 Task: Open a blank google sheet and write heading  Financial Planner. Add Dates in a column and its values below  'Jan 23, Feb 23, Mar 23, Apr 23 & may23. 'Add Income in next column and its values below  $3,000, $3,200, $3,100, $3,300 & $3,500. Add Expenses in next column and its values below  $2,000, $2,300, $2,200, $2,500 & $2,800. Add savings in next column and its values below $500, $600, $500, $700 & $700. Add Investment in next column and its values below  $500, $700, $800, $900 & $1000. Add Net Saving in next column and its values below  $1000, $1200, $900, $800 & $700. Save page BudgetTool templatesbook
Action: Mouse moved to (1252, 91)
Screenshot: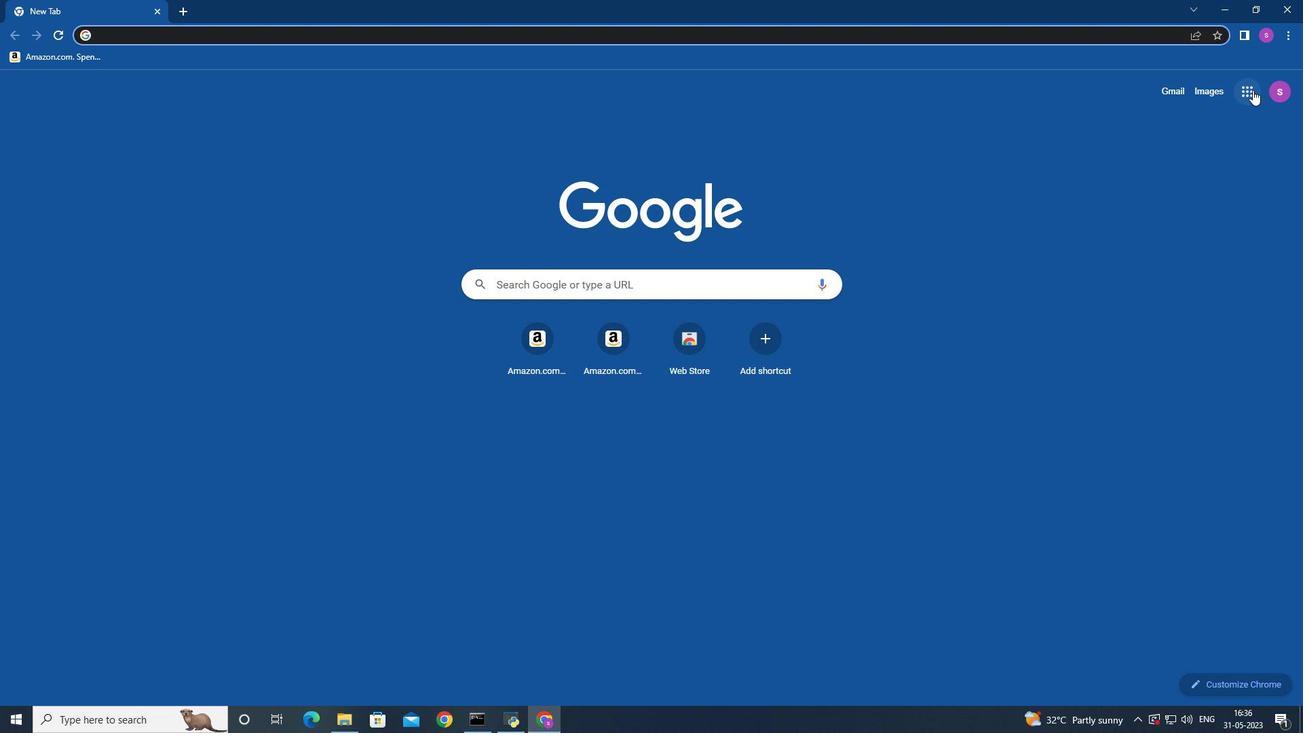 
Action: Mouse pressed left at (1252, 91)
Screenshot: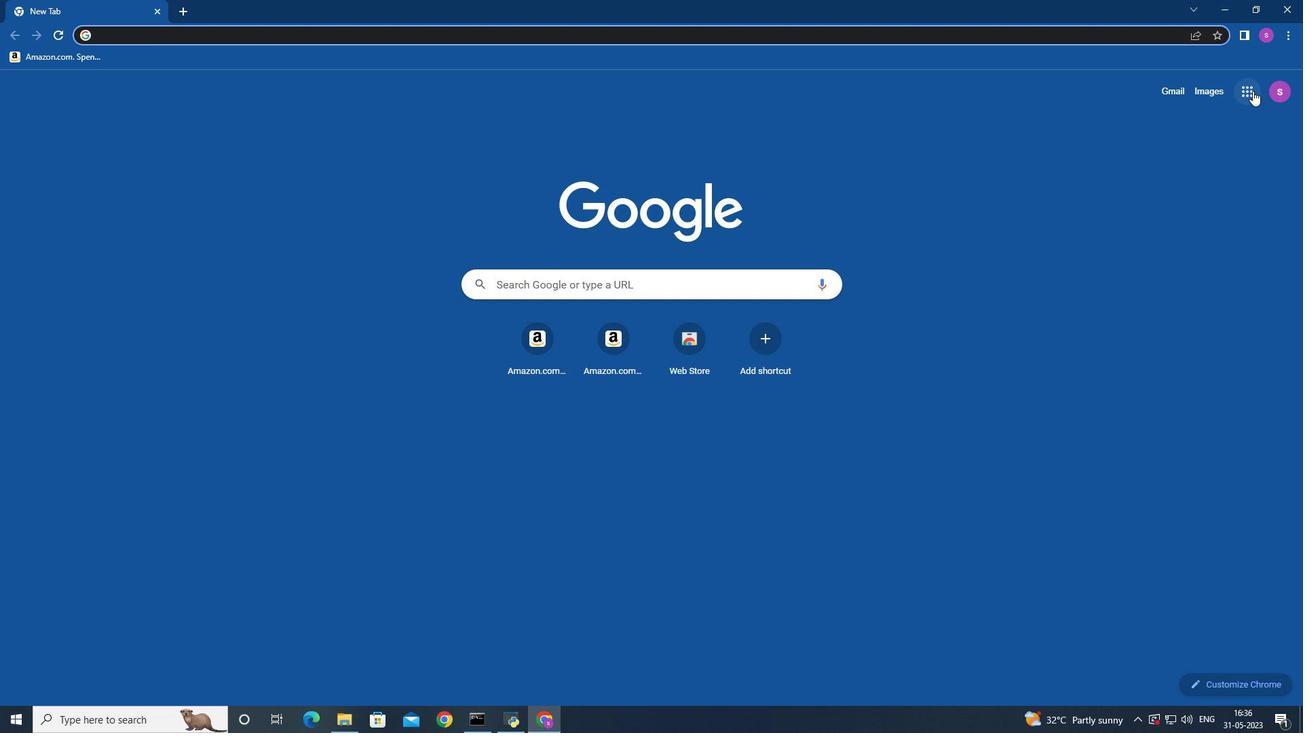 
Action: Mouse moved to (1236, 156)
Screenshot: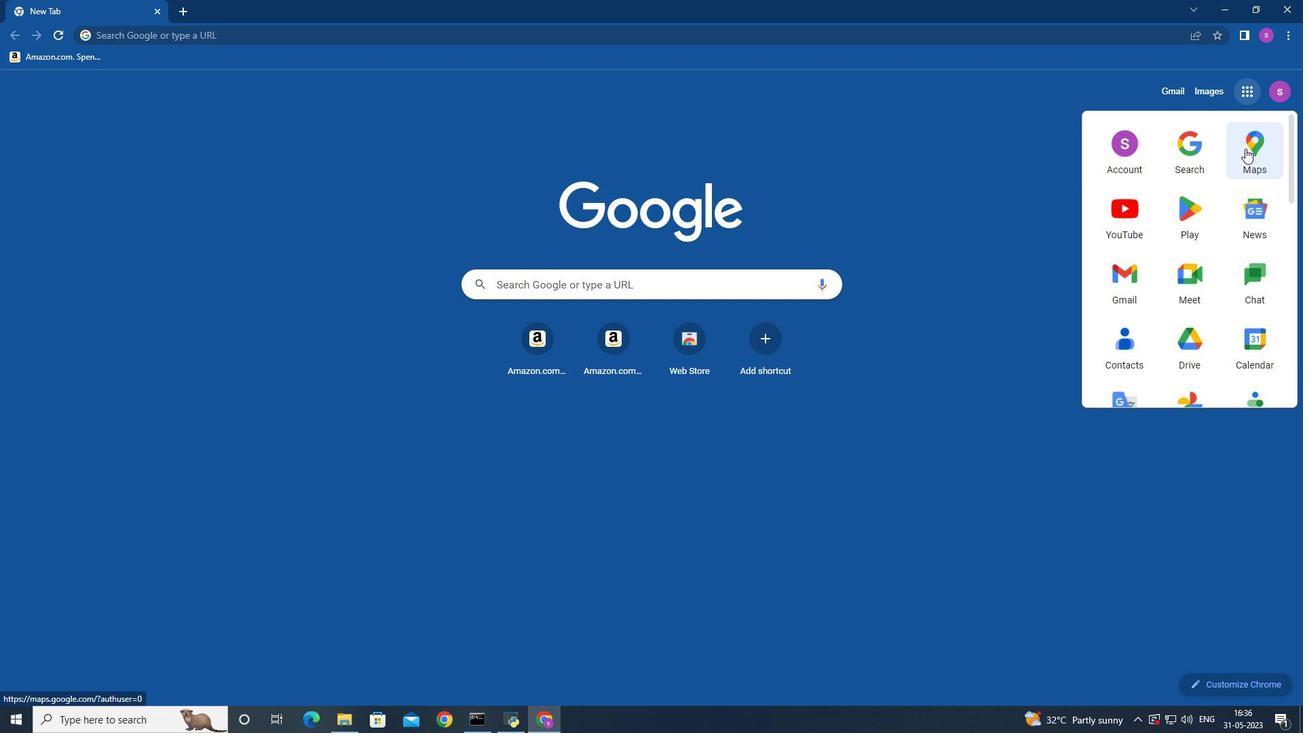 
Action: Mouse scrolled (1236, 156) with delta (0, 0)
Screenshot: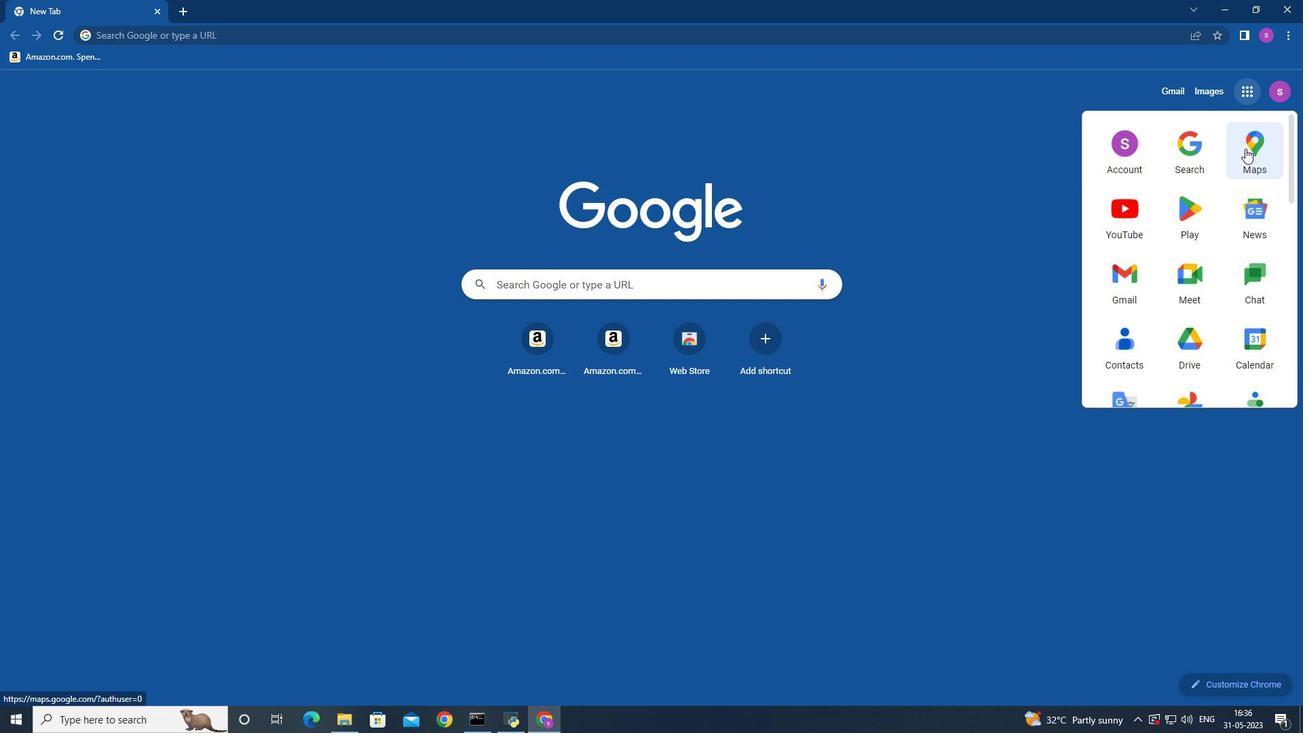 
Action: Mouse moved to (1231, 162)
Screenshot: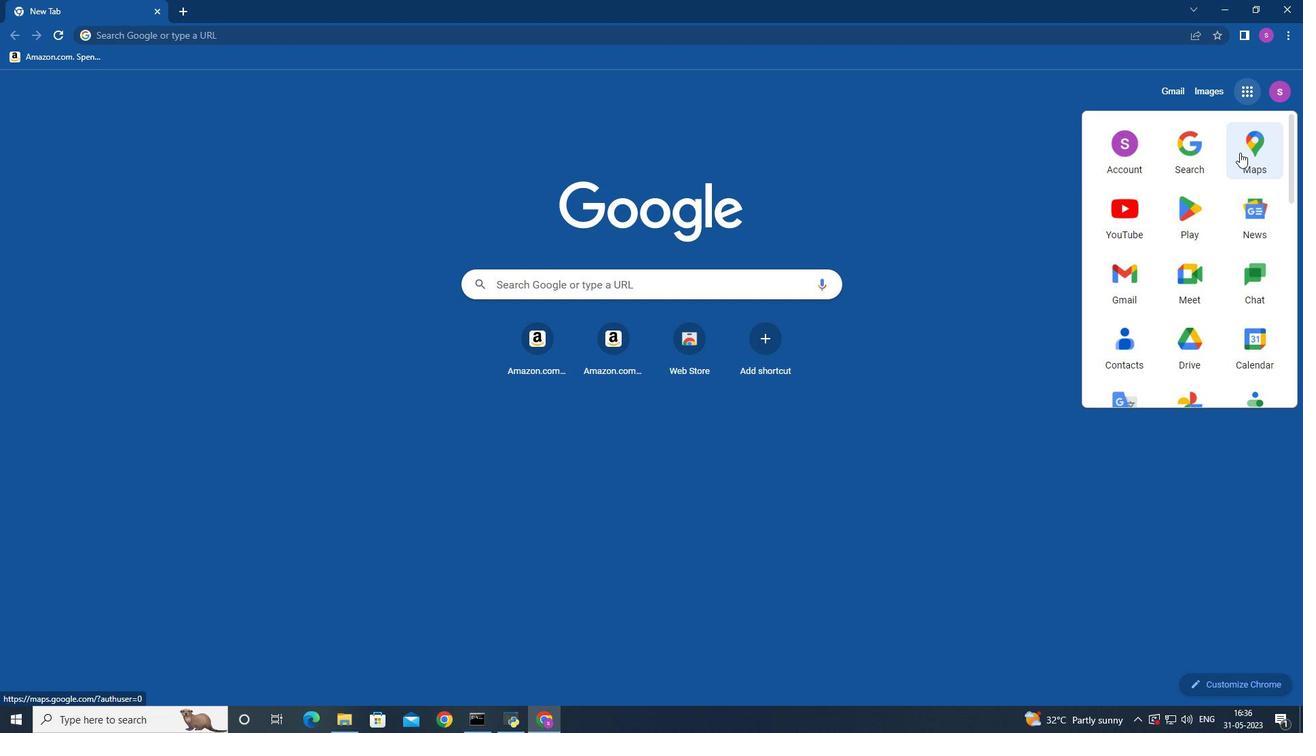
Action: Mouse scrolled (1231, 161) with delta (0, 0)
Screenshot: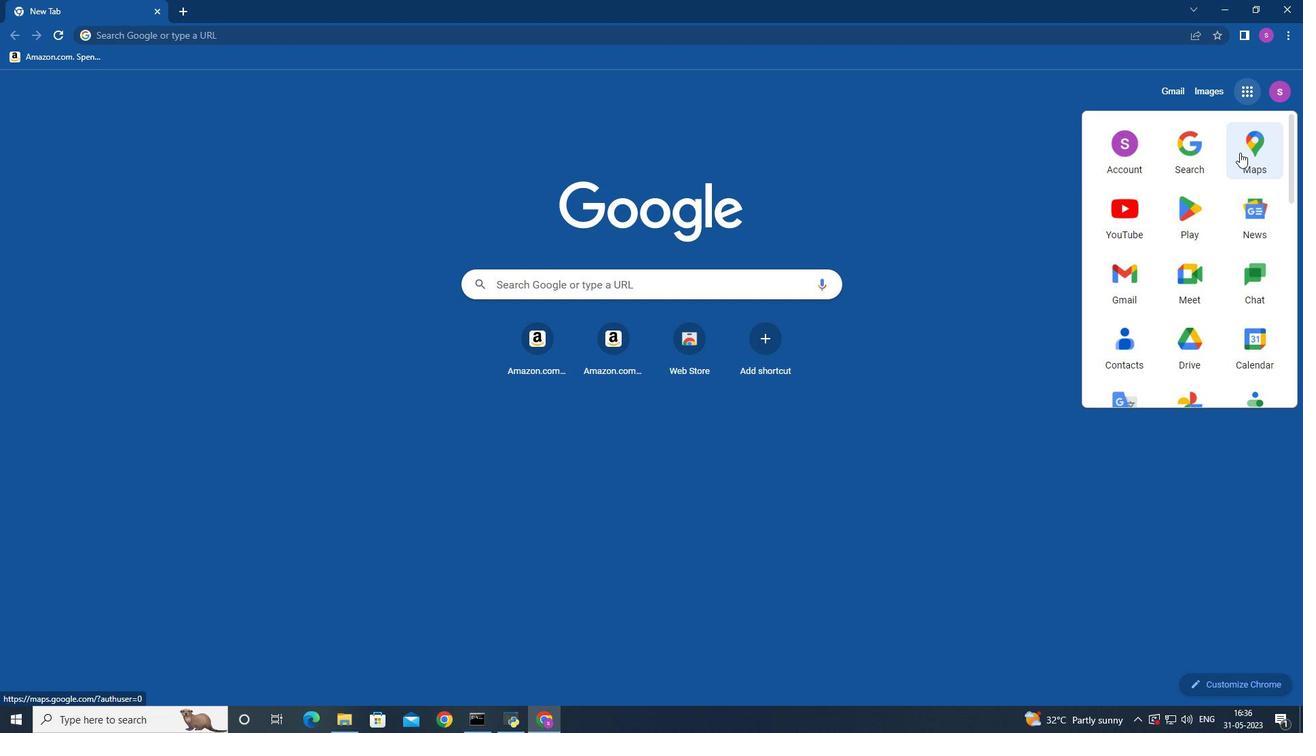 
Action: Mouse moved to (1231, 162)
Screenshot: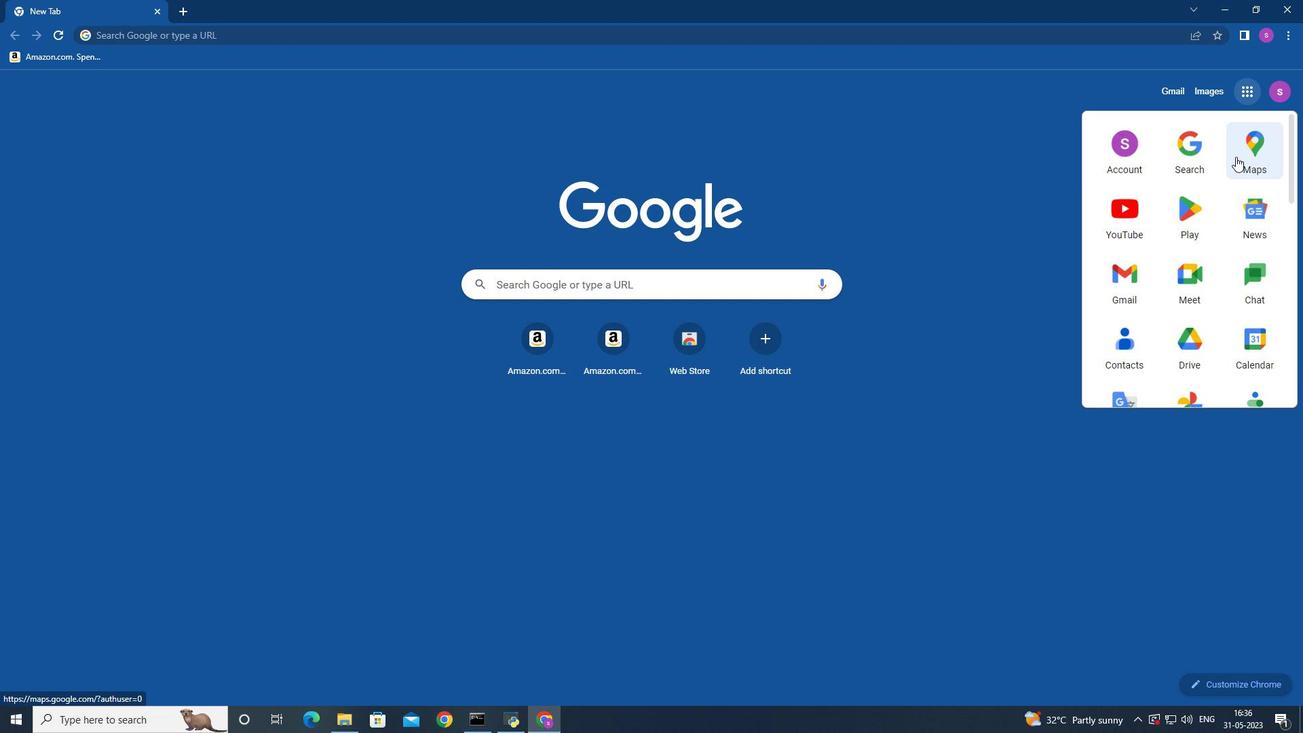 
Action: Mouse scrolled (1231, 161) with delta (0, 0)
Screenshot: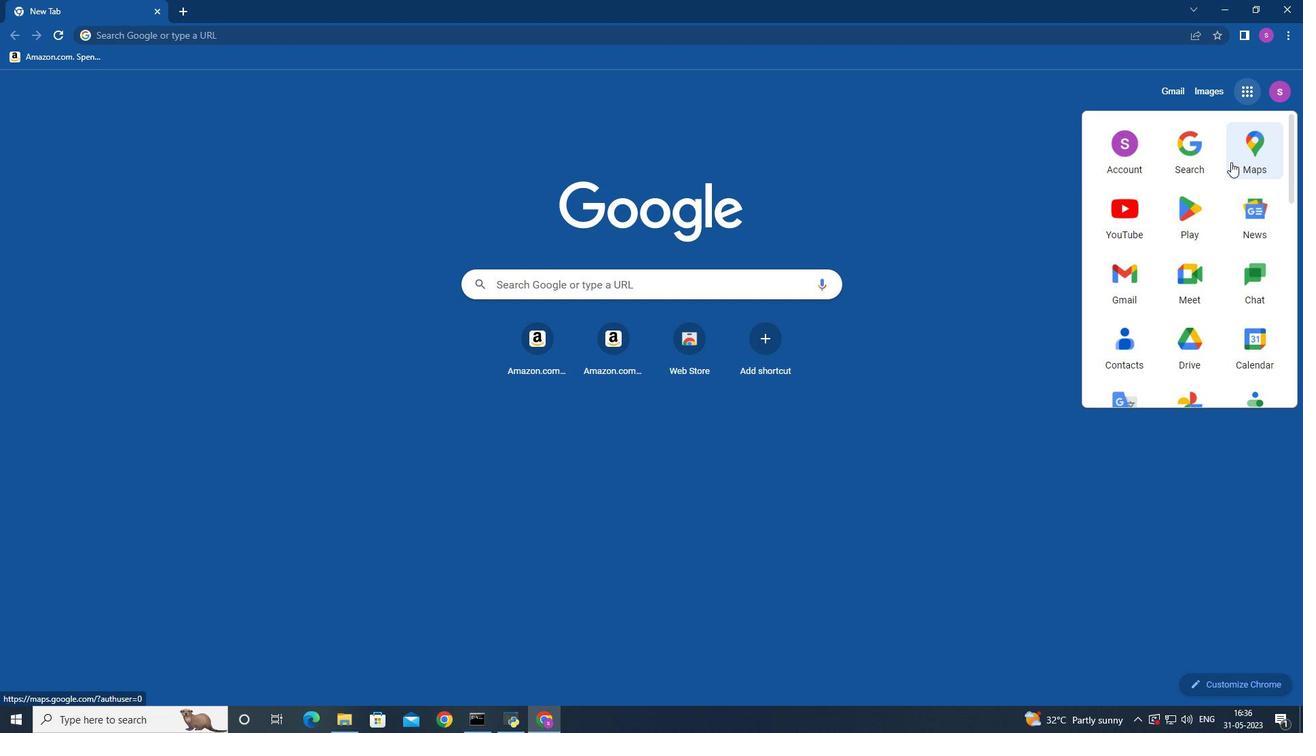 
Action: Mouse moved to (1266, 348)
Screenshot: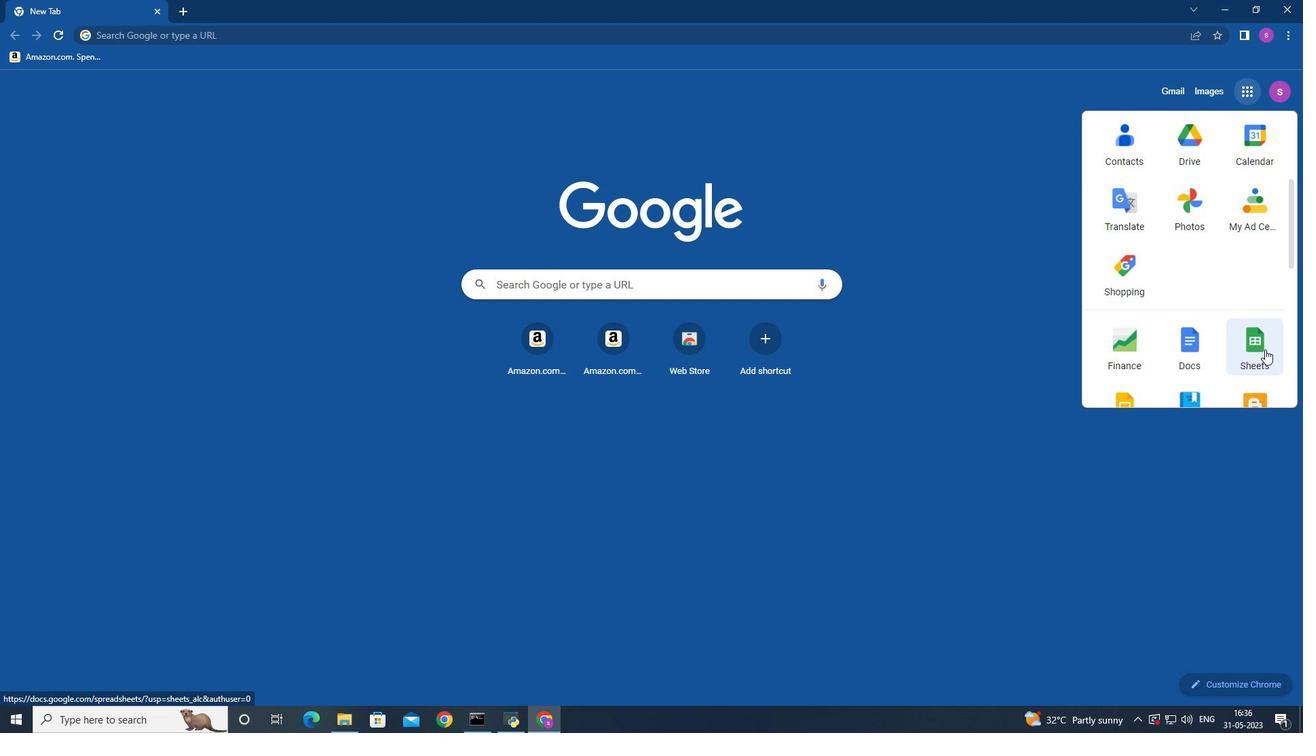 
Action: Mouse pressed left at (1266, 348)
Screenshot: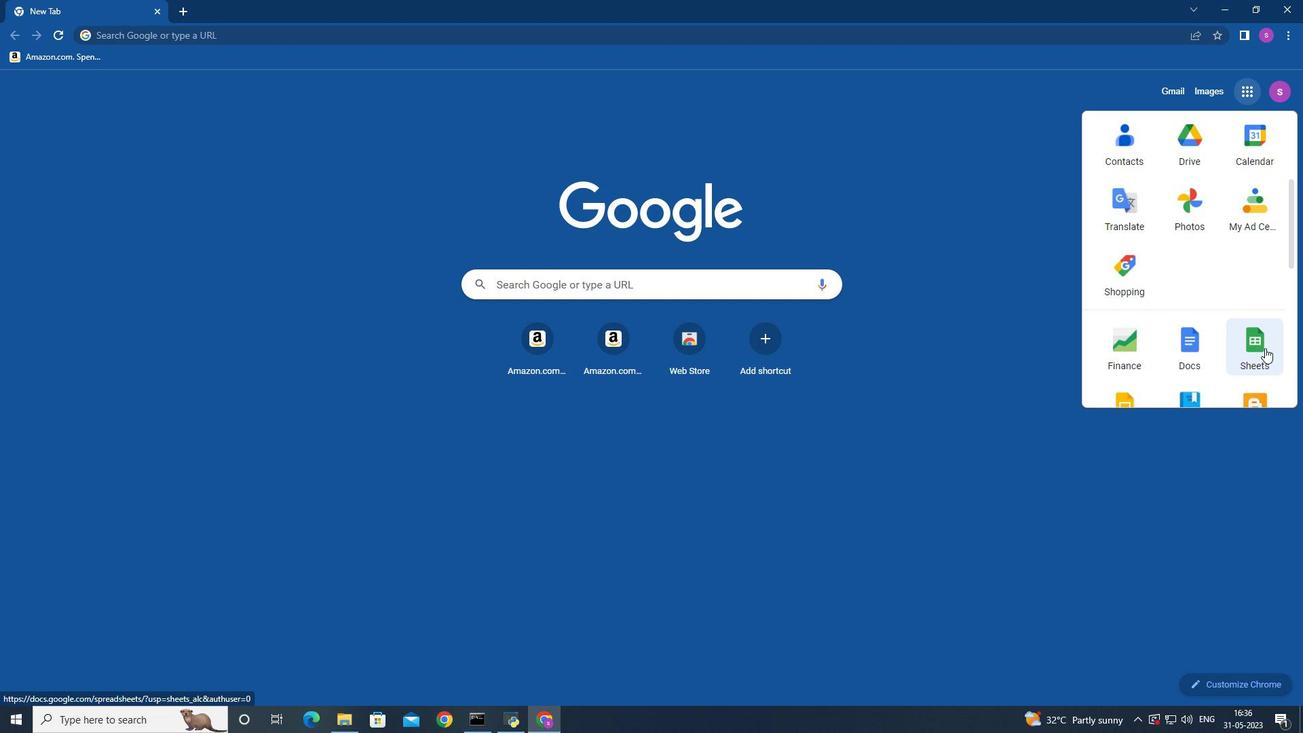 
Action: Mouse moved to (312, 164)
Screenshot: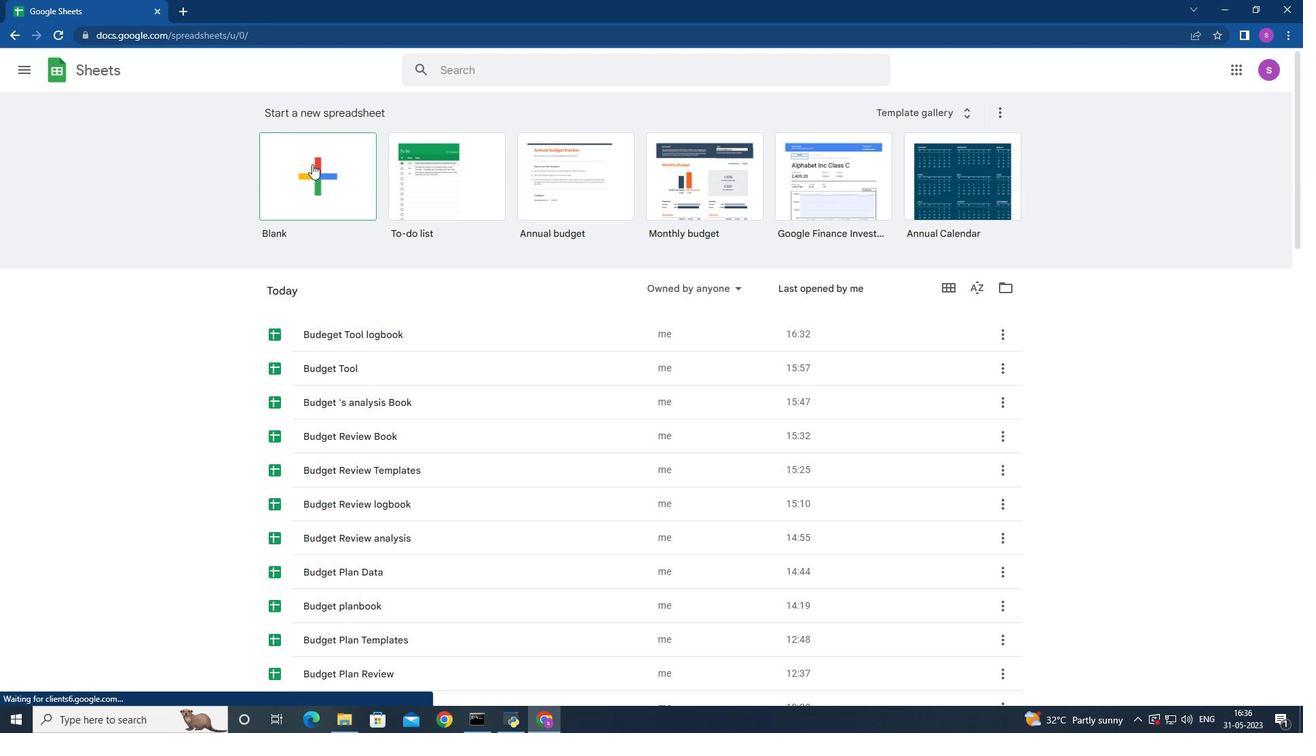
Action: Mouse pressed left at (312, 164)
Screenshot: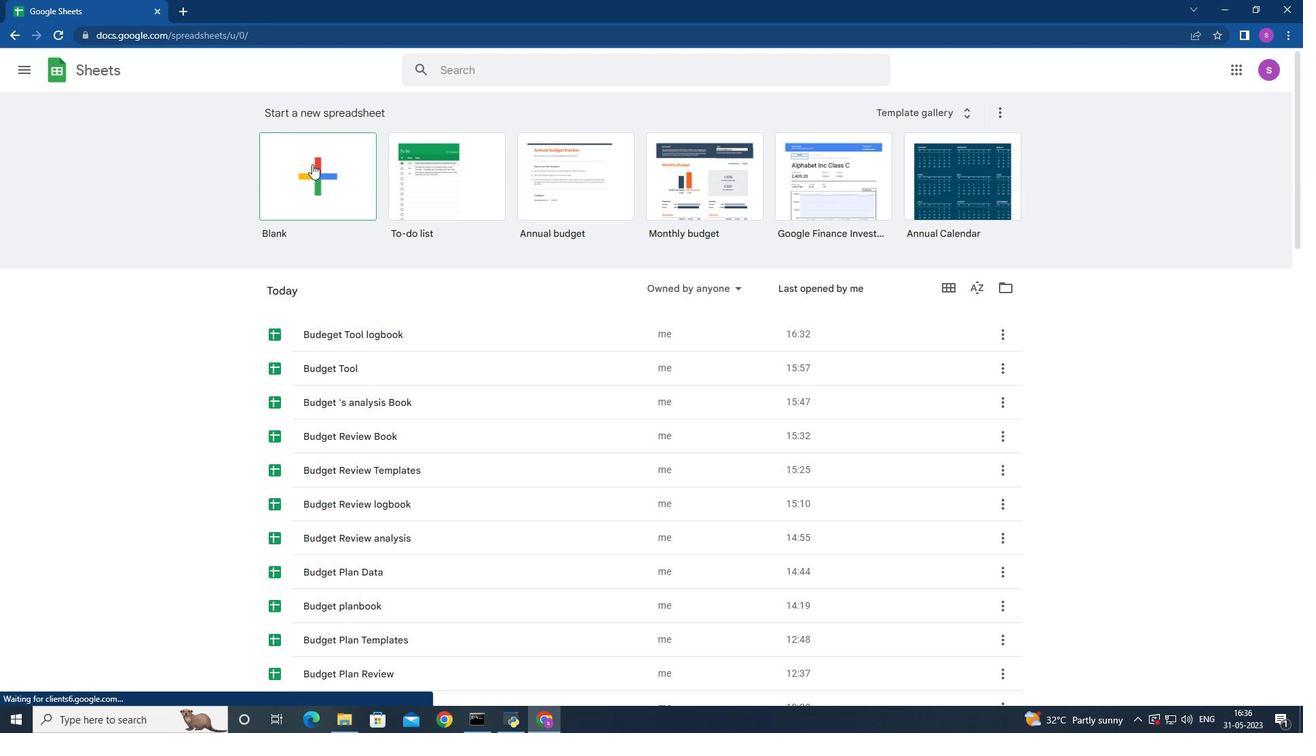 
Action: Mouse moved to (273, 186)
Screenshot: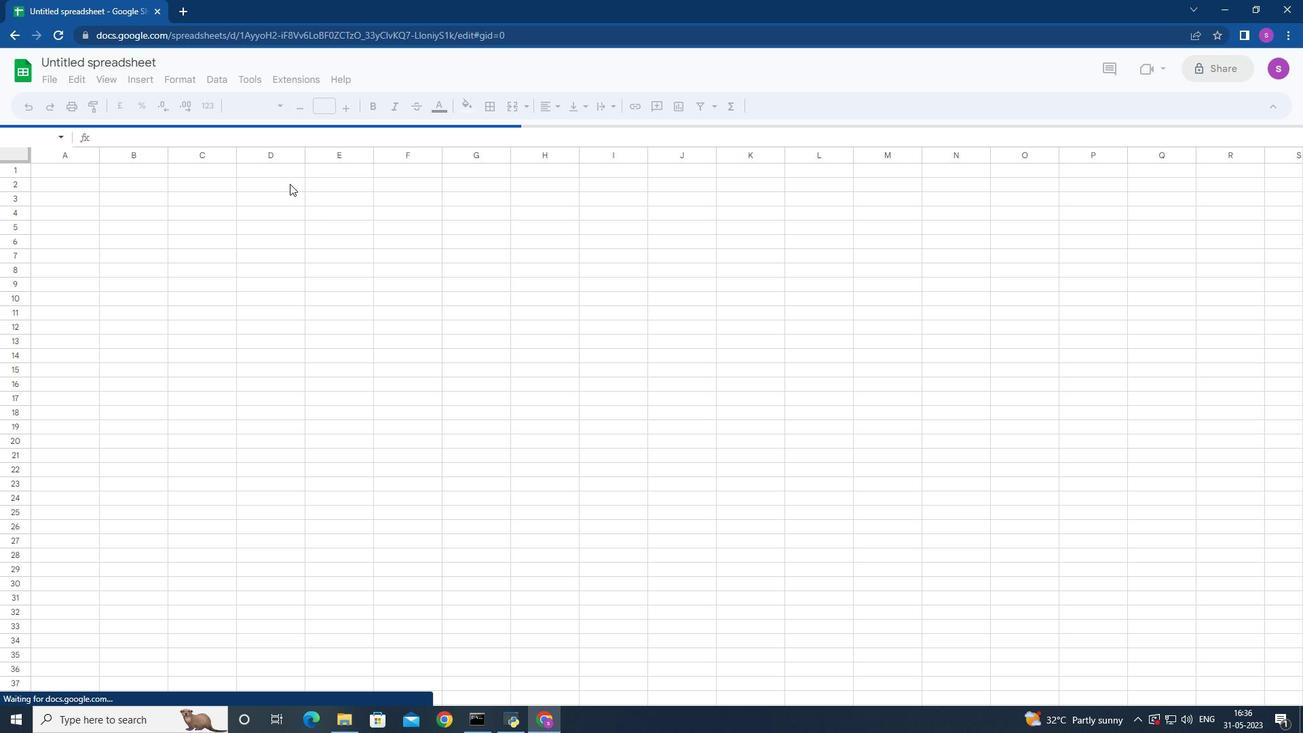 
Action: Mouse pressed left at (273, 186)
Screenshot: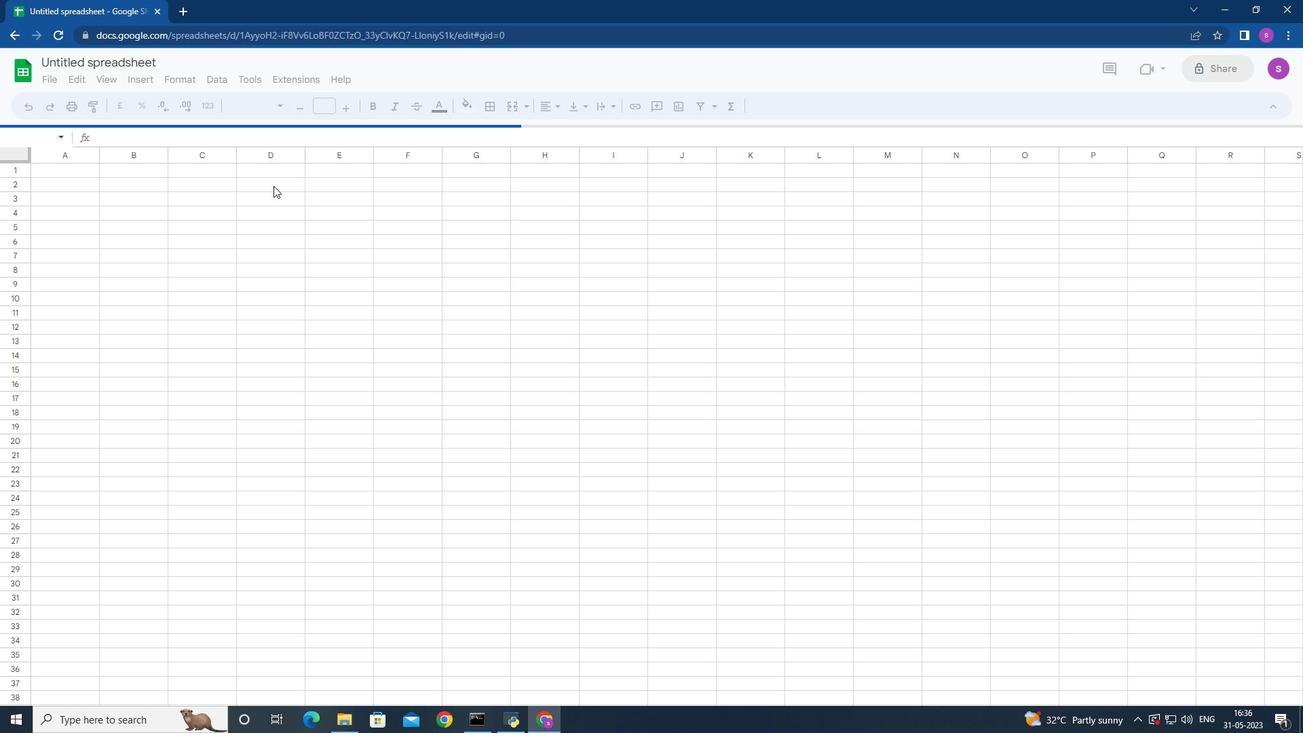 
Action: Mouse moved to (268, 184)
Screenshot: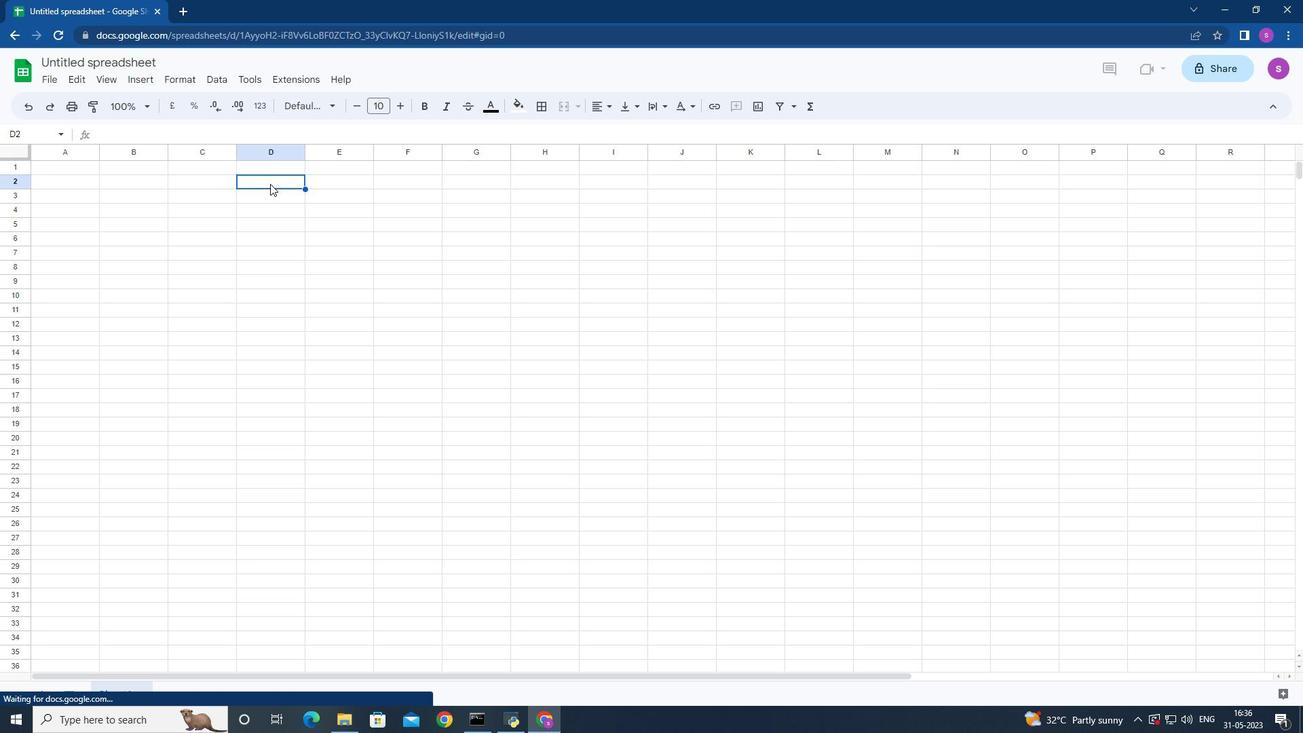 
Action: Key pressed <Key.shift>Finacial<Key.space><Key.shift>Planner<Key.down><Key.left><Key.down><Key.left><Key.right><Key.shift>Dates<Key.down><Key.shift><Key.shift><Key.shift><Key.shift><Key.shift><Key.shift><Key.shift><Key.shift><Key.shift><Key.shift><Key.shift>Jan<Key.space>23<Key.down><Key.shift>Feb<Key.space>23<Key.down><Key.shift>Mar<Key.space>23<Key.down><Key.shift>Apr<Key.space>23<Key.down><Key.shift>May<Key.space>23<Key.down>
Screenshot: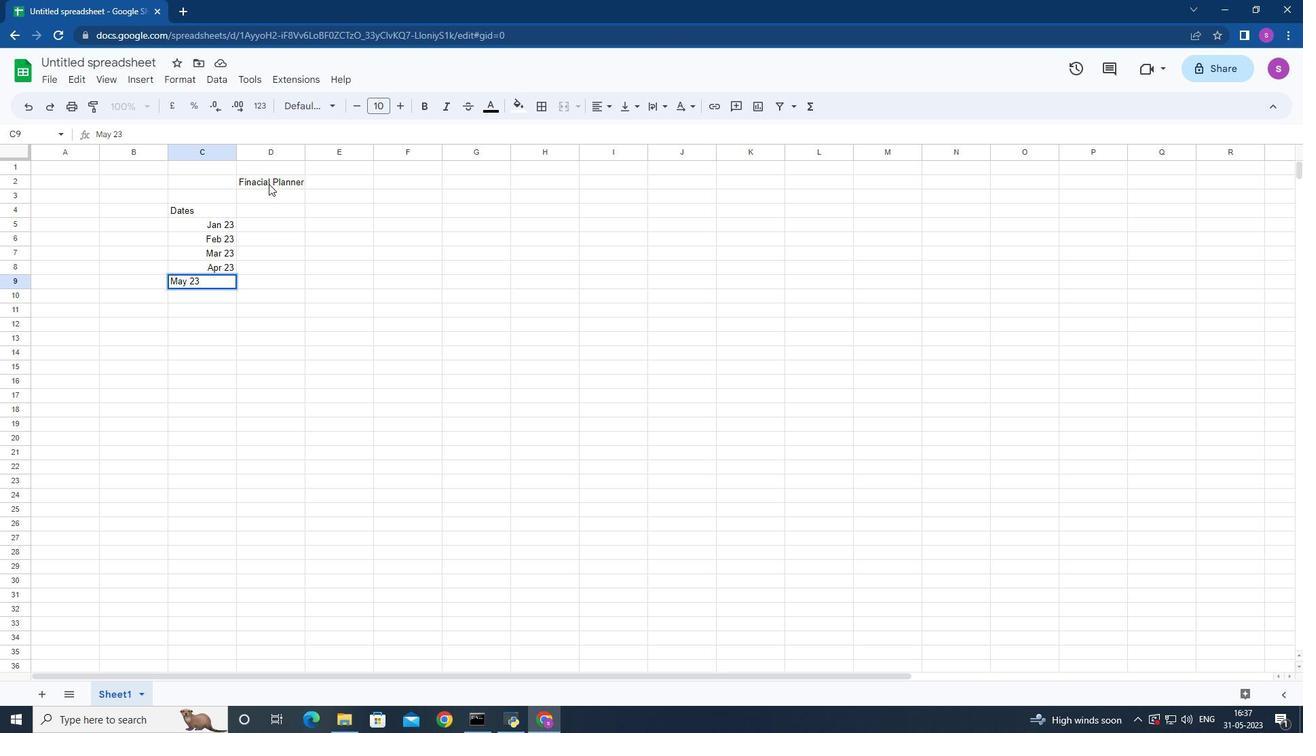 
Action: Mouse moved to (267, 210)
Screenshot: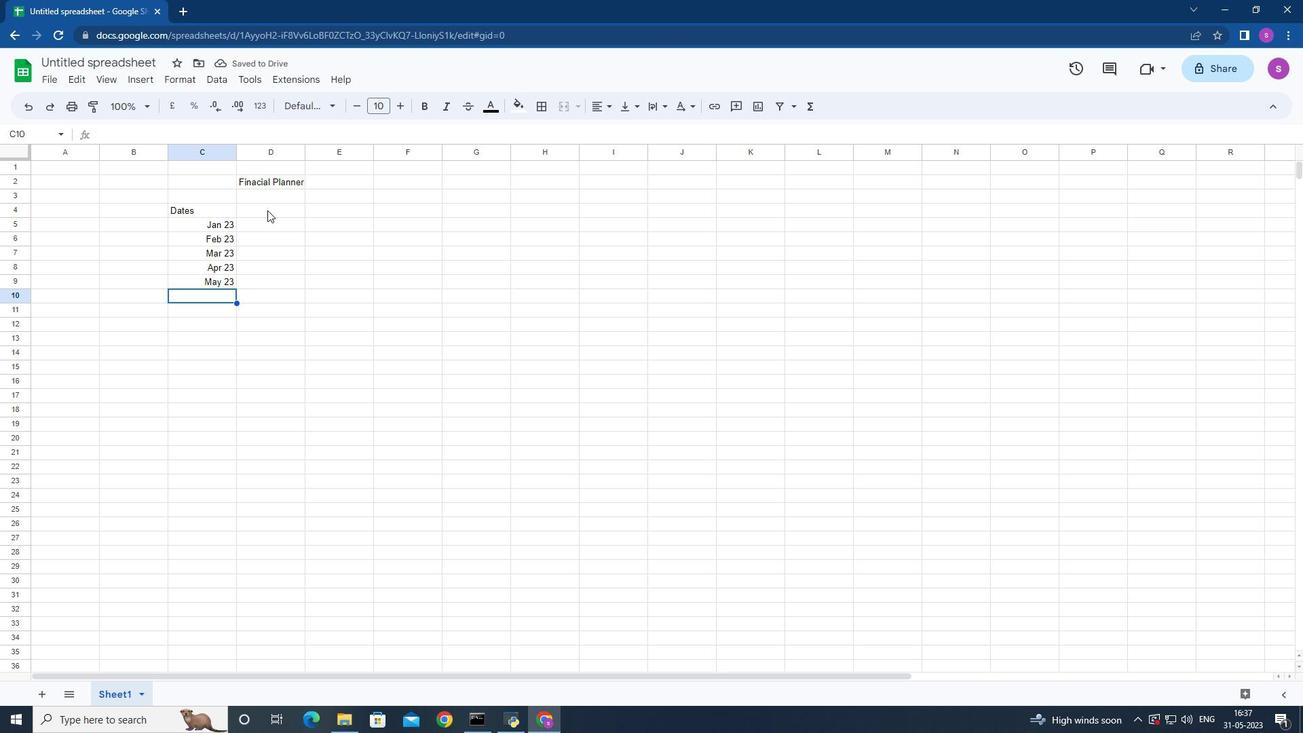 
Action: Mouse pressed left at (267, 210)
Screenshot: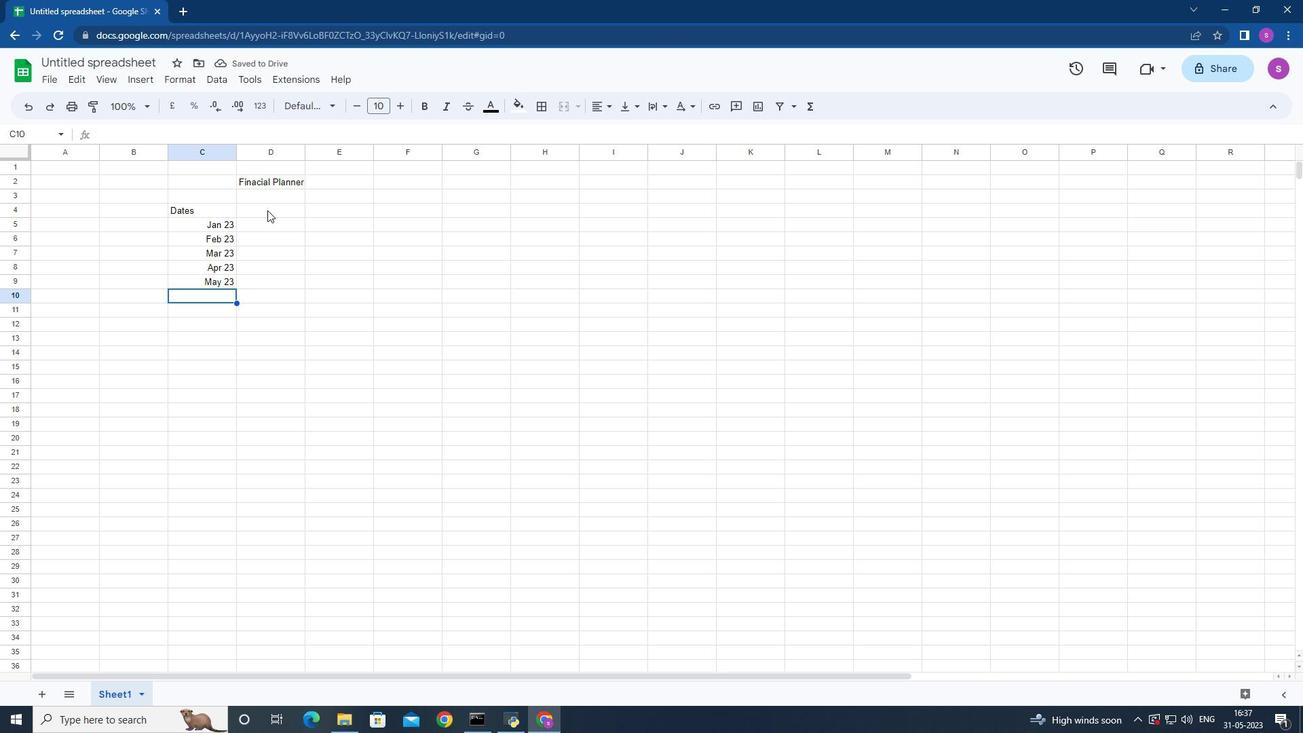 
Action: Key pressed <Key.shift>Income<Key.down>3000<Key.down>3200<Key.down>3100<Key.down>3300<Key.down>3500
Screenshot: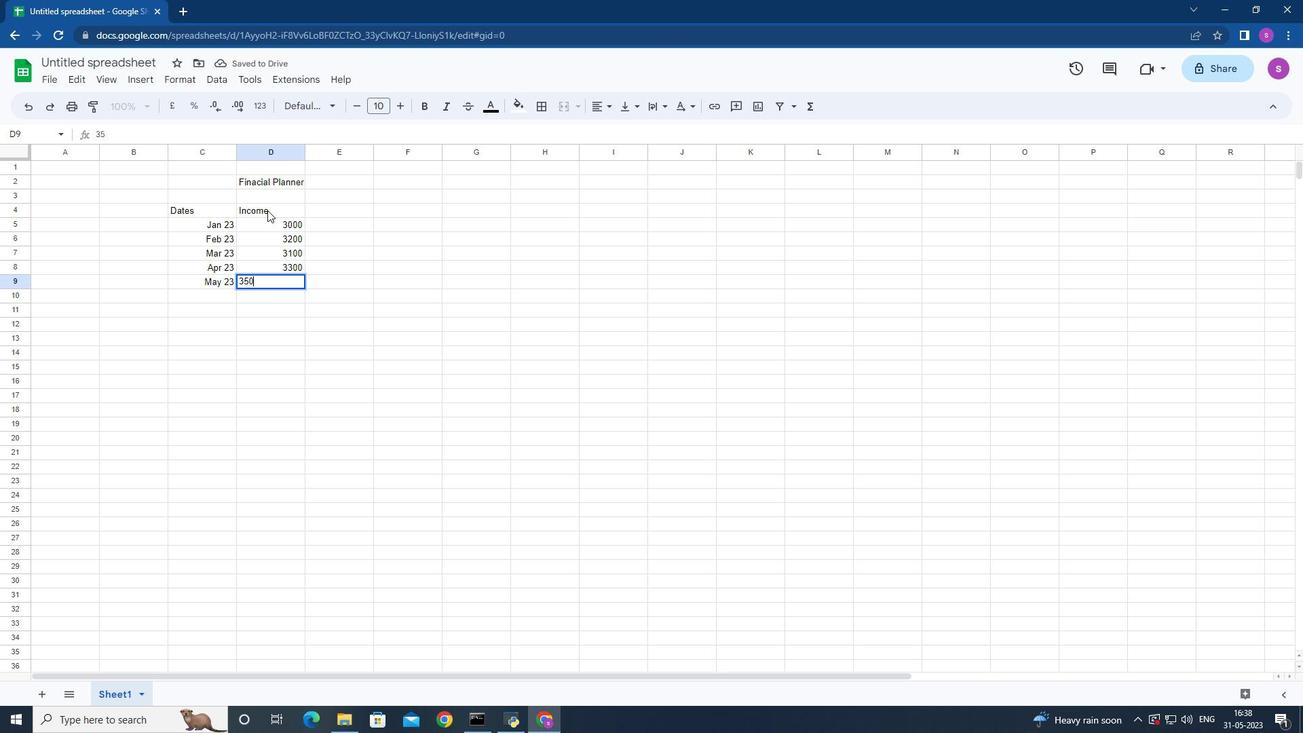 
Action: Mouse moved to (334, 225)
Screenshot: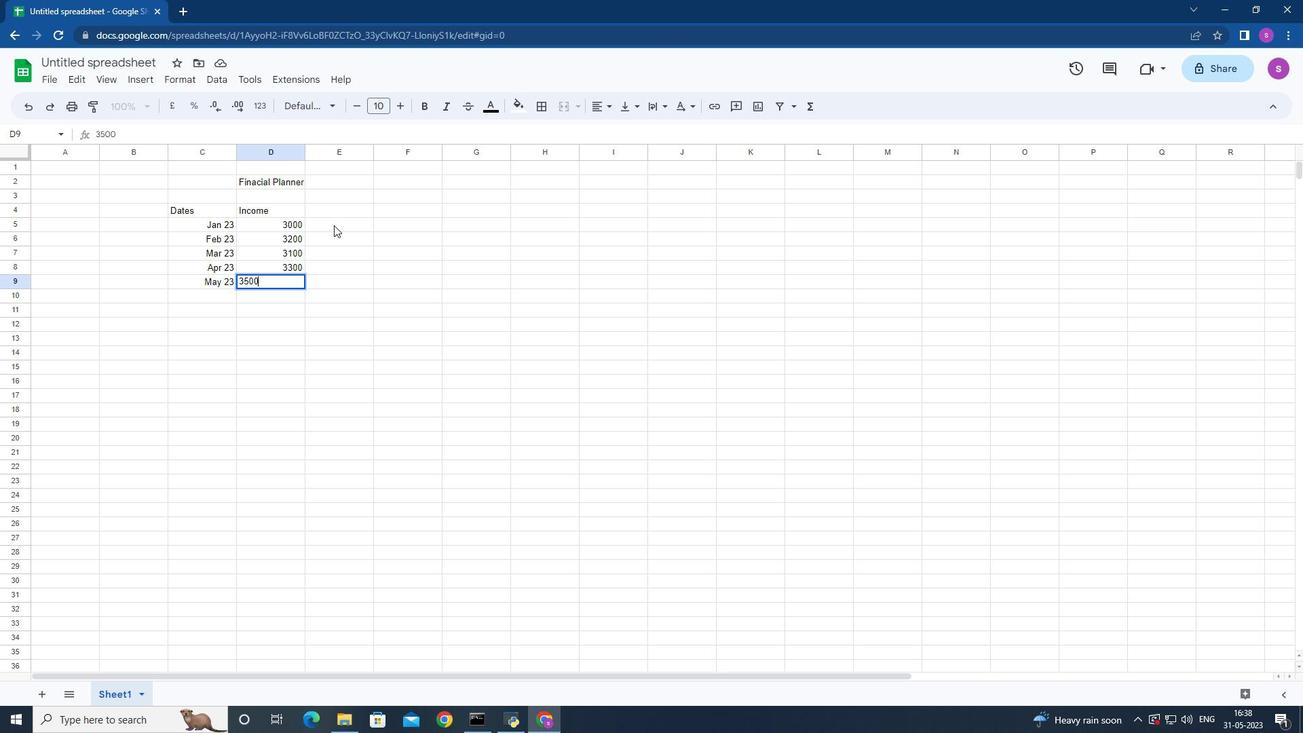 
Action: Mouse pressed left at (334, 225)
Screenshot: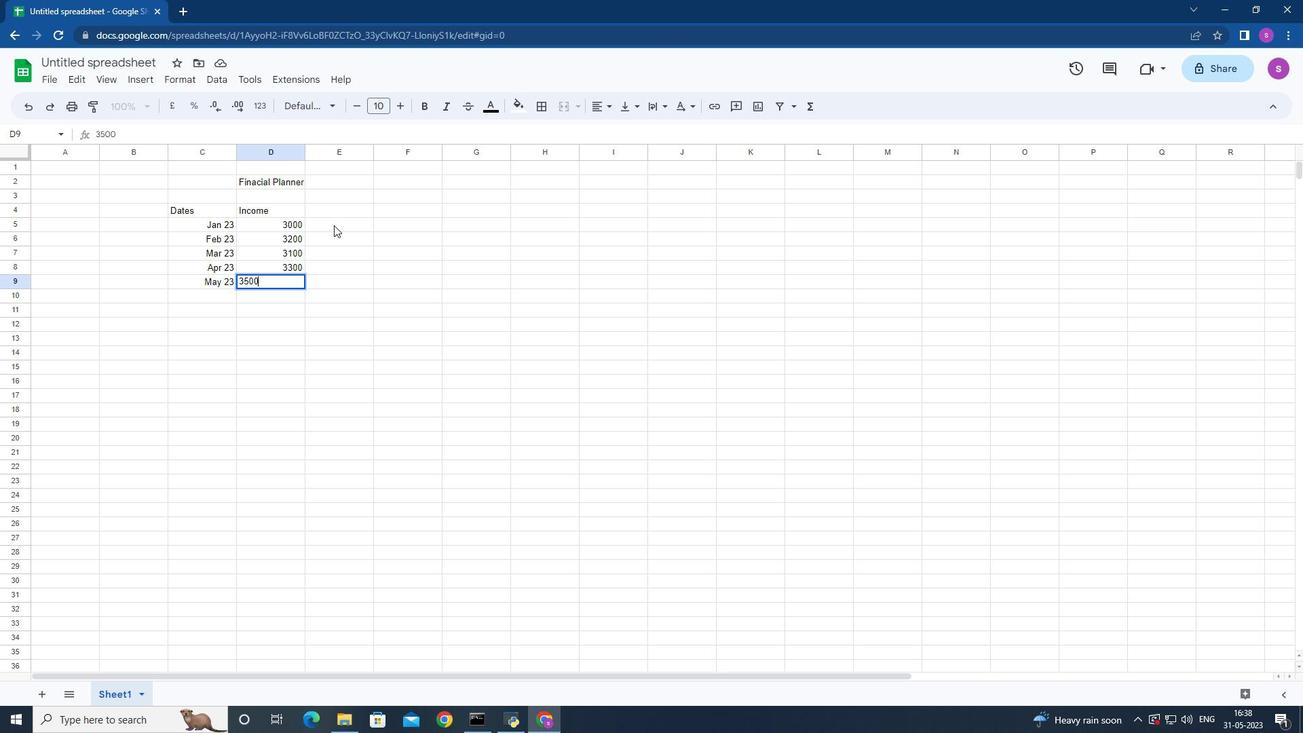 
Action: Mouse moved to (272, 221)
Screenshot: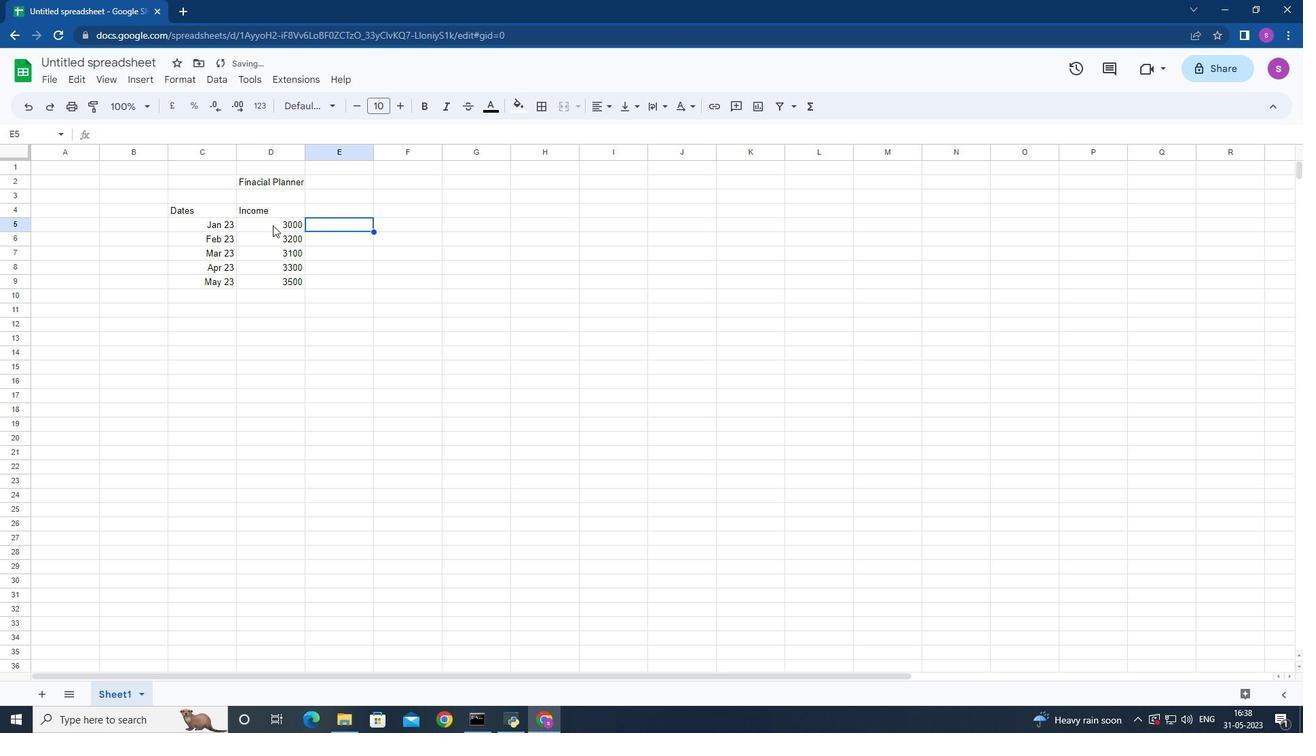 
Action: Mouse pressed left at (272, 221)
Screenshot: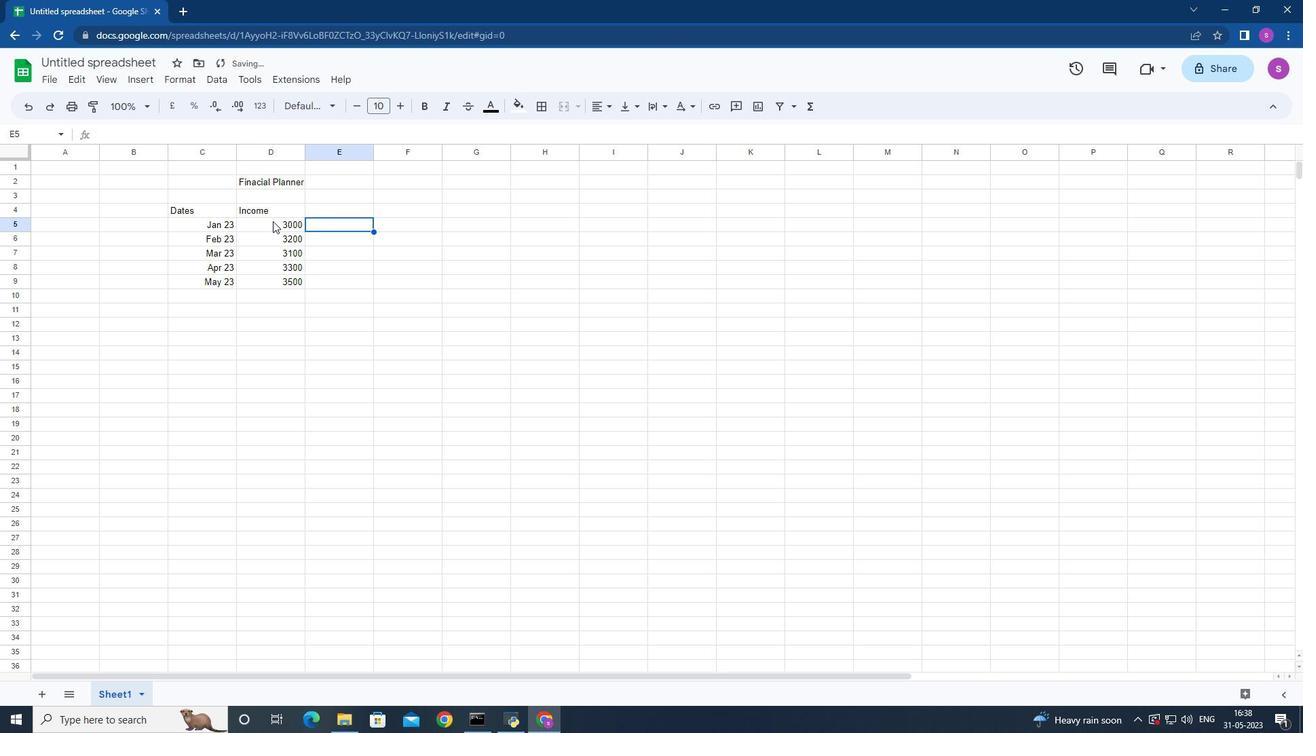 
Action: Mouse moved to (261, 108)
Screenshot: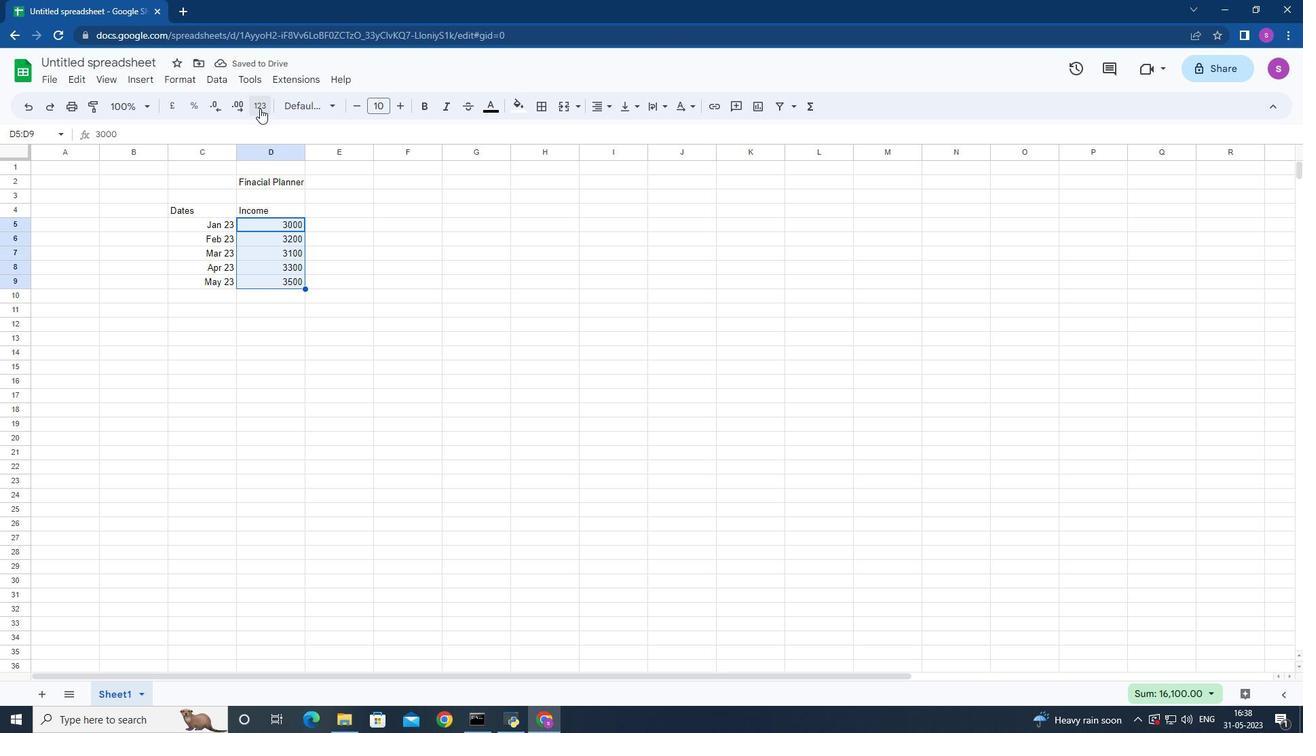 
Action: Mouse pressed left at (260, 108)
Screenshot: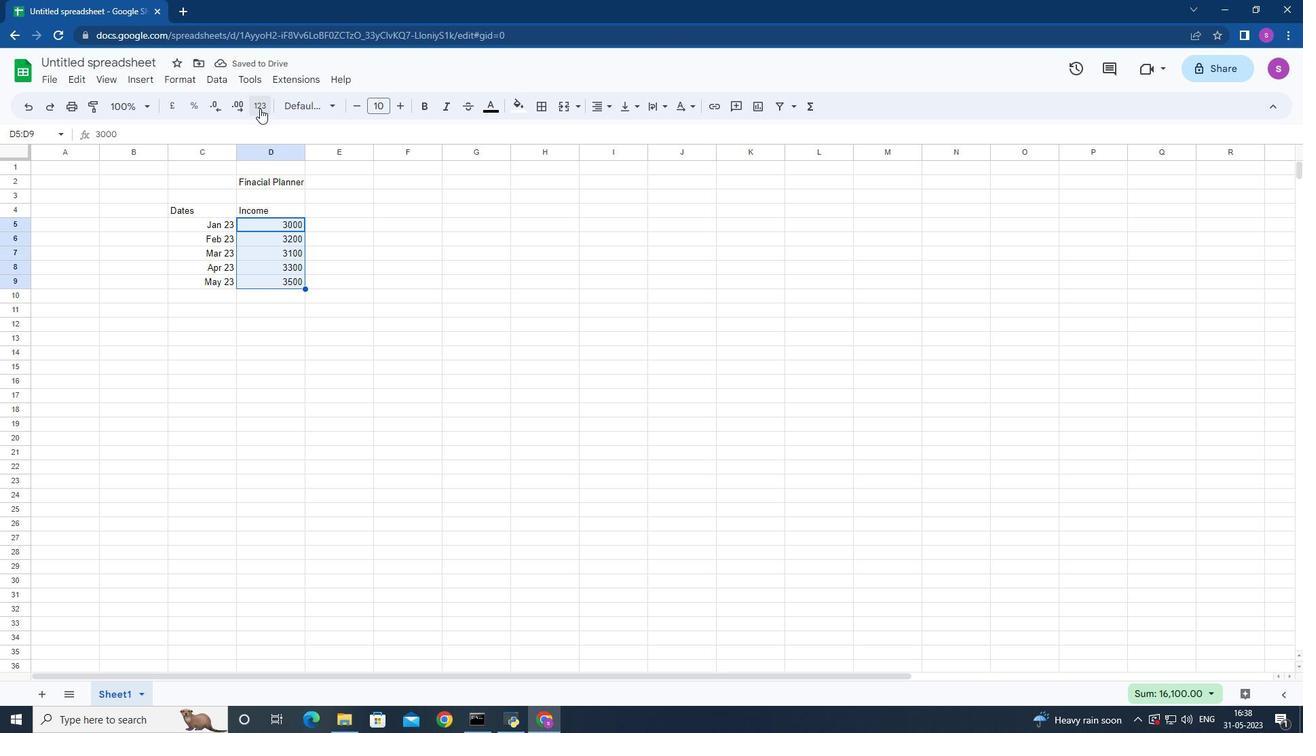 
Action: Mouse moved to (276, 458)
Screenshot: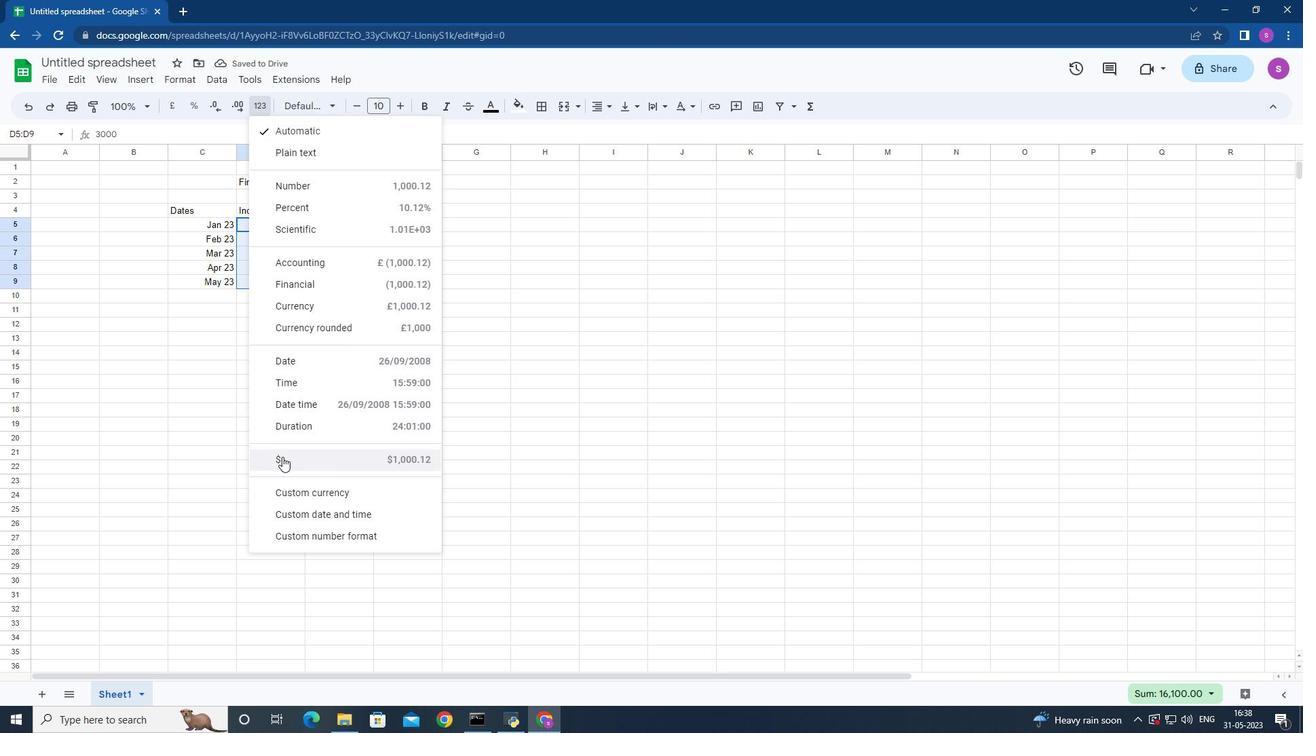 
Action: Mouse pressed left at (276, 458)
Screenshot: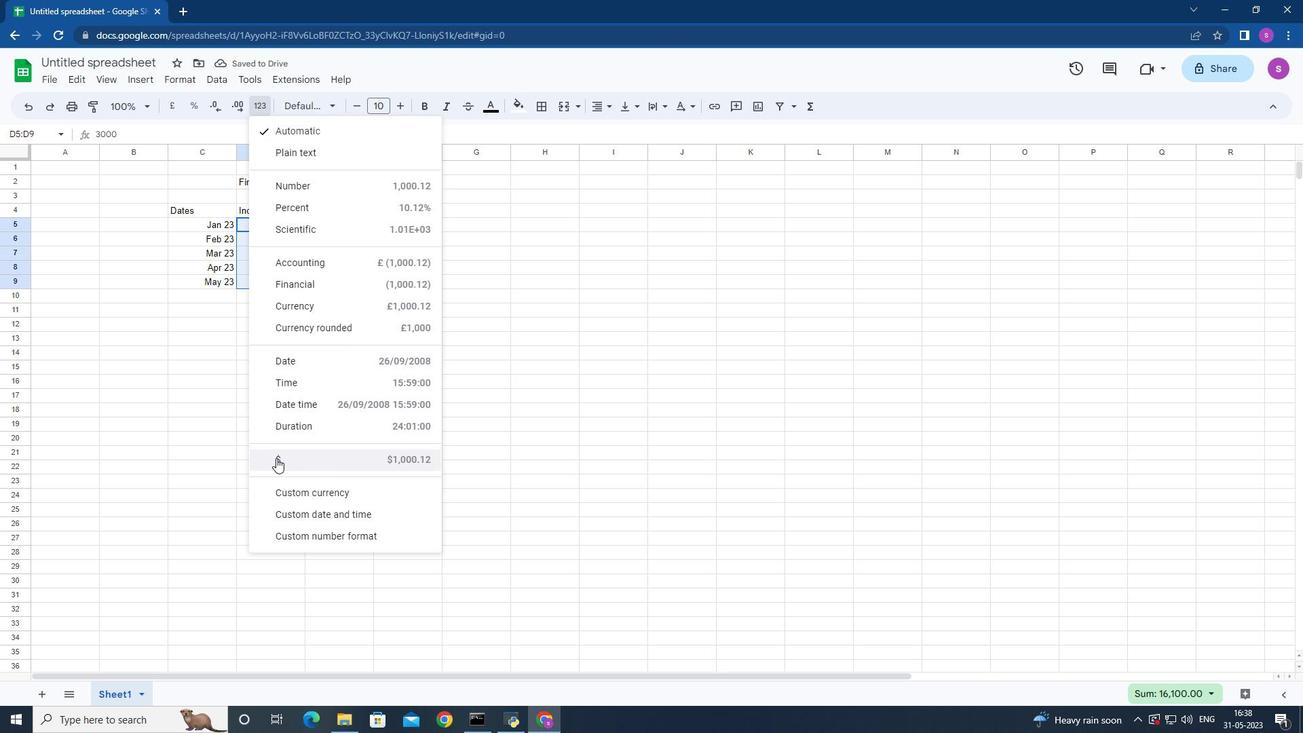 
Action: Mouse moved to (337, 206)
Screenshot: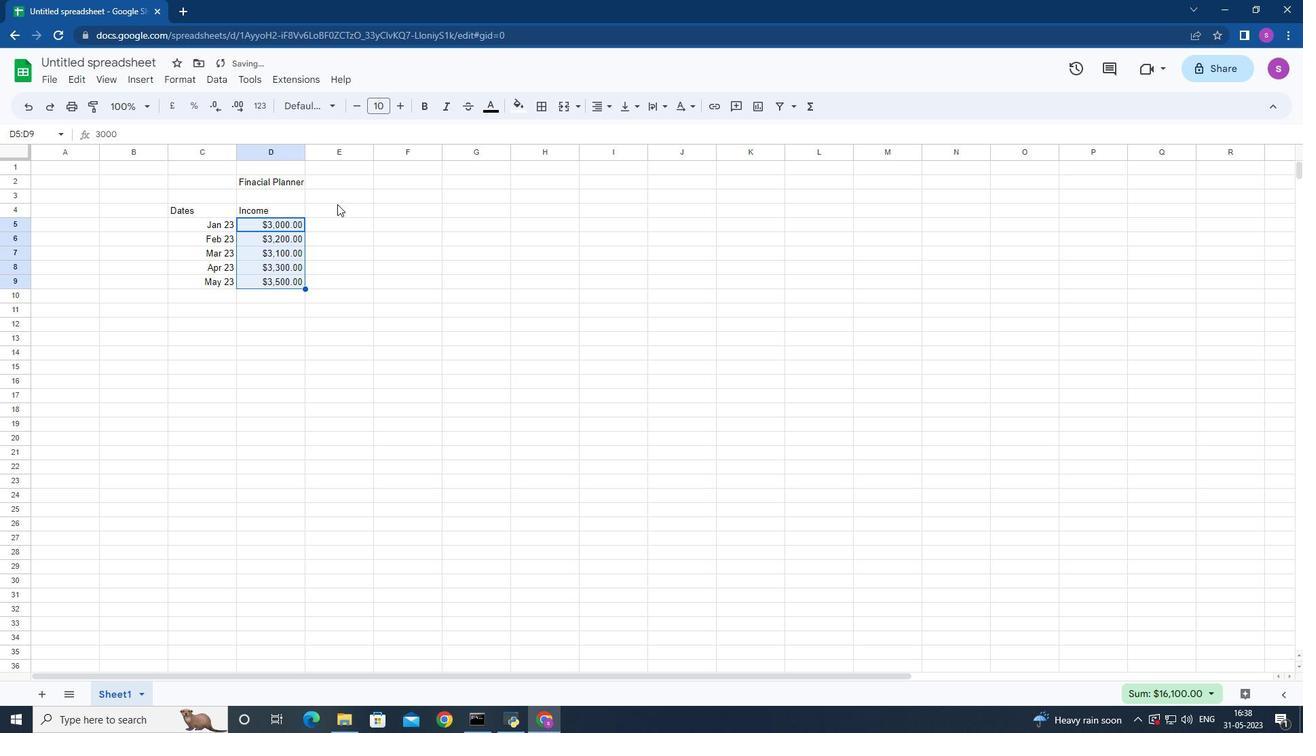 
Action: Mouse pressed left at (337, 206)
Screenshot: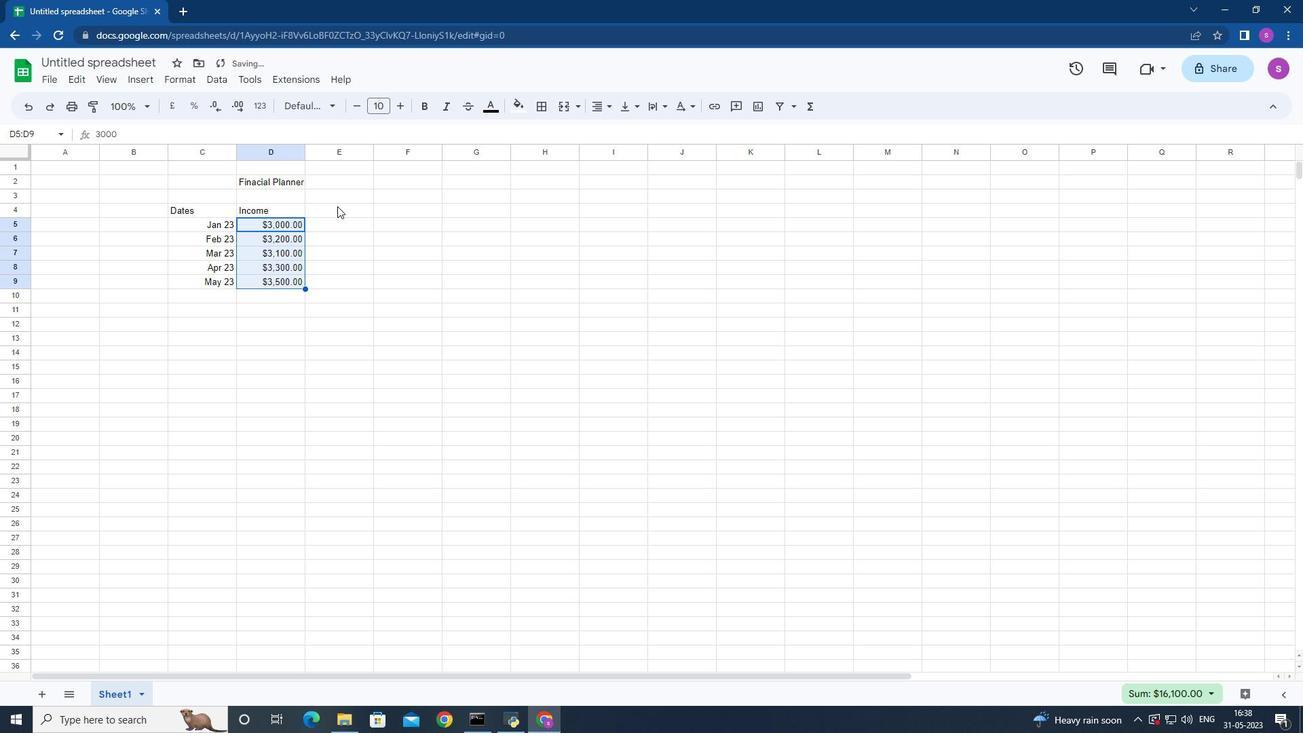 
Action: Mouse moved to (342, 240)
Screenshot: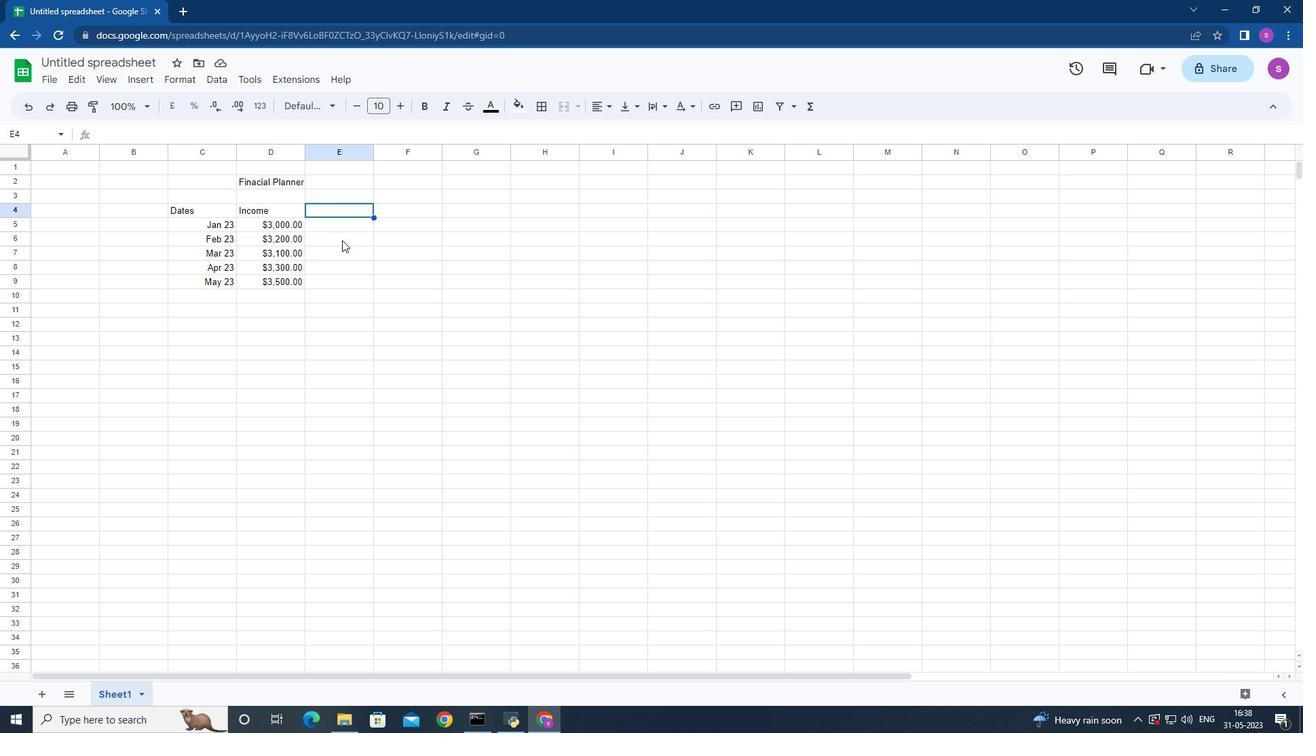 
Action: Key pressed <Key.shift>Expeb<Key.backspace>nses<Key.down>2000<Key.down>2300<Key.down>2200<Key.down>2500<Key.down>2800<Key.right>
Screenshot: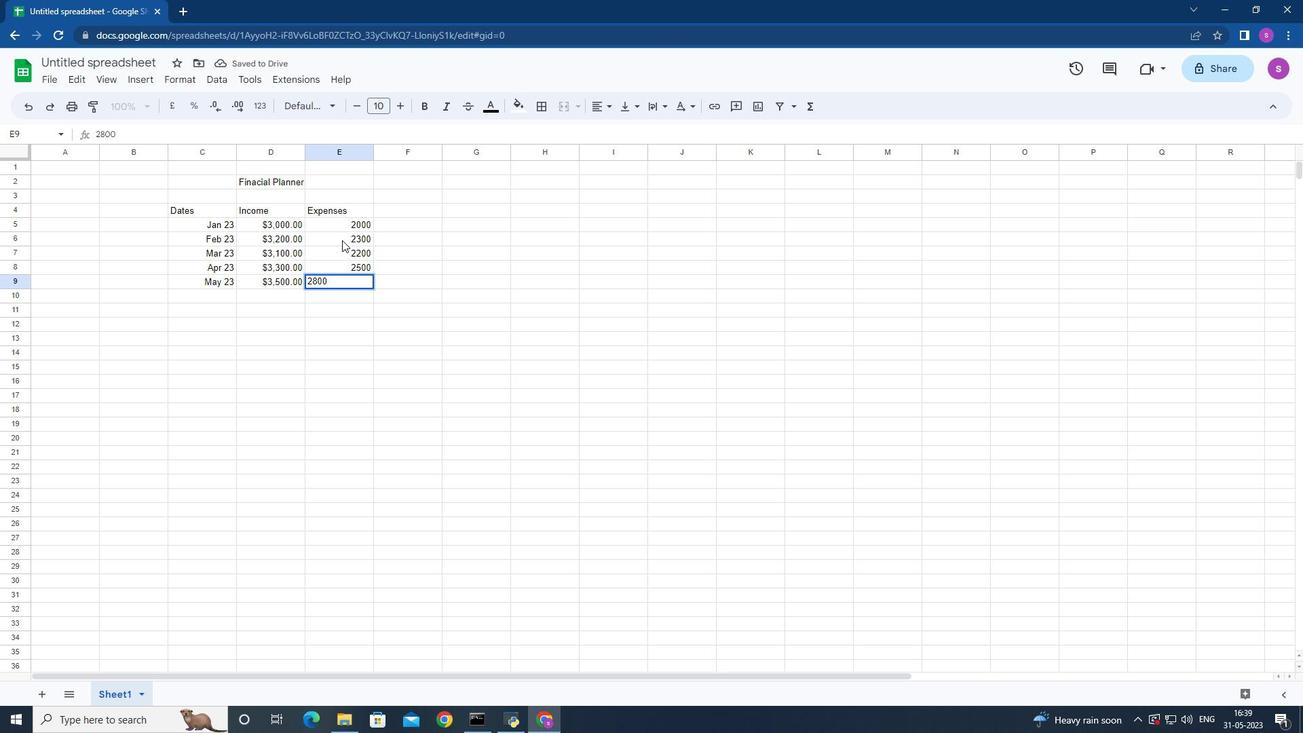 
Action: Mouse moved to (344, 221)
Screenshot: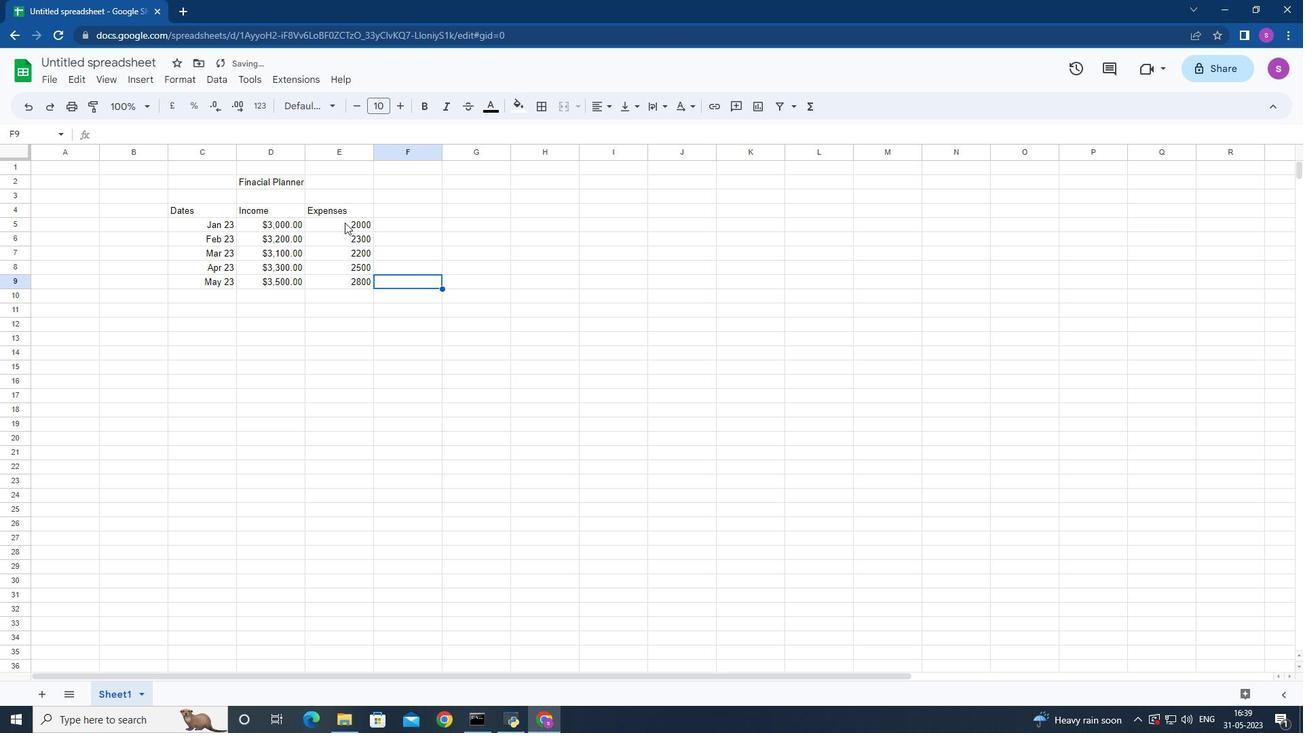 
Action: Mouse pressed left at (344, 221)
Screenshot: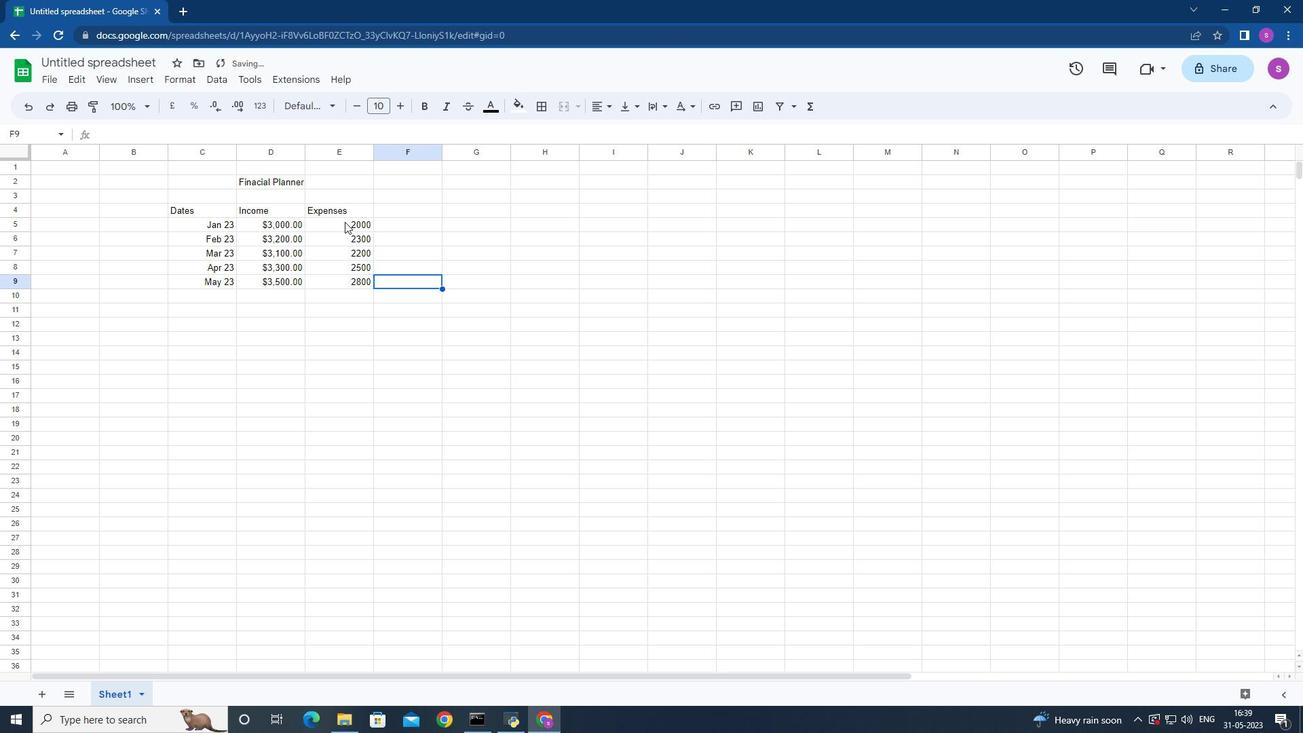 
Action: Mouse moved to (257, 104)
Screenshot: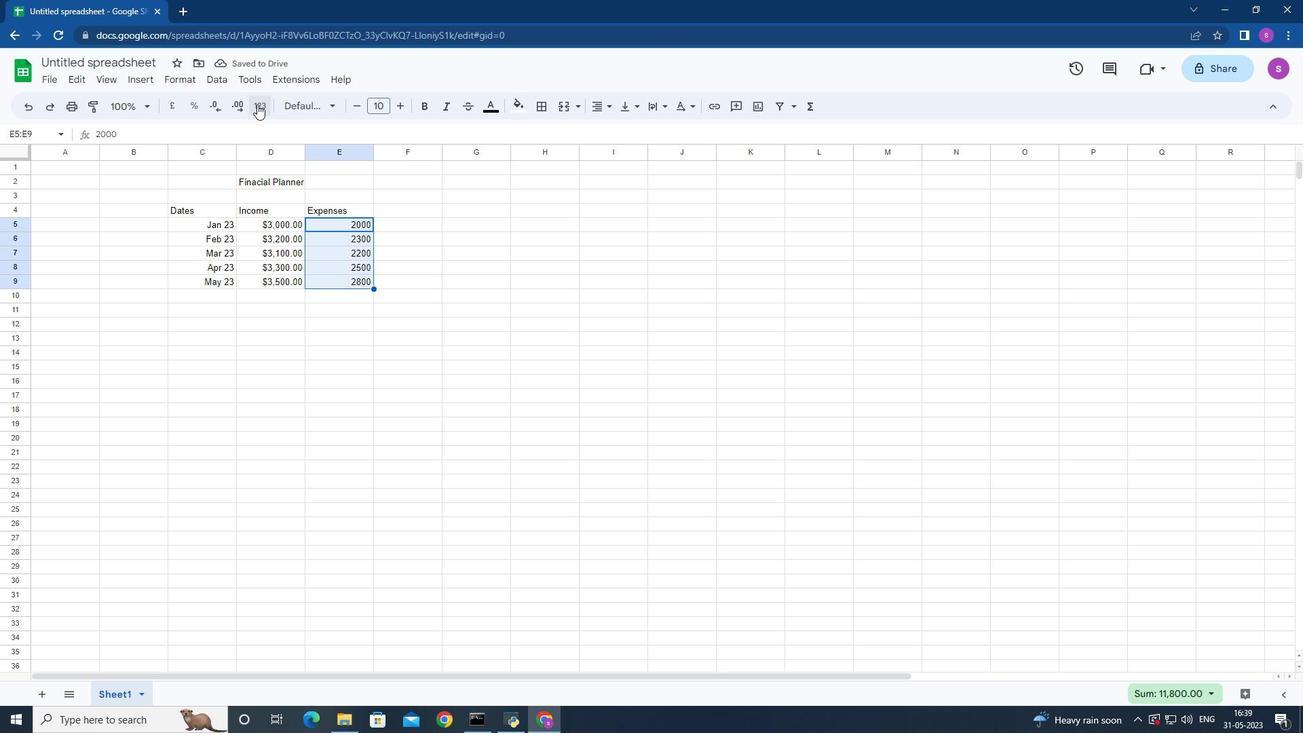 
Action: Mouse pressed left at (257, 104)
Screenshot: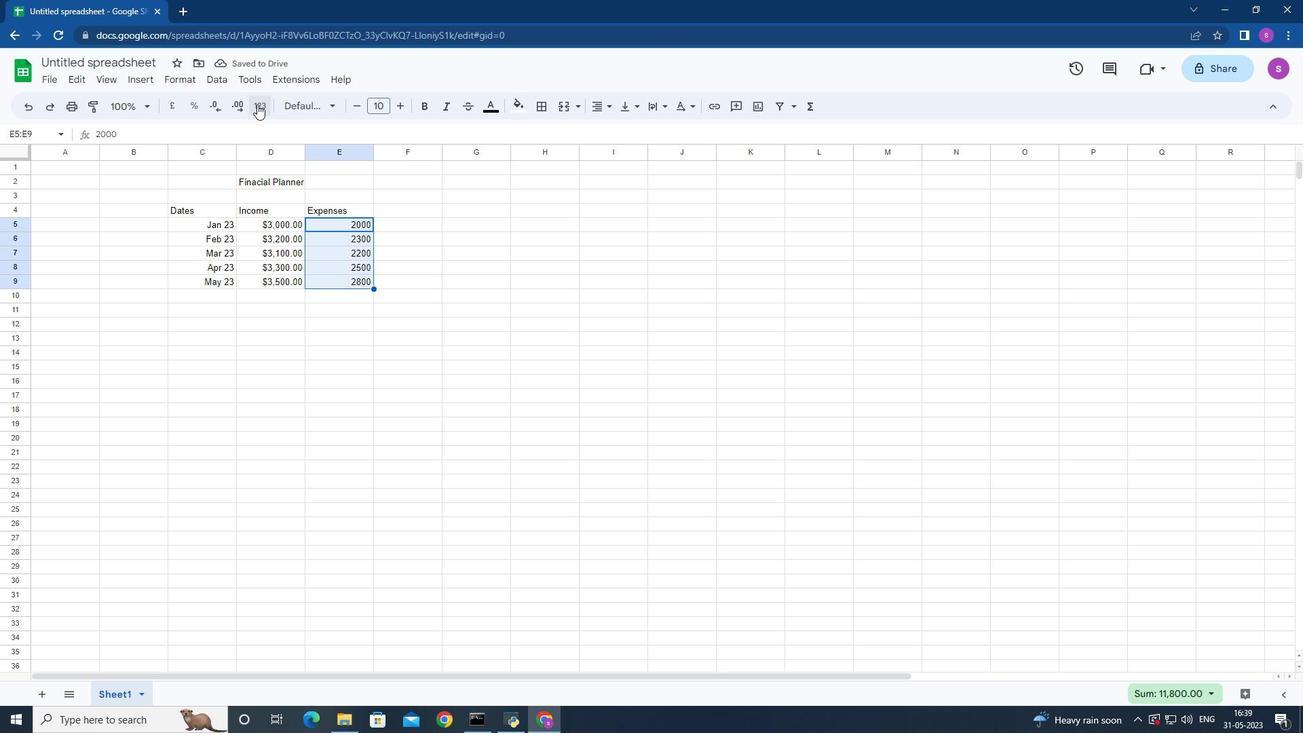 
Action: Mouse moved to (277, 464)
Screenshot: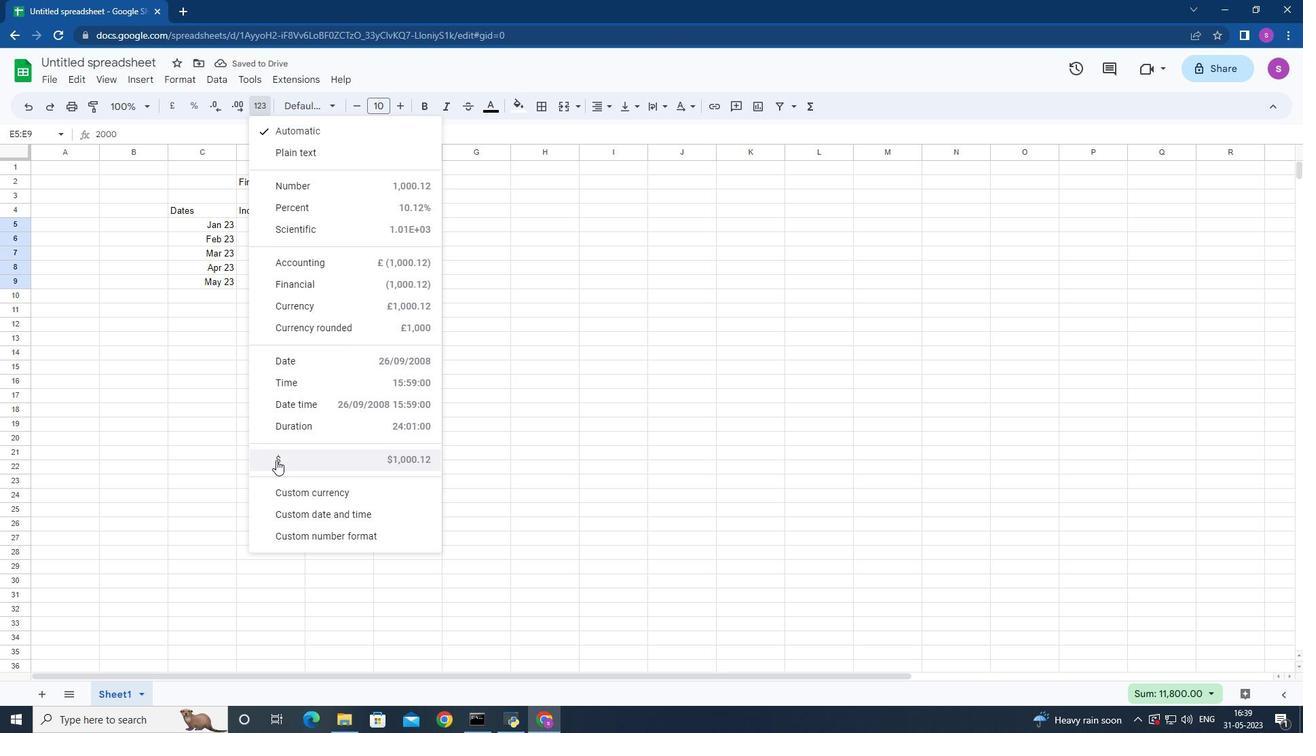 
Action: Mouse pressed left at (277, 464)
Screenshot: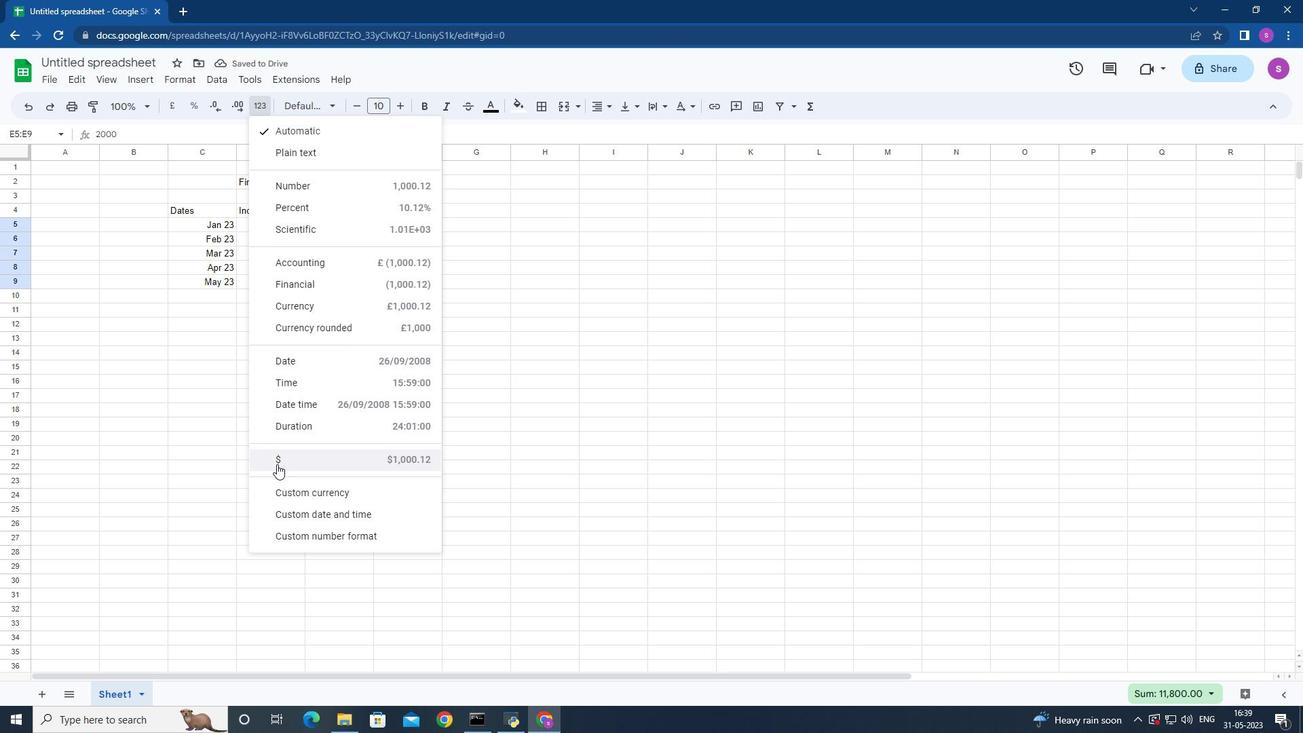 
Action: Mouse moved to (387, 209)
Screenshot: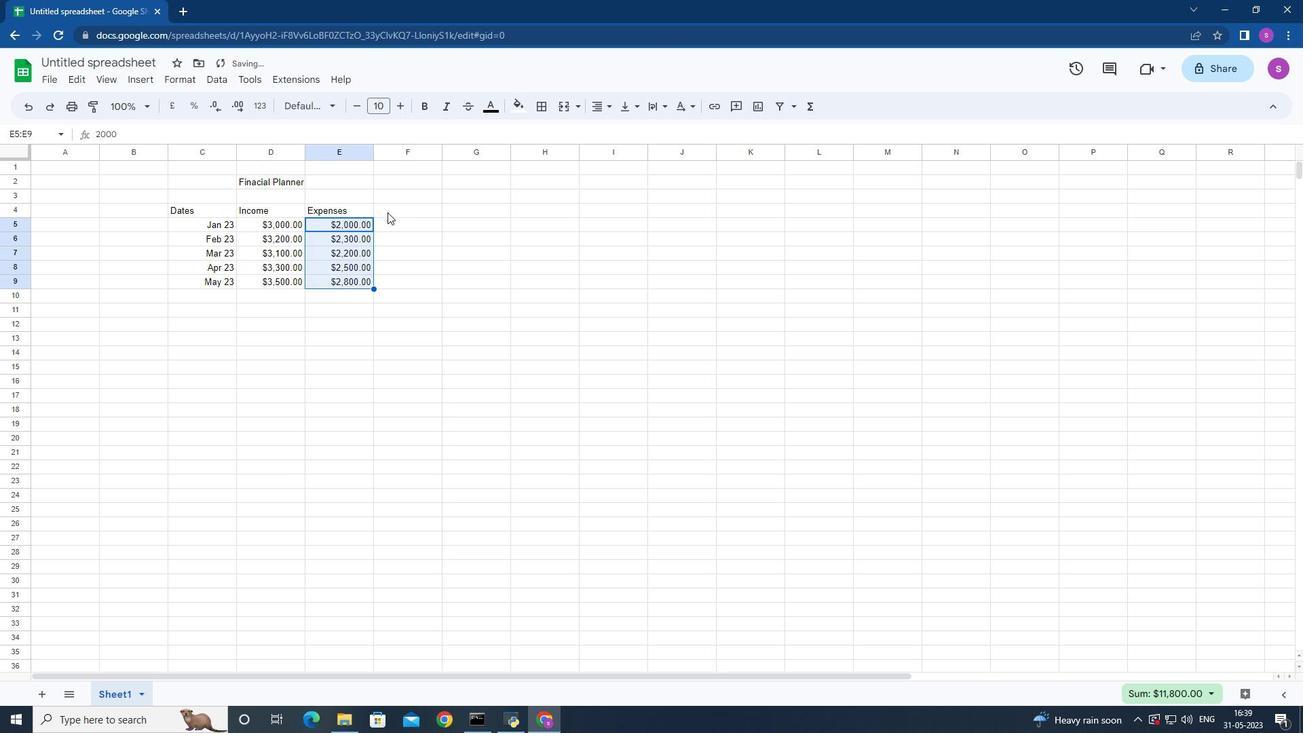 
Action: Mouse pressed left at (387, 209)
Screenshot: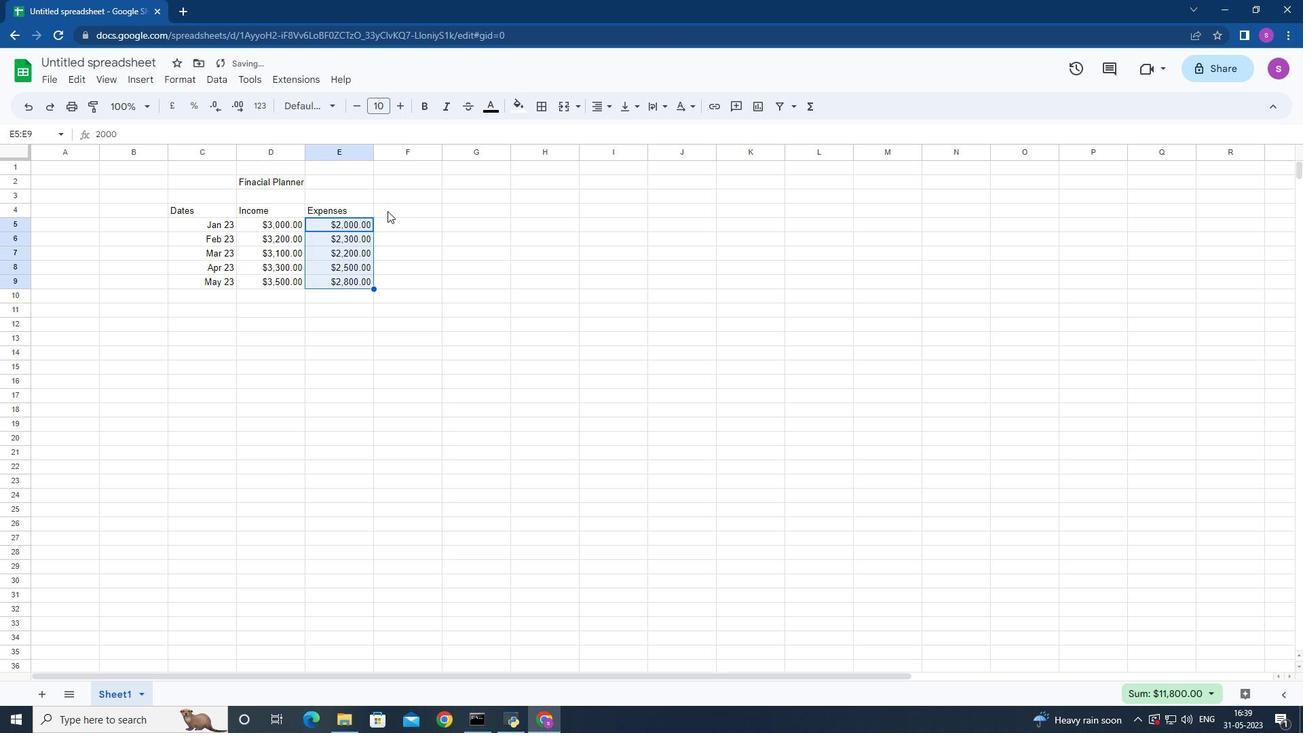 
Action: Mouse moved to (387, 211)
Screenshot: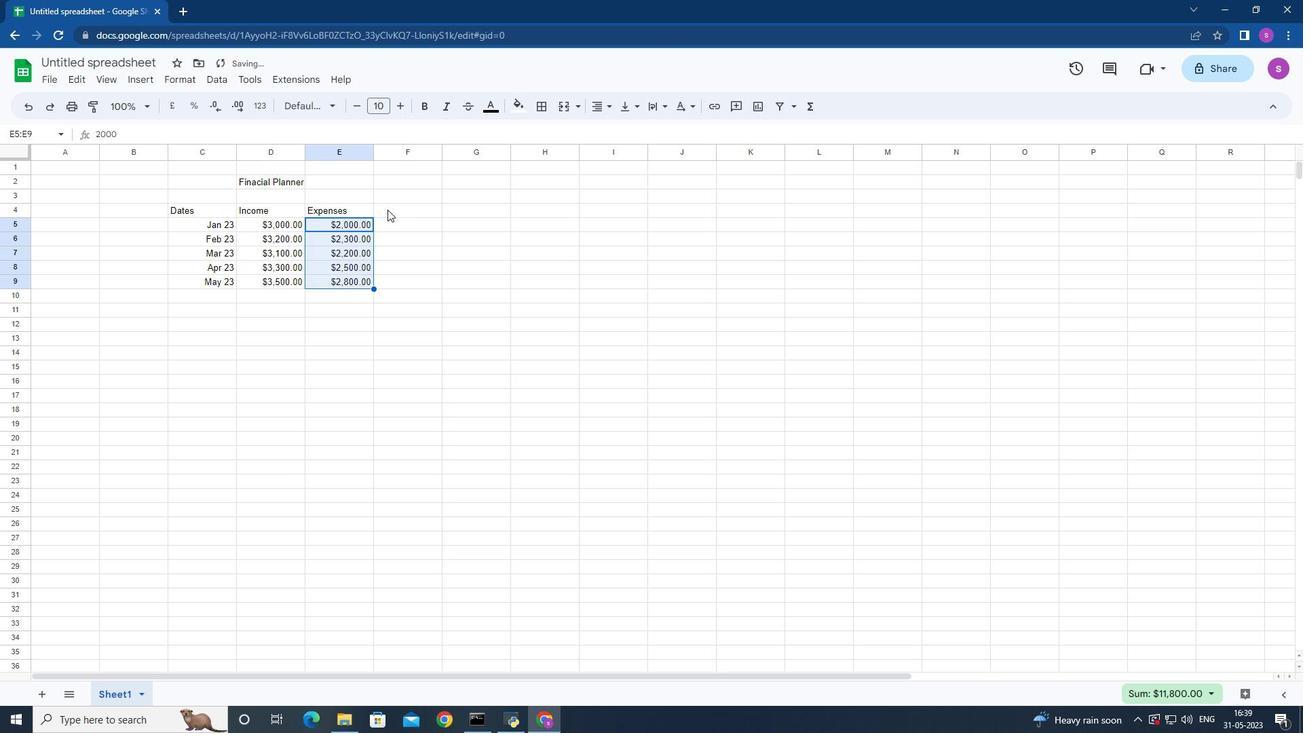 
Action: Key pressed <Key.shift>Savings<Key.down>
Screenshot: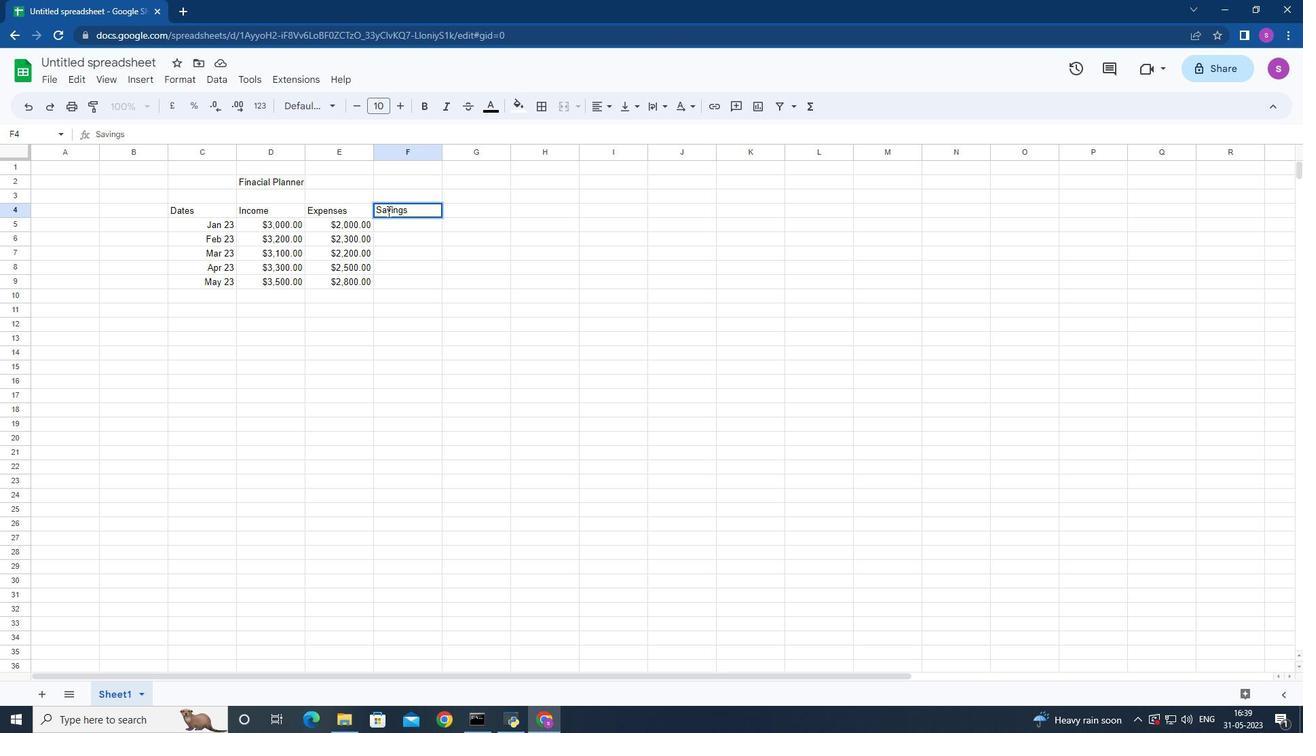 
Action: Mouse moved to (403, 247)
Screenshot: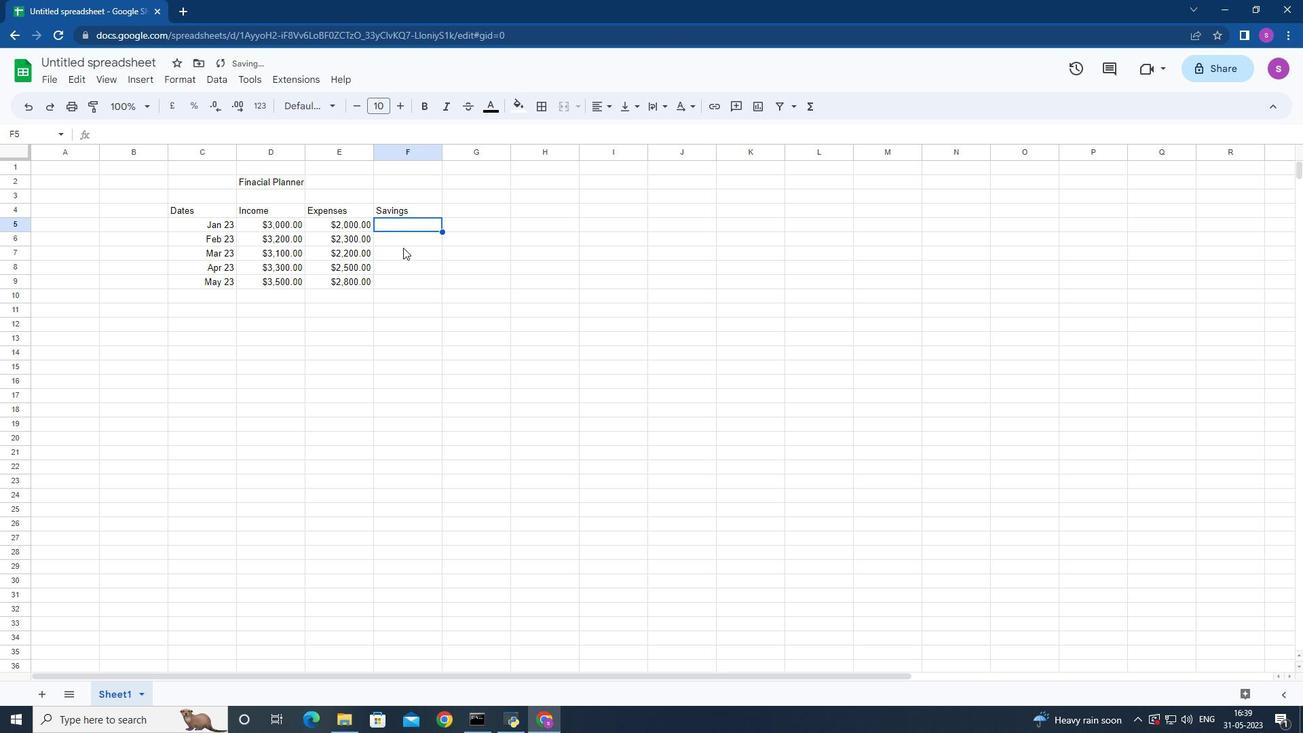 
Action: Key pressed 500<Key.down>600<Key.down>500<Key.down>700<Key.down>700<Key.down><Key.right>
Screenshot: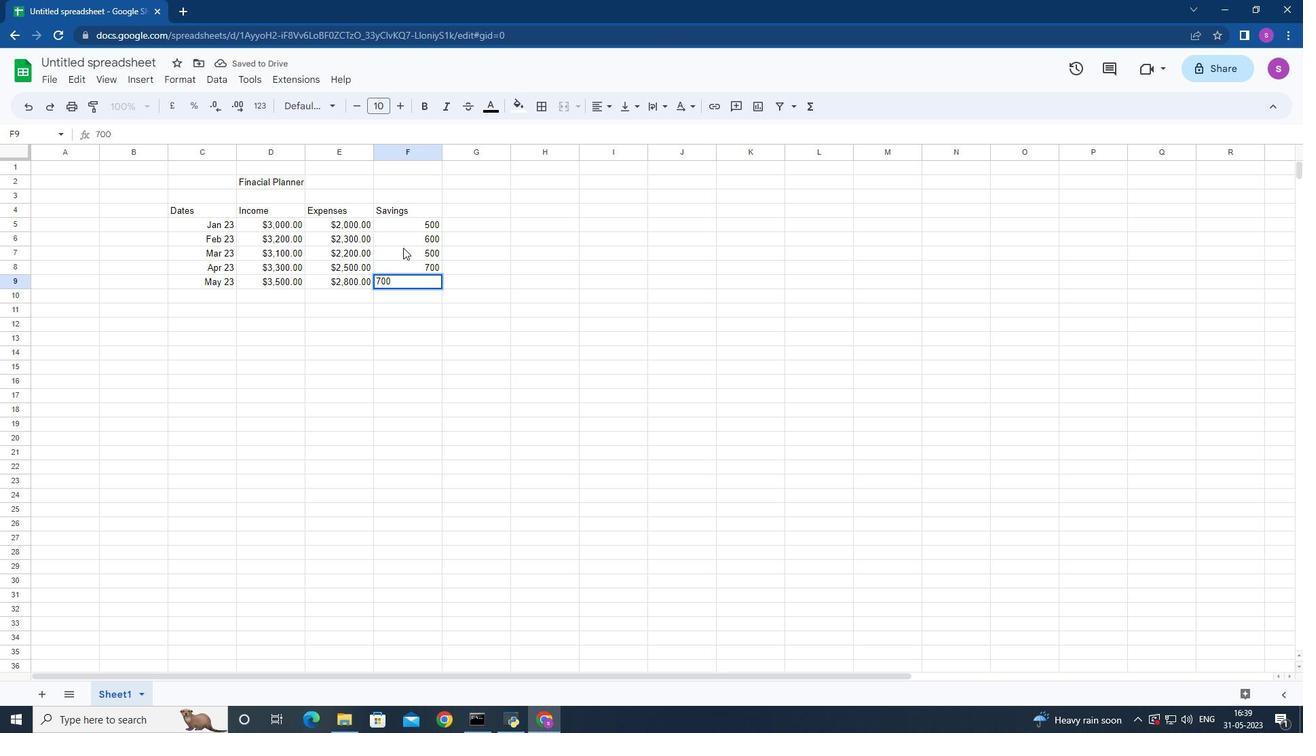 
Action: Mouse moved to (411, 223)
Screenshot: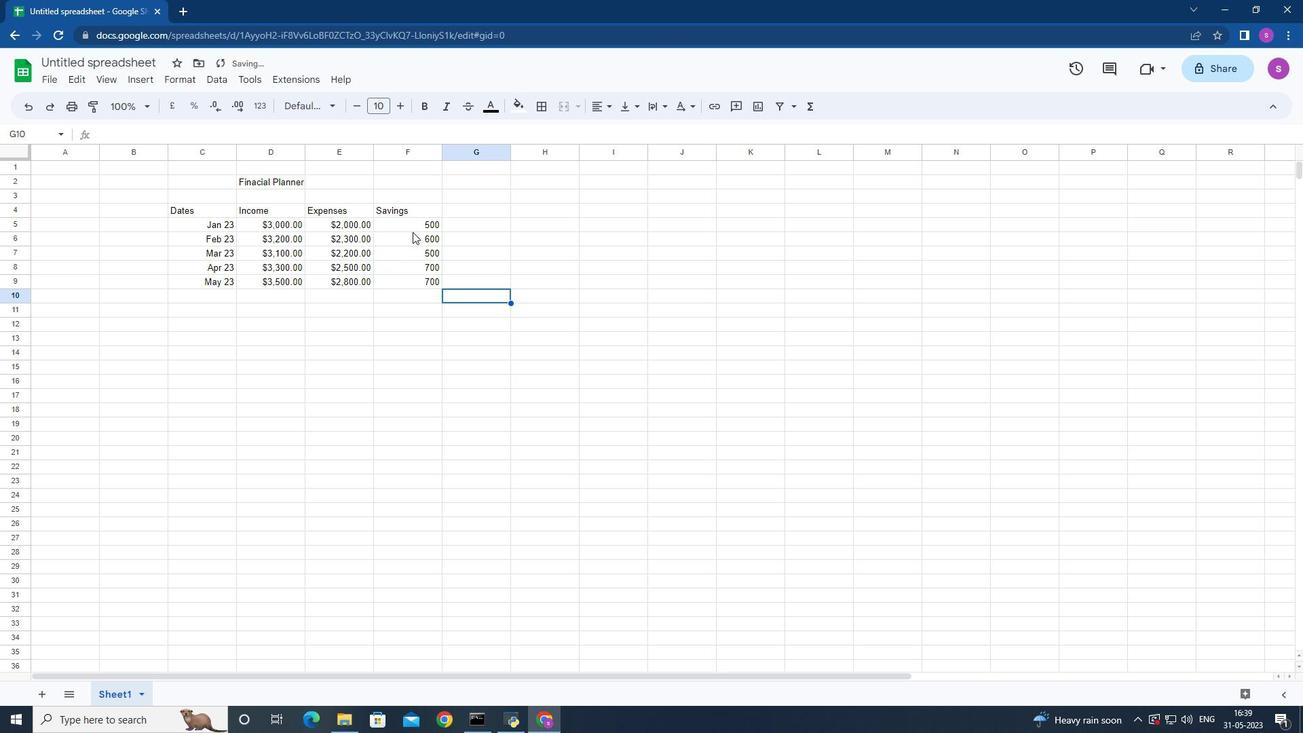 
Action: Mouse pressed left at (411, 223)
Screenshot: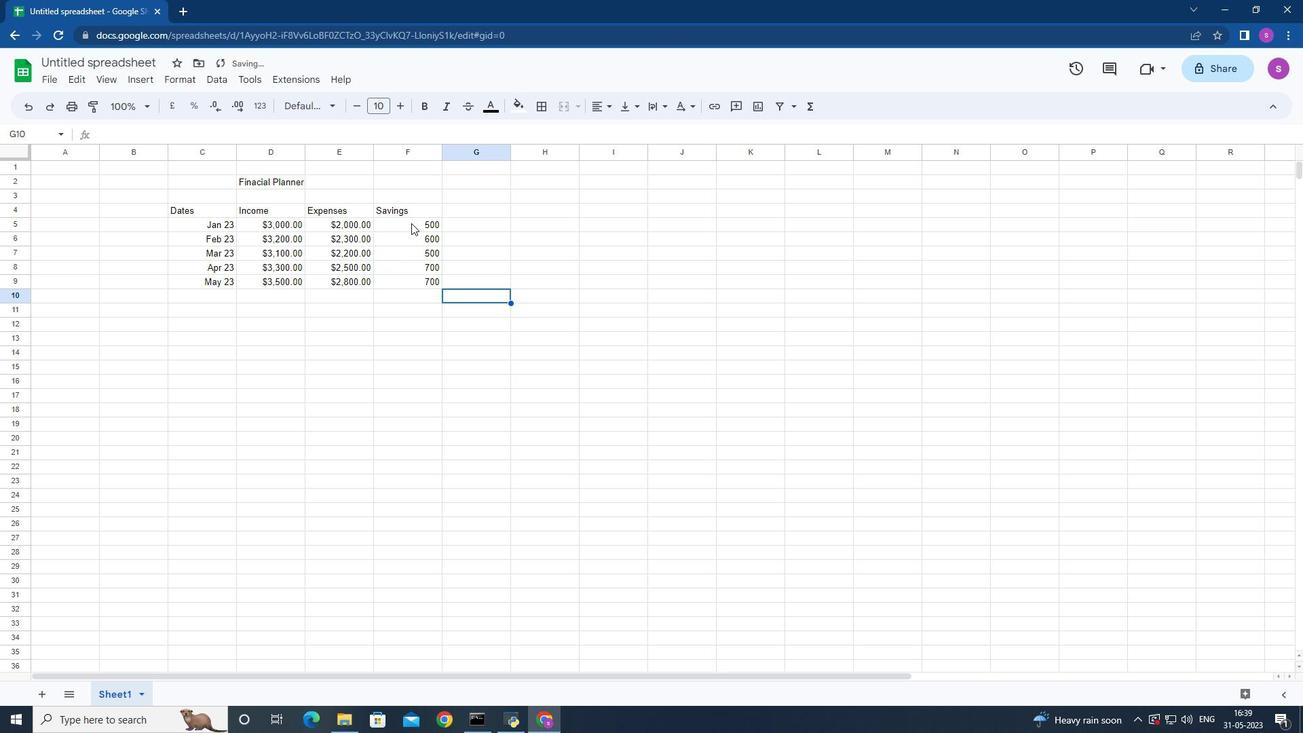 
Action: Mouse moved to (442, 229)
Screenshot: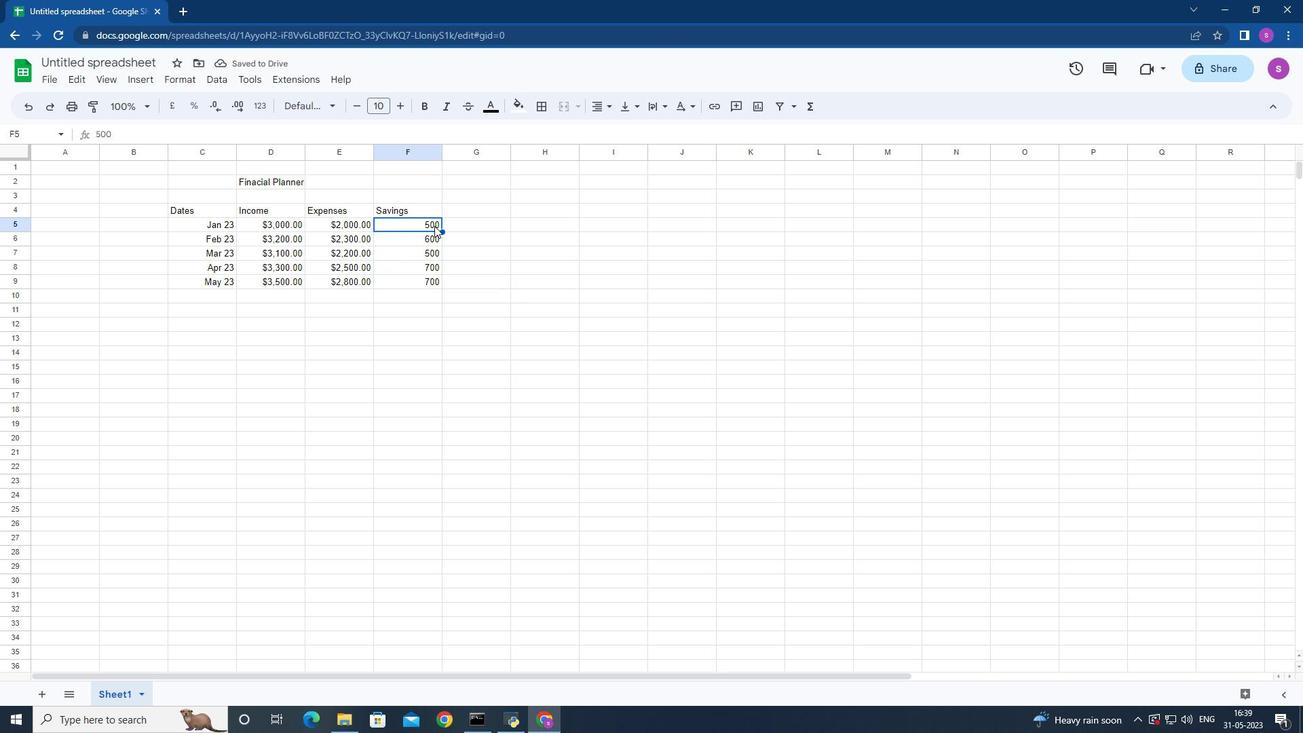 
Action: Mouse pressed left at (442, 229)
Screenshot: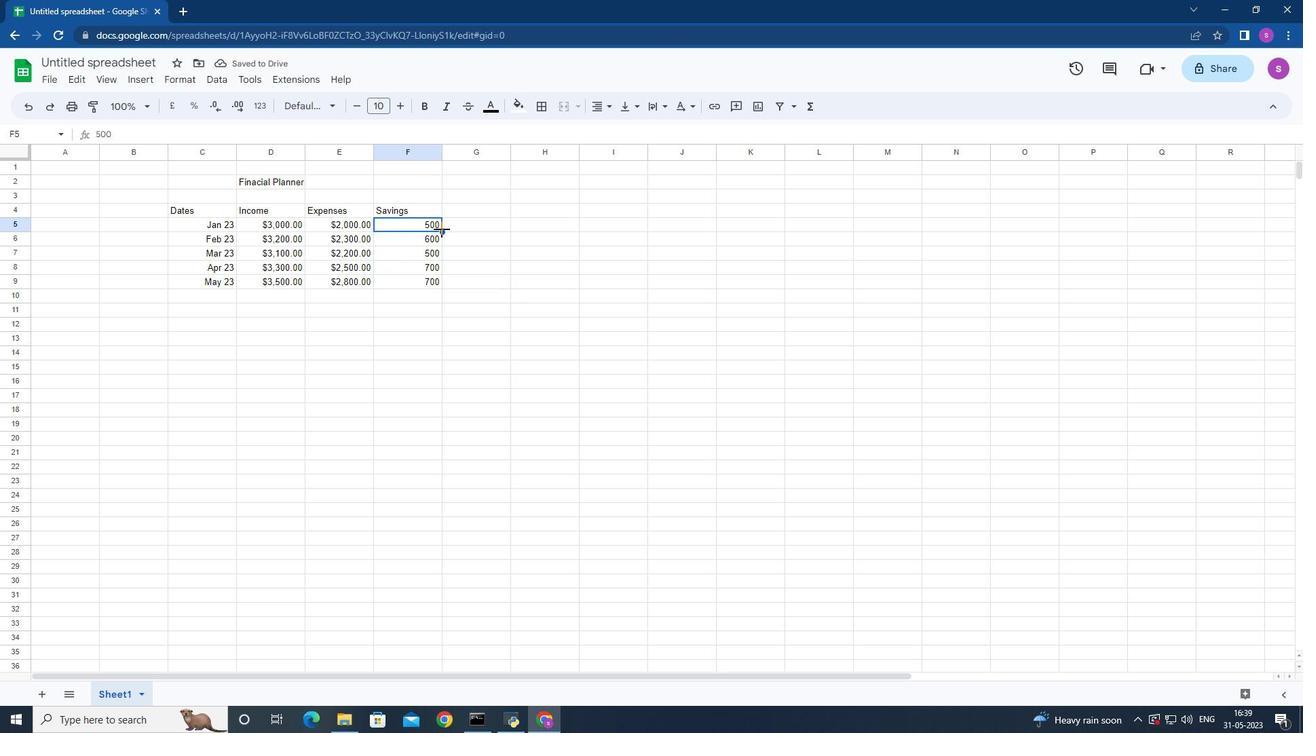 
Action: Mouse moved to (261, 99)
Screenshot: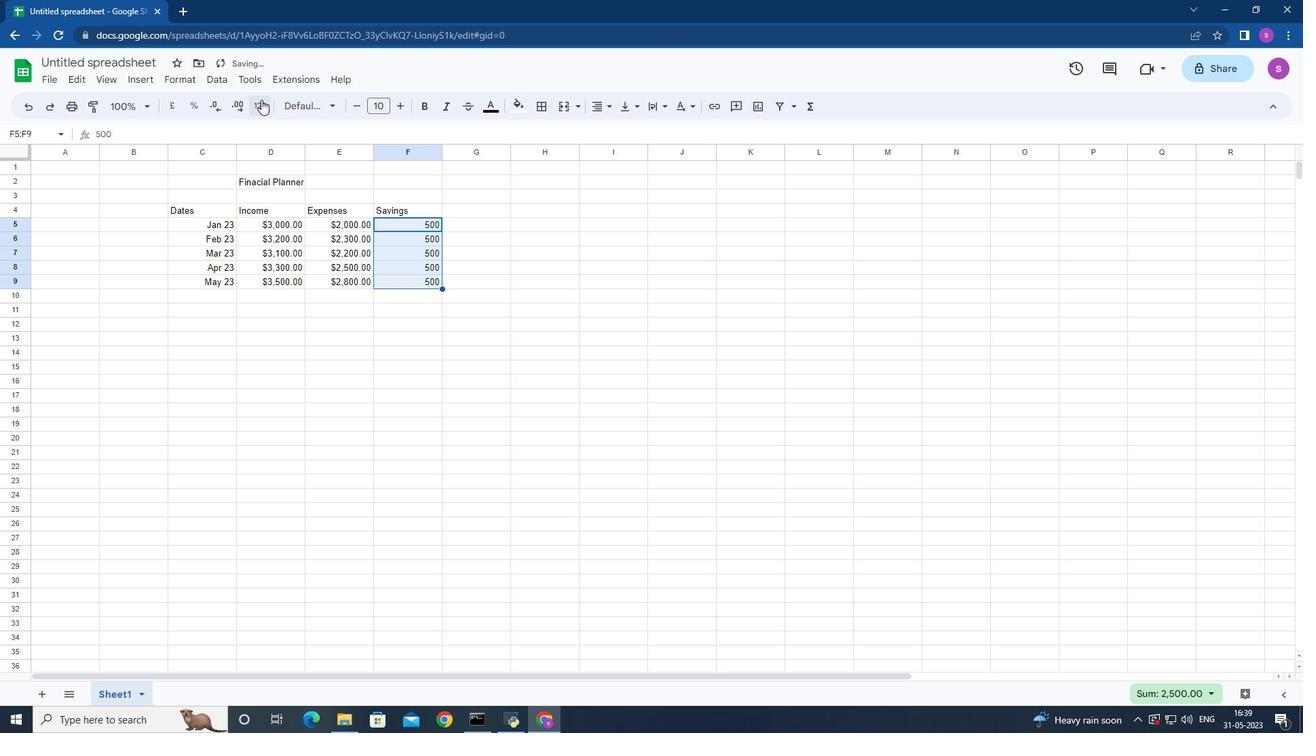 
Action: Mouse pressed left at (261, 99)
Screenshot: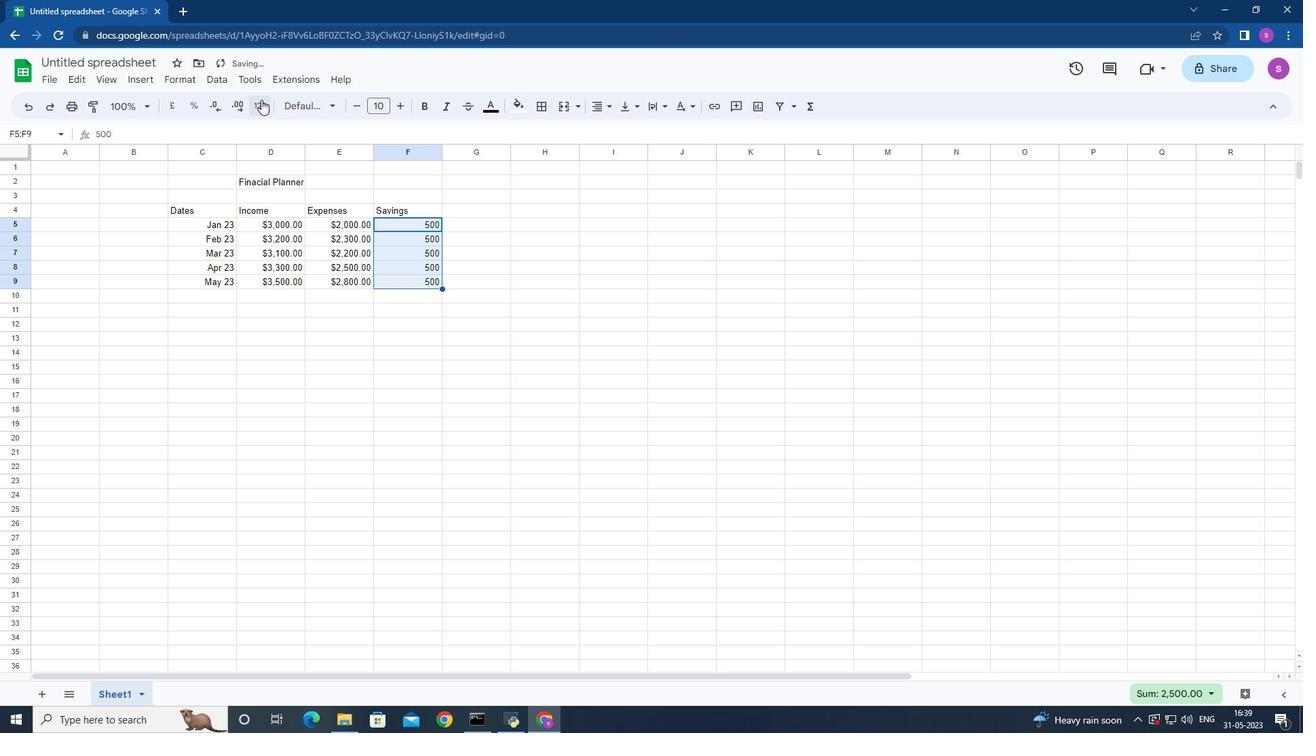 
Action: Mouse moved to (276, 456)
Screenshot: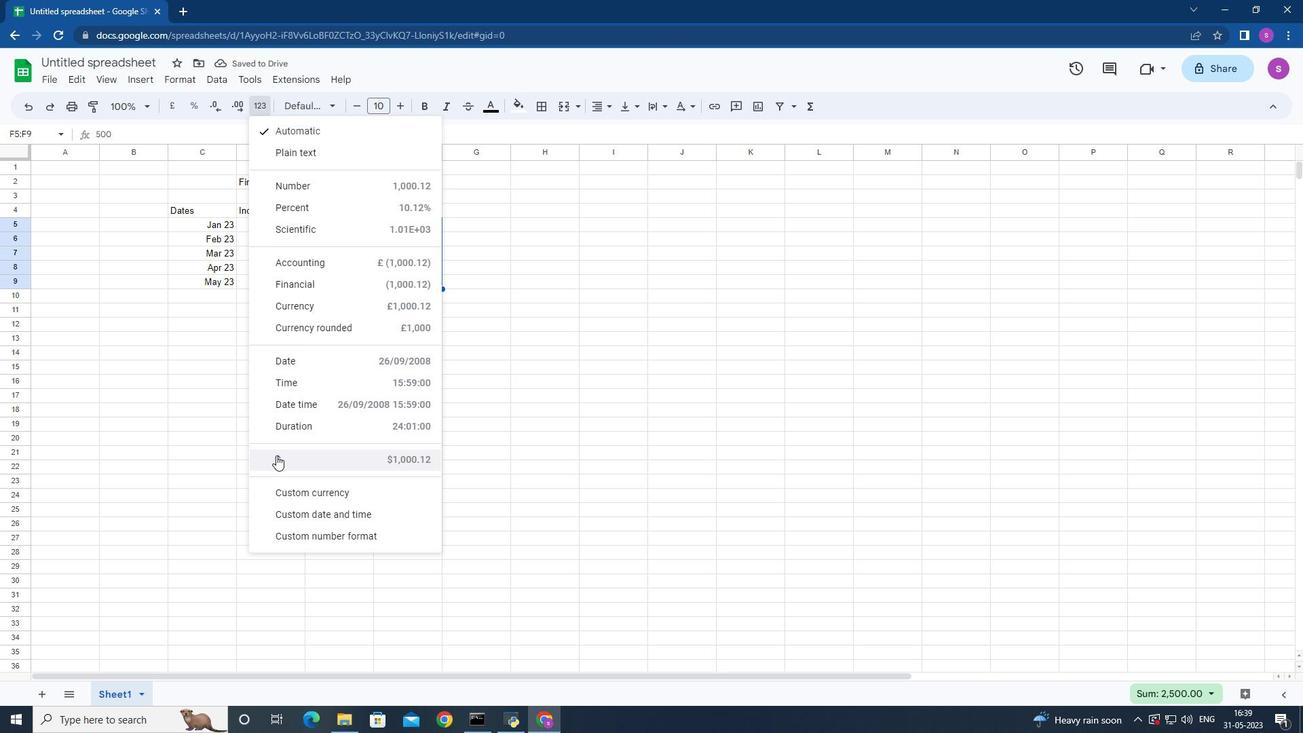 
Action: Mouse pressed left at (276, 456)
Screenshot: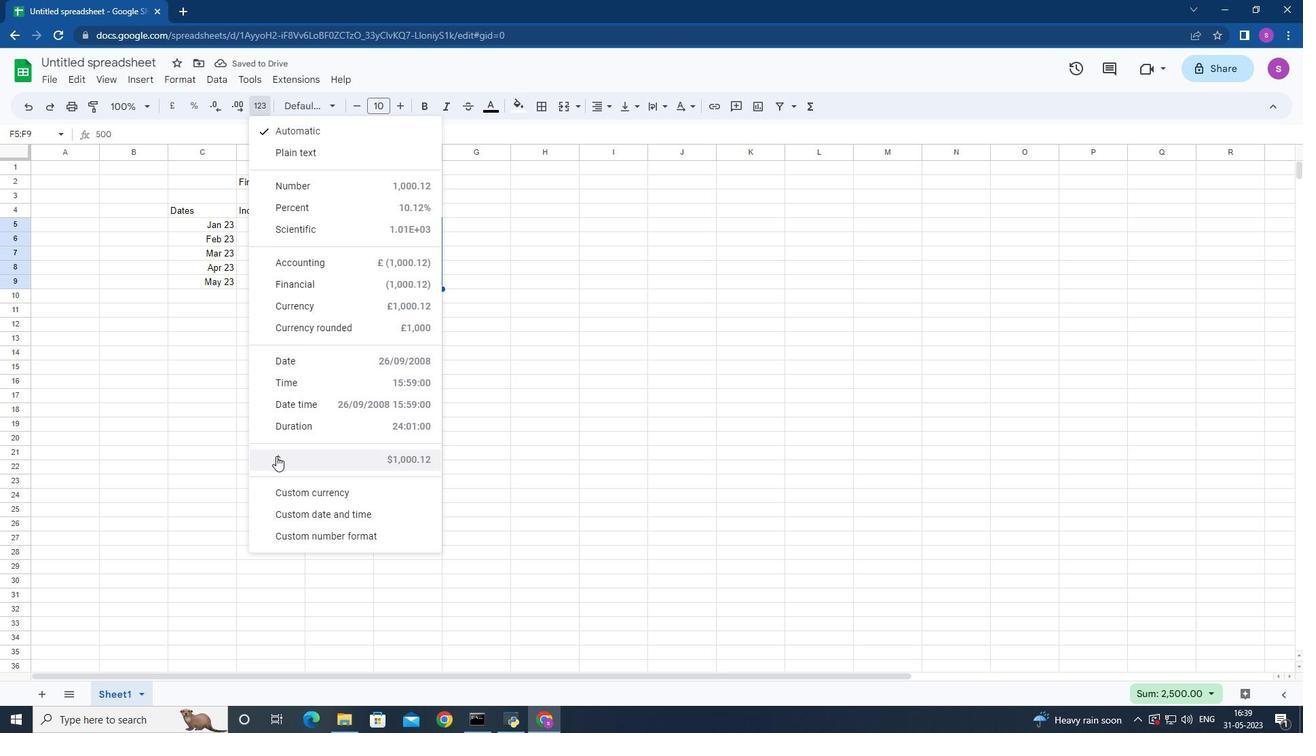 
Action: Mouse moved to (456, 211)
Screenshot: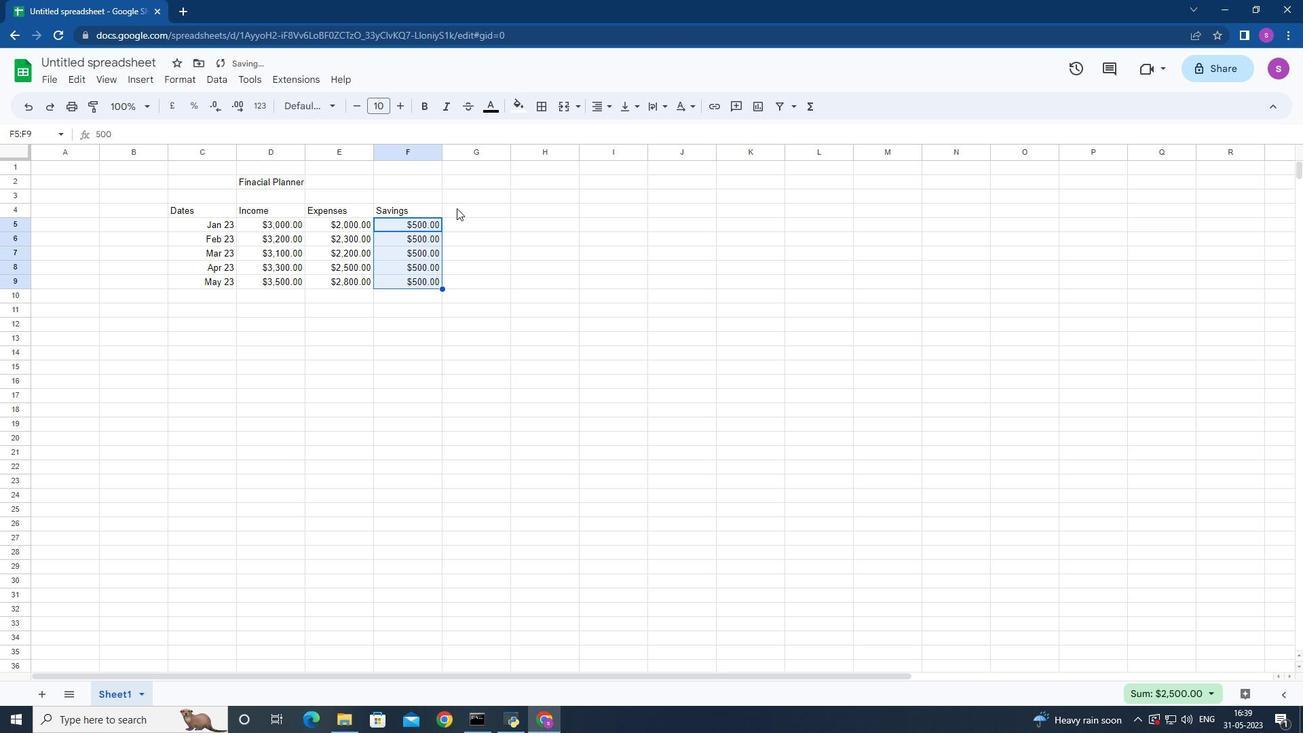 
Action: Mouse pressed left at (456, 211)
Screenshot: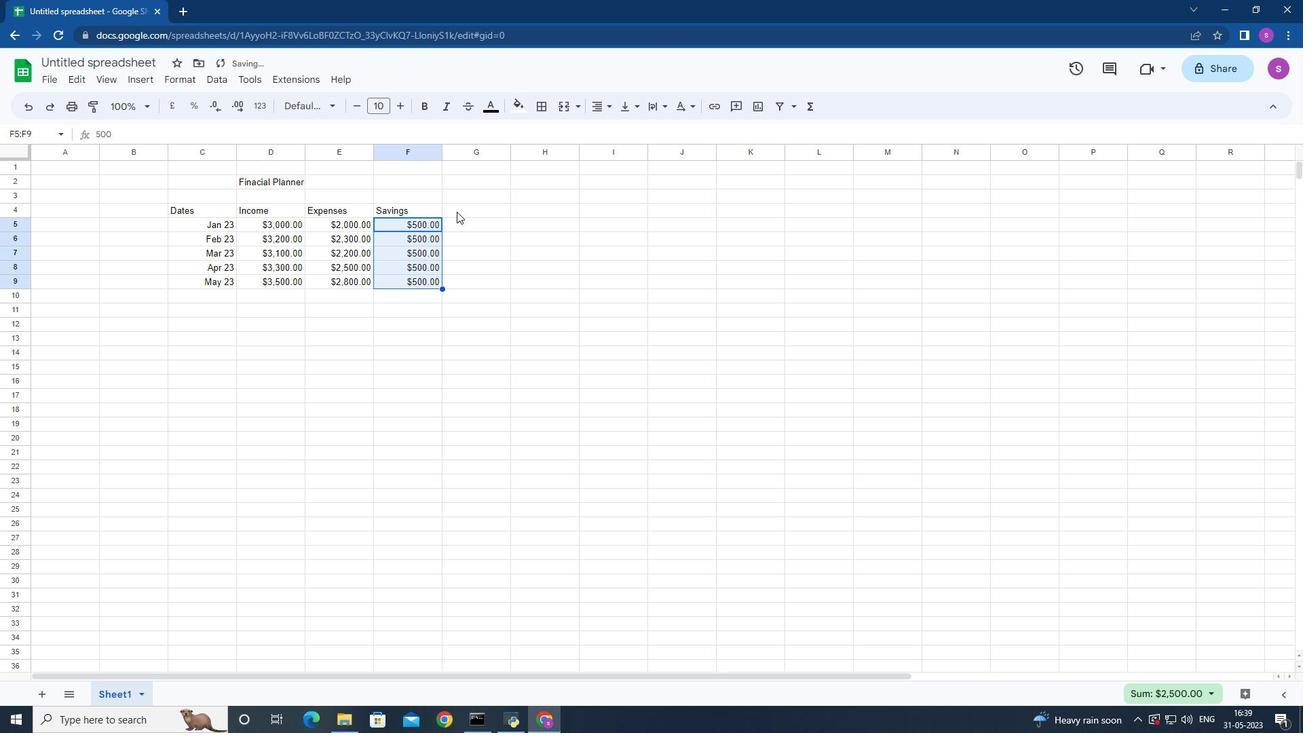 
Action: Mouse moved to (456, 211)
Screenshot: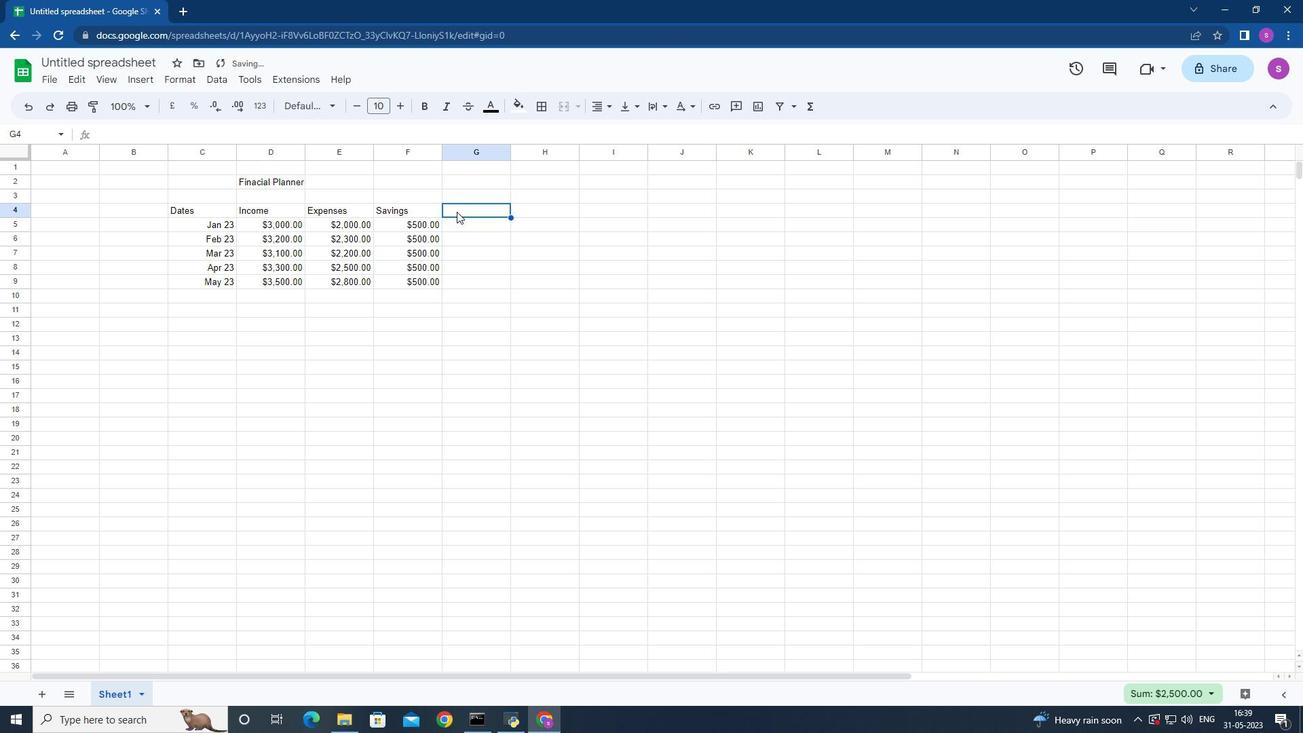 
Action: Key pressed <Key.shift>Ivestment<Key.down>
Screenshot: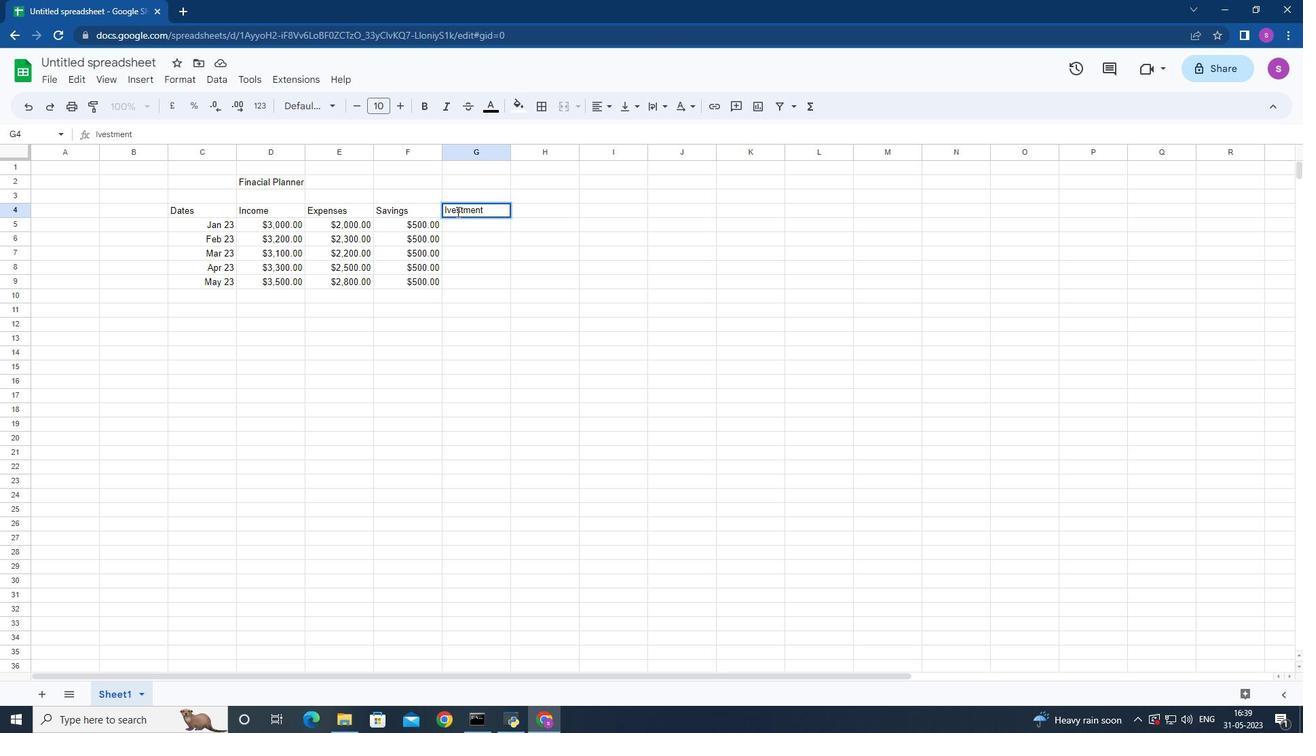 
Action: Mouse moved to (462, 241)
Screenshot: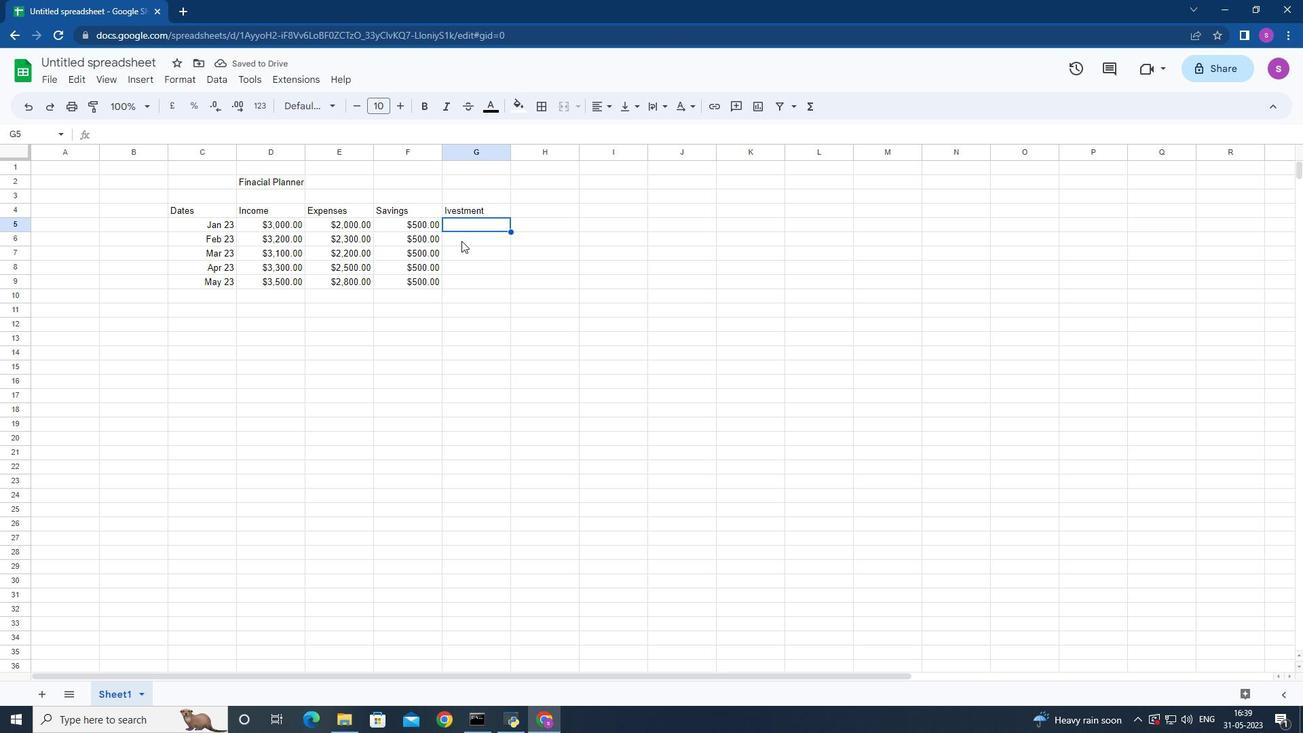 
Action: Key pressed 500<Key.down>700<Key.down><Key.down><Key.up>800<Key.down>900<Key.down>1000
Screenshot: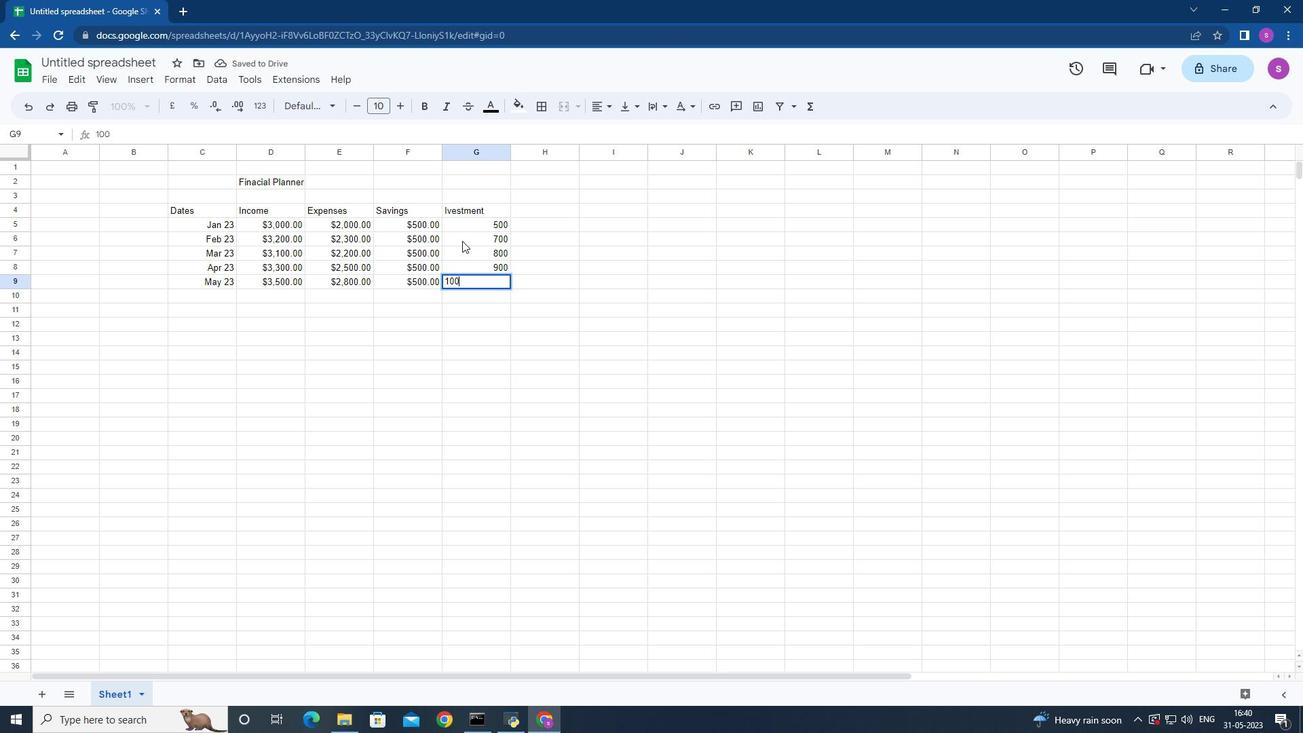 
Action: Mouse moved to (461, 218)
Screenshot: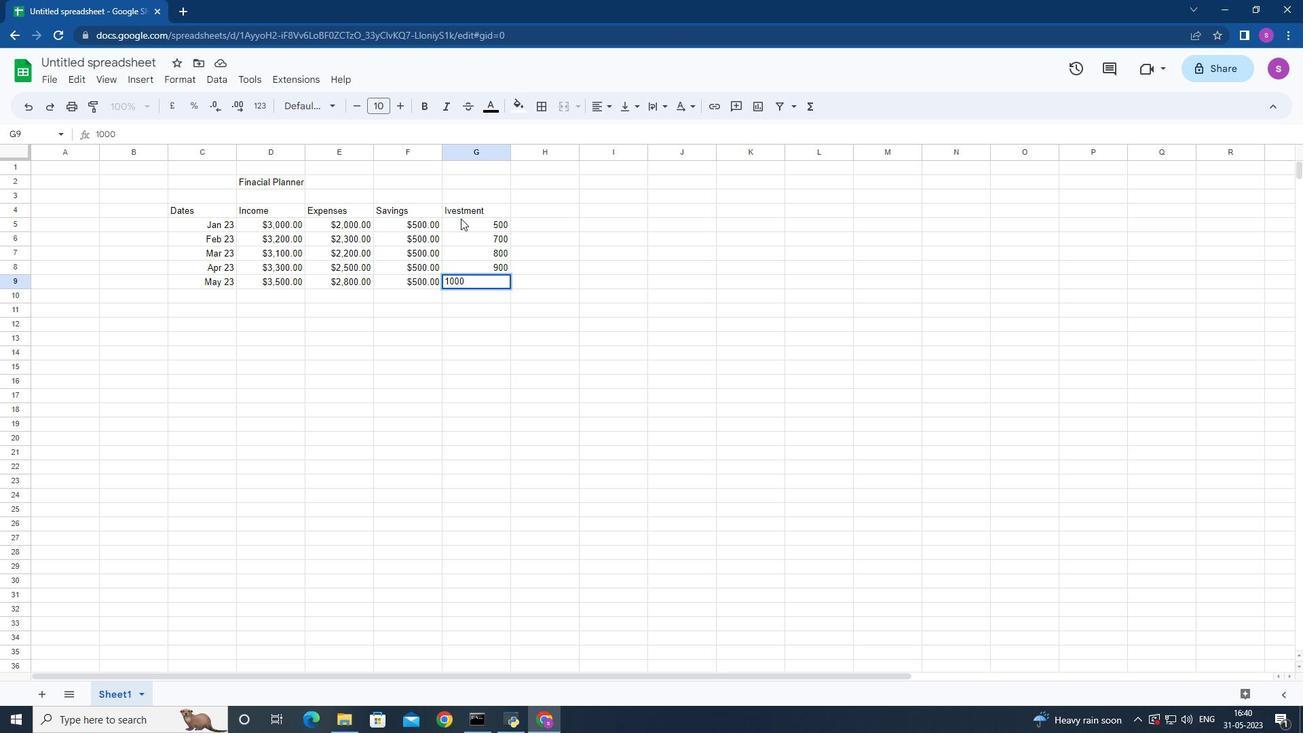 
Action: Mouse pressed left at (461, 218)
Screenshot: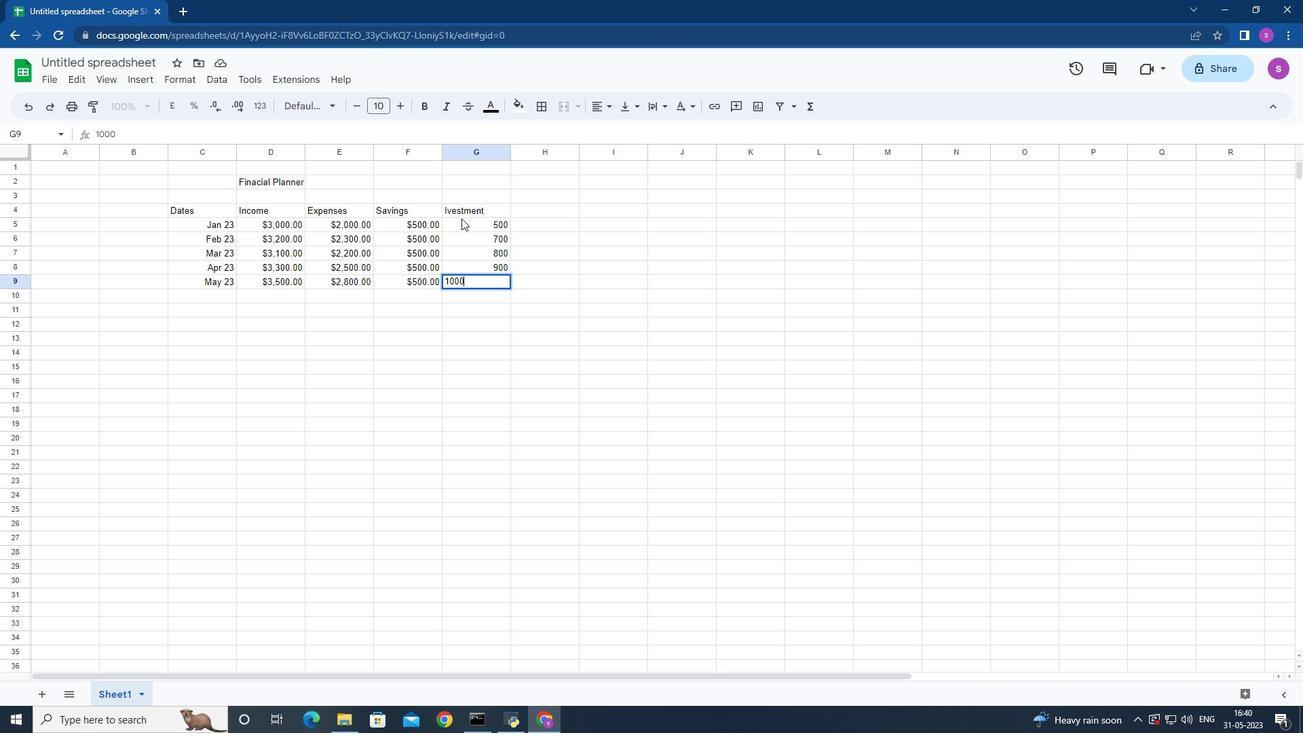 
Action: Mouse moved to (511, 230)
Screenshot: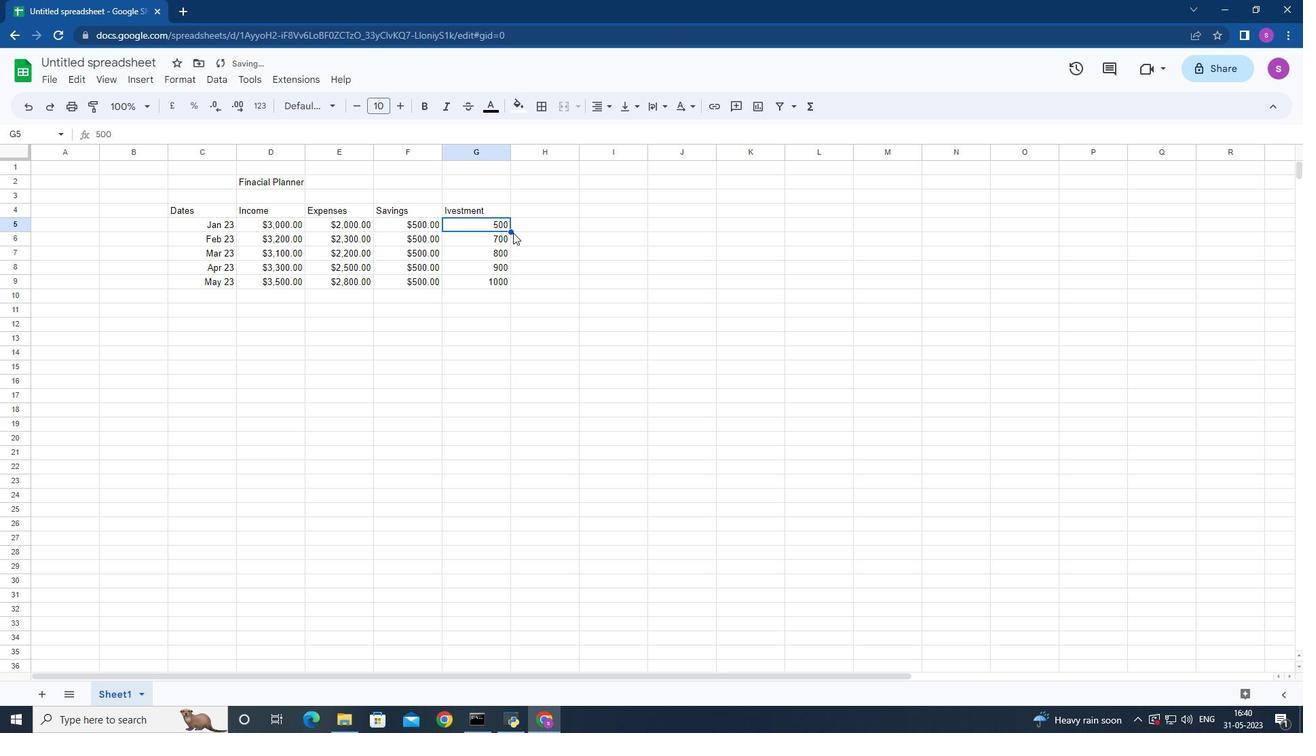 
Action: Mouse pressed left at (511, 230)
Screenshot: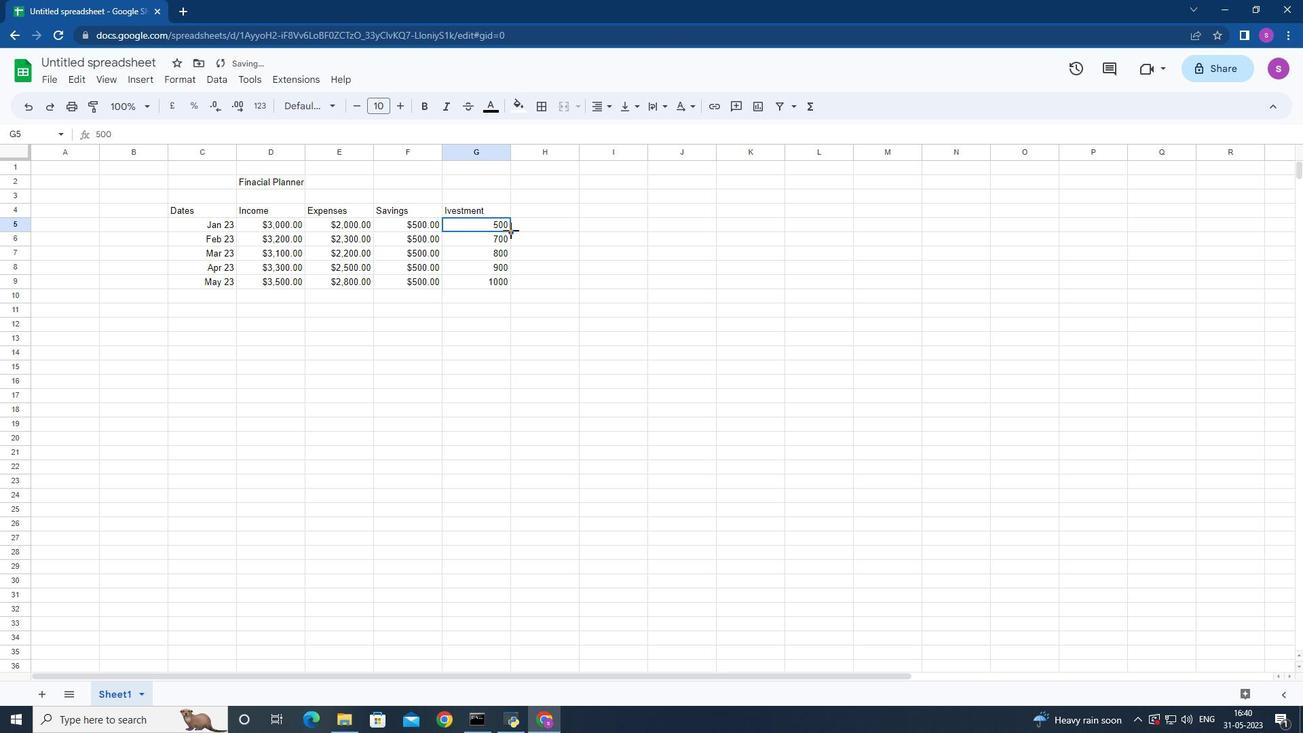 
Action: Mouse moved to (257, 105)
Screenshot: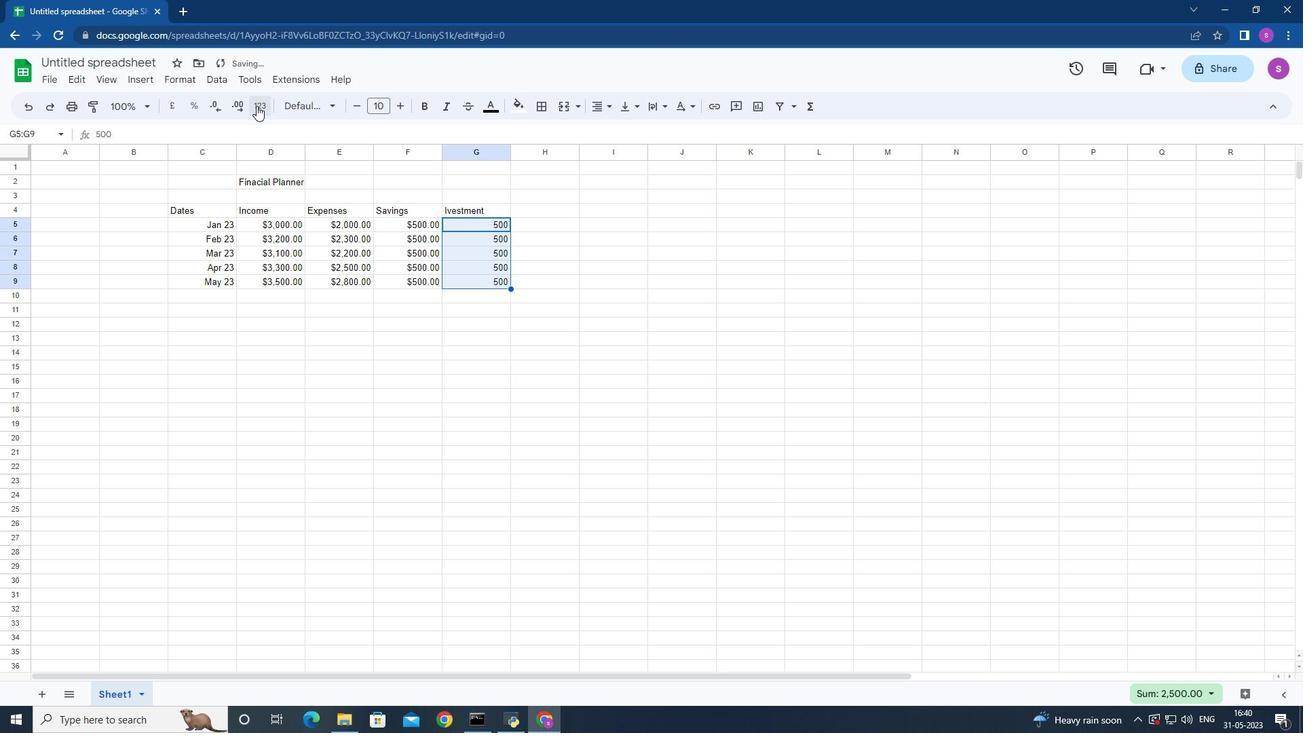 
Action: Mouse pressed left at (257, 105)
Screenshot: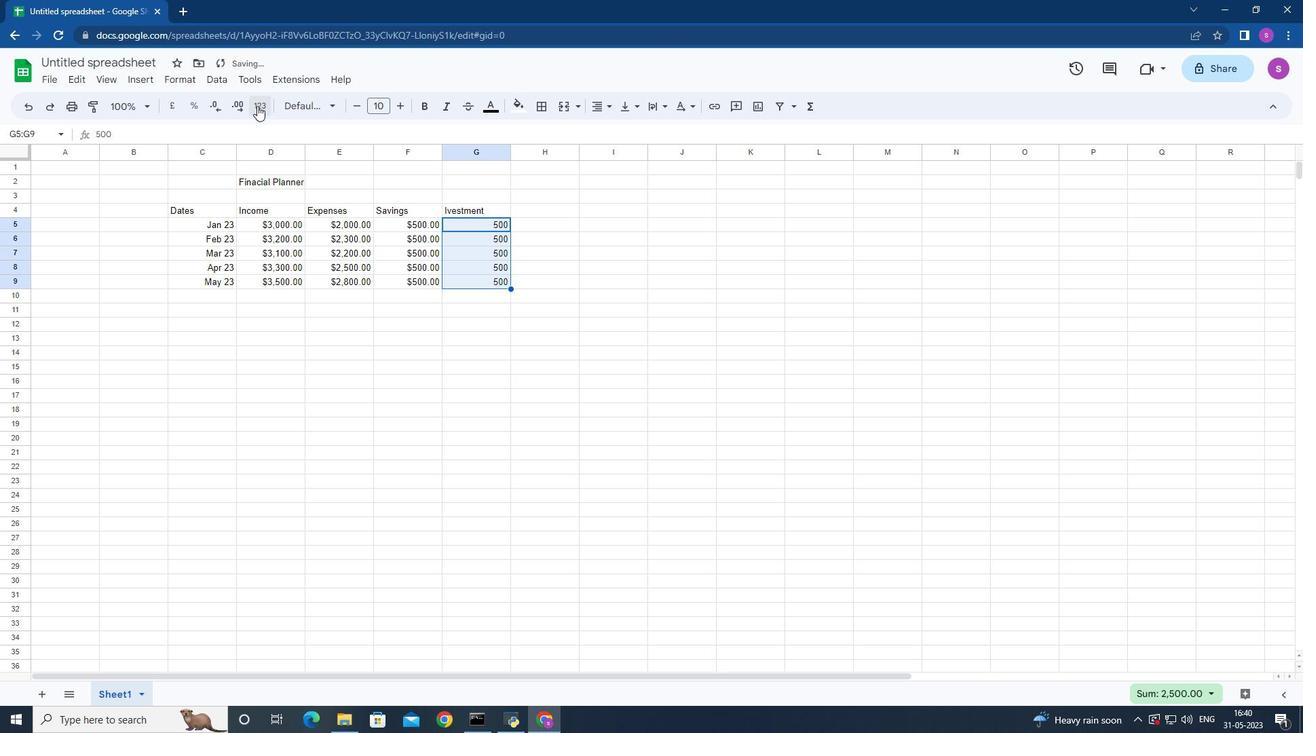 
Action: Mouse moved to (275, 457)
Screenshot: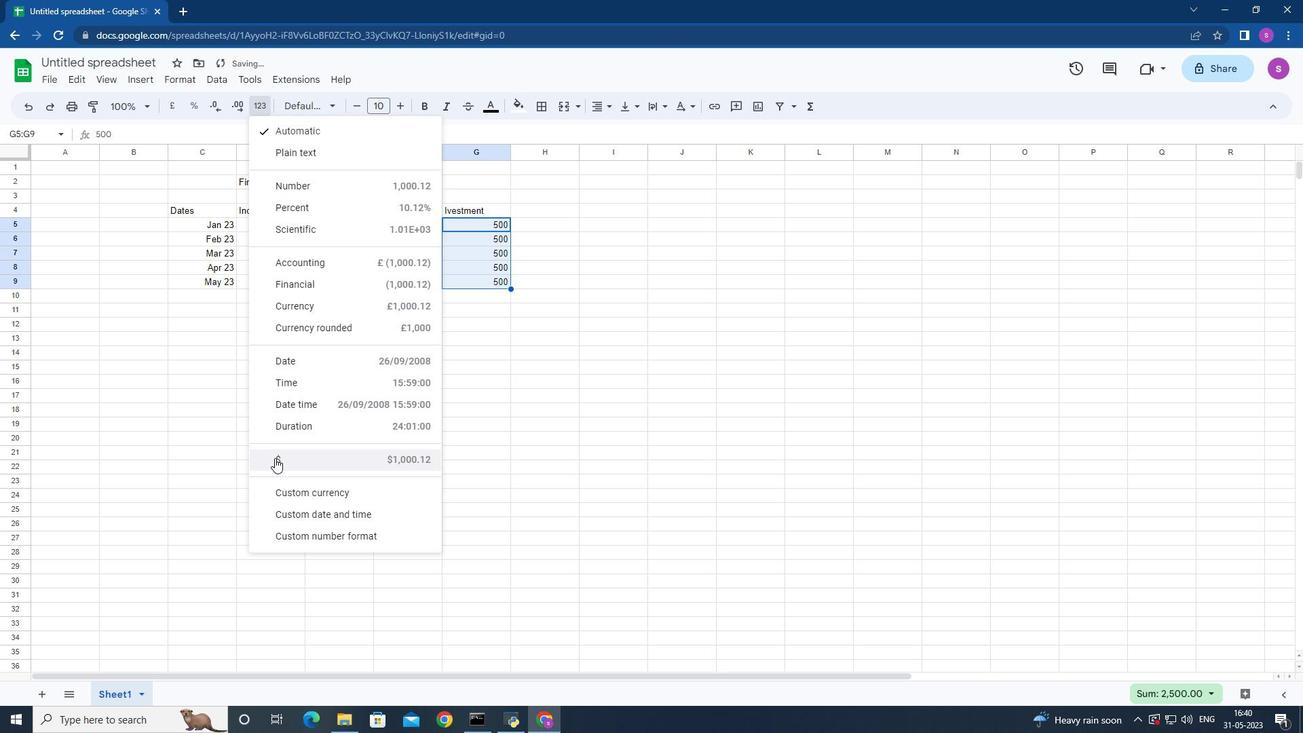 
Action: Mouse pressed left at (275, 457)
Screenshot: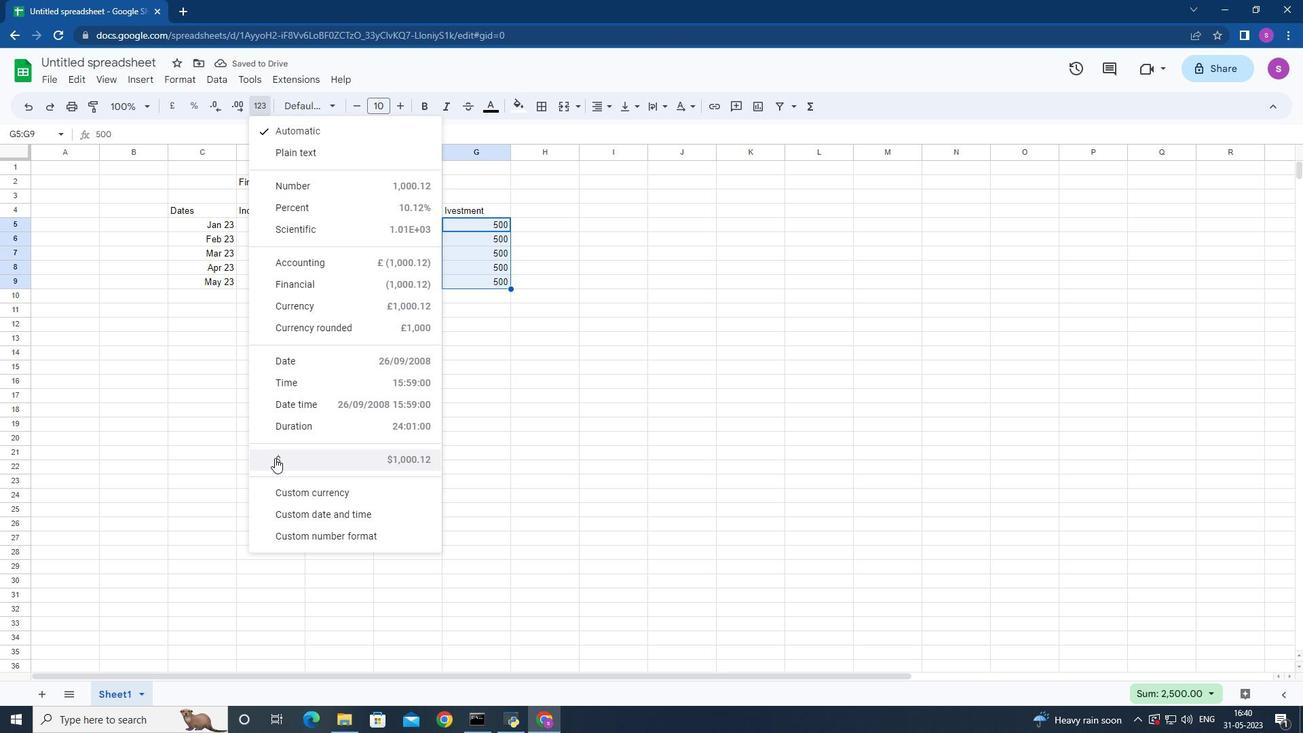 
Action: Mouse moved to (516, 204)
Screenshot: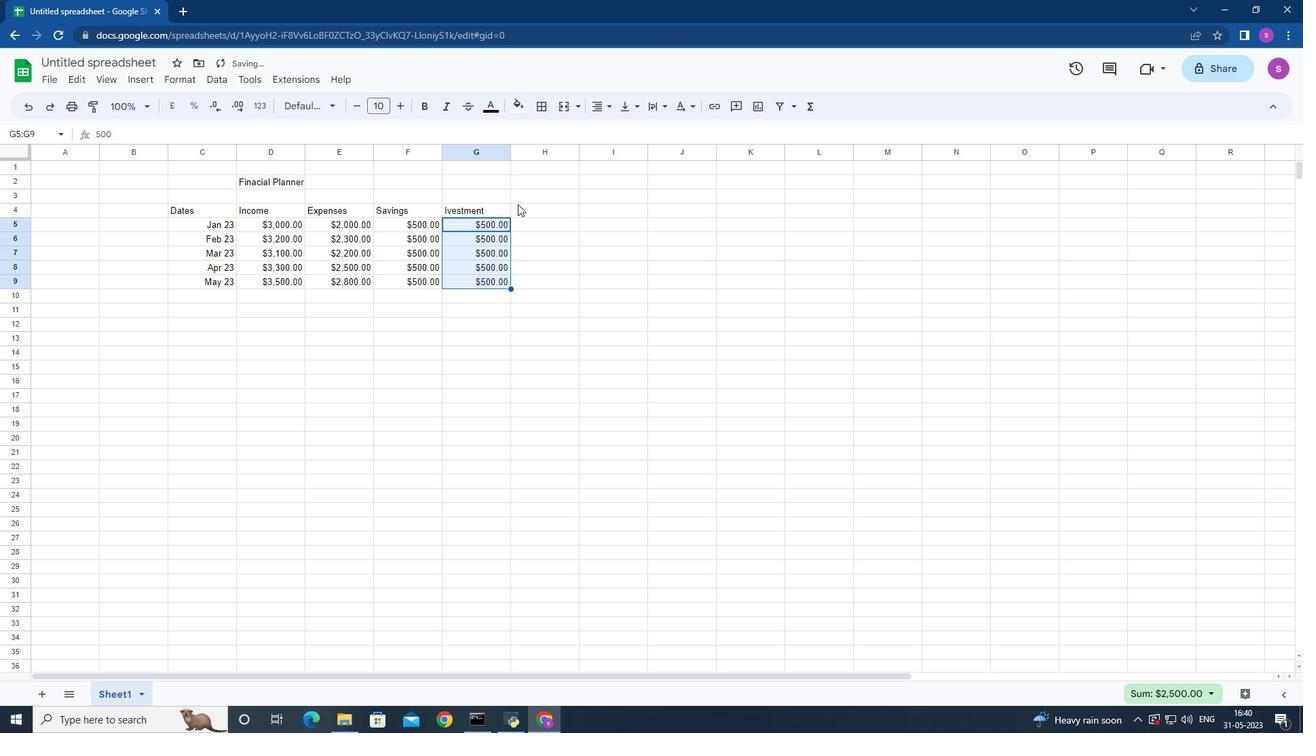 
Action: Mouse pressed left at (516, 204)
Screenshot: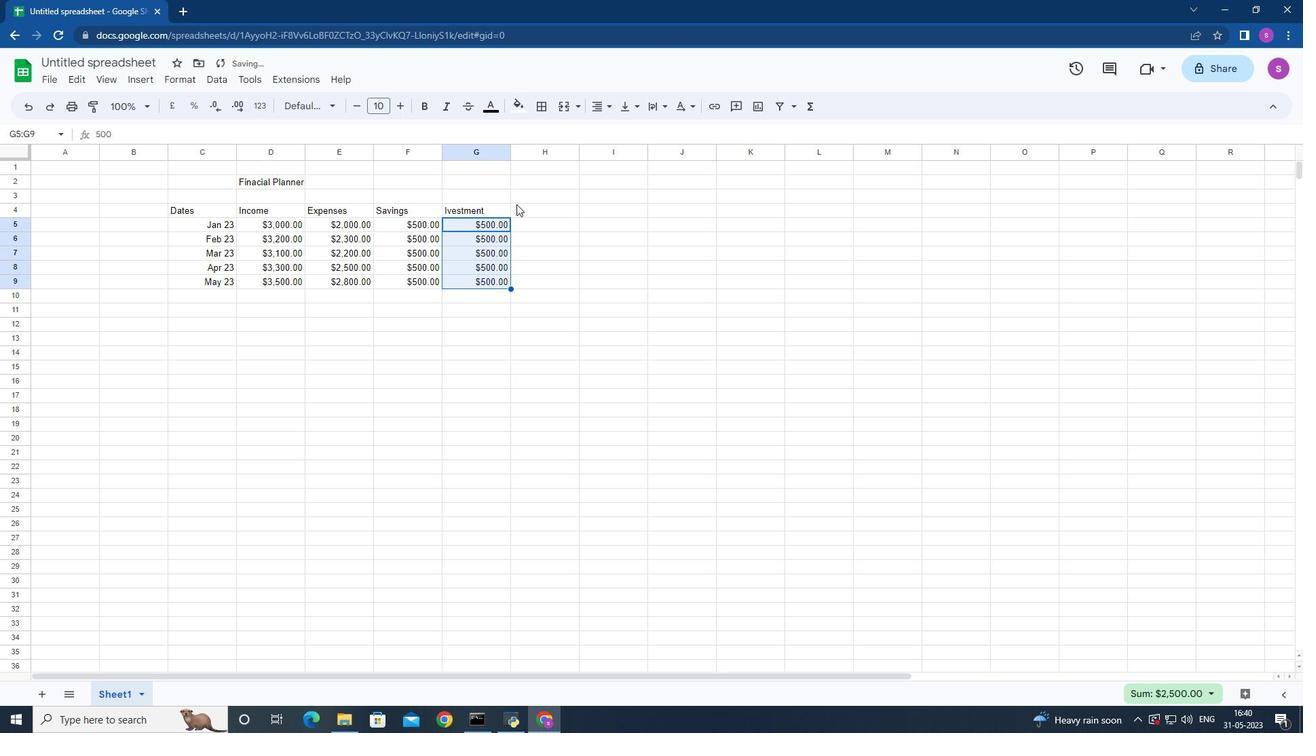 
Action: Mouse moved to (555, 295)
Screenshot: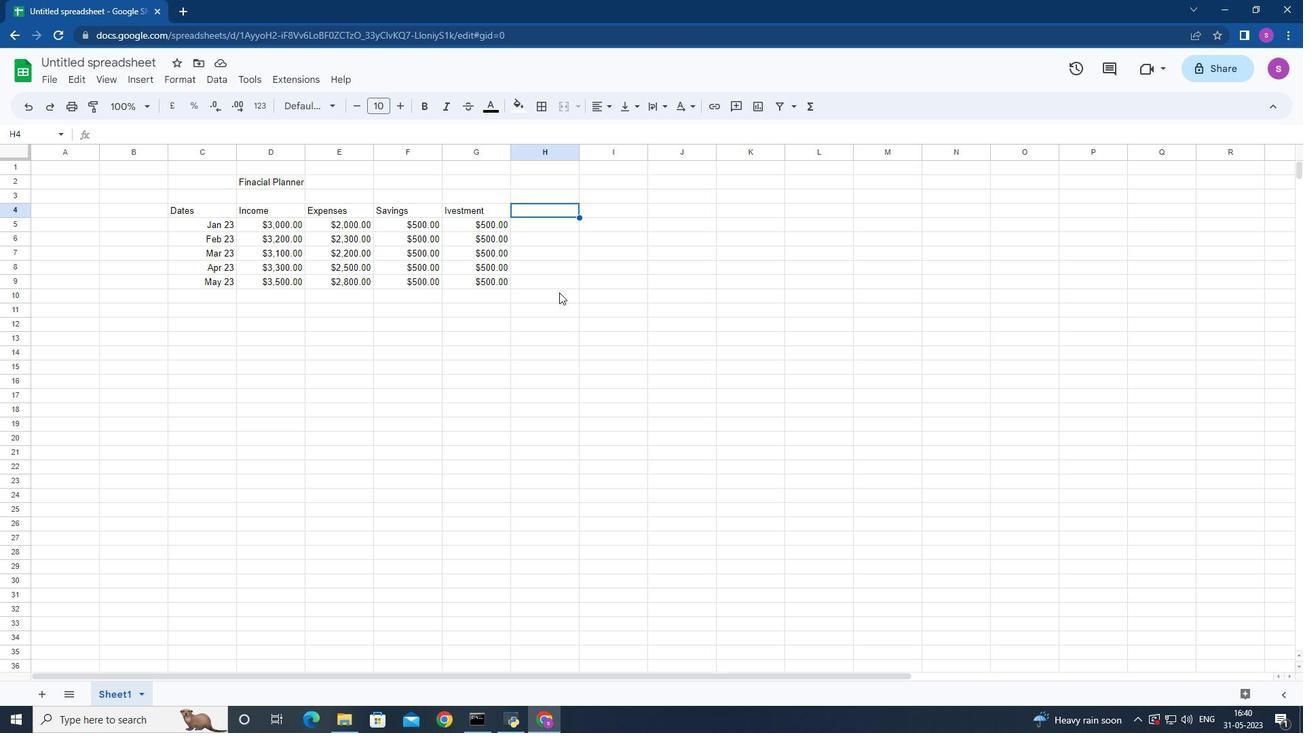 
Action: Key pressed <Key.shift>Saving<Key.space><Key.down>1000<Key.down>1200<Key.down>900<Key.down>800<Key.down>700<Key.down>
Screenshot: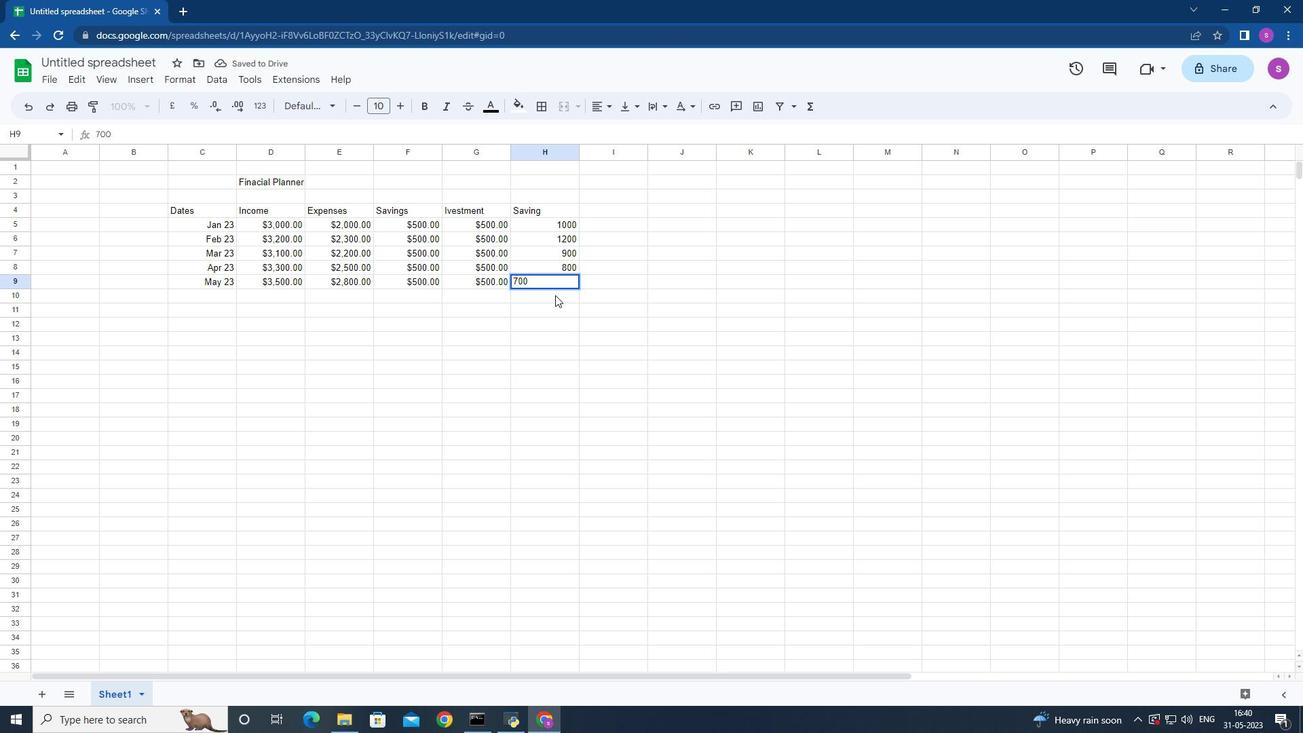 
Action: Mouse moved to (535, 223)
Screenshot: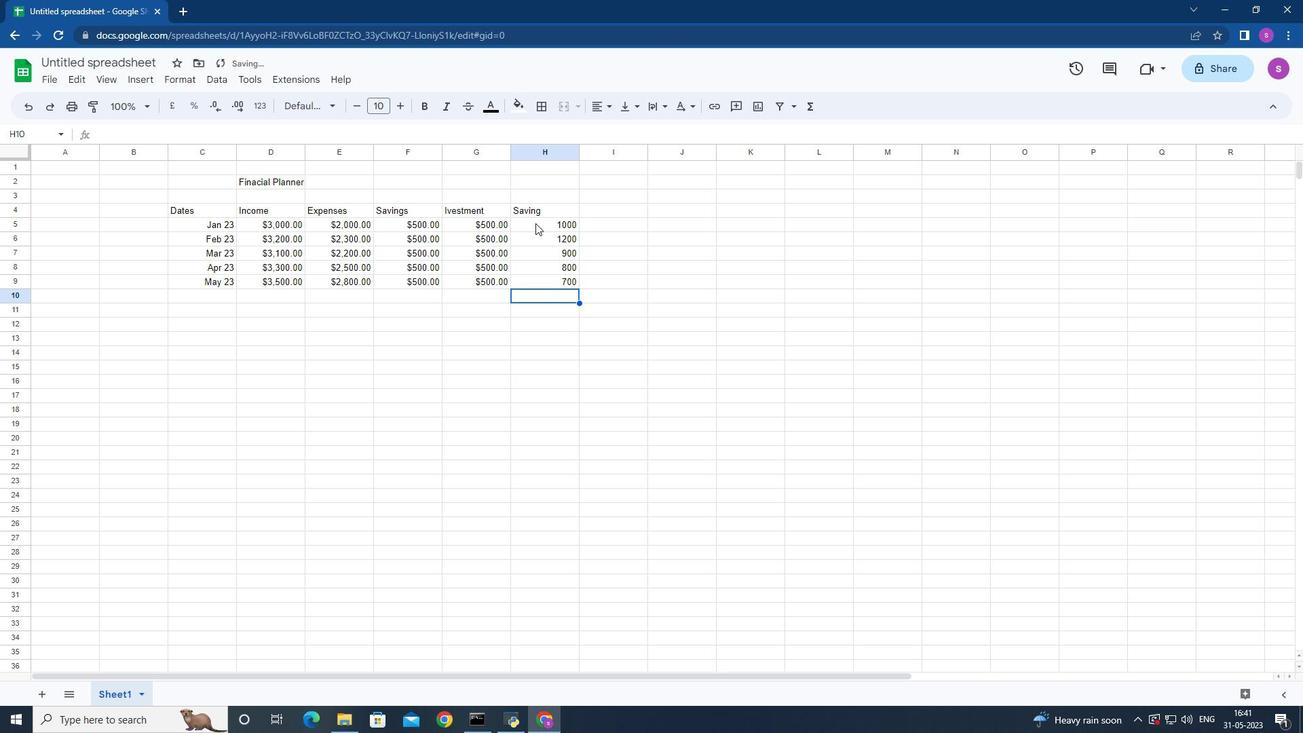 
Action: Mouse pressed left at (535, 223)
Screenshot: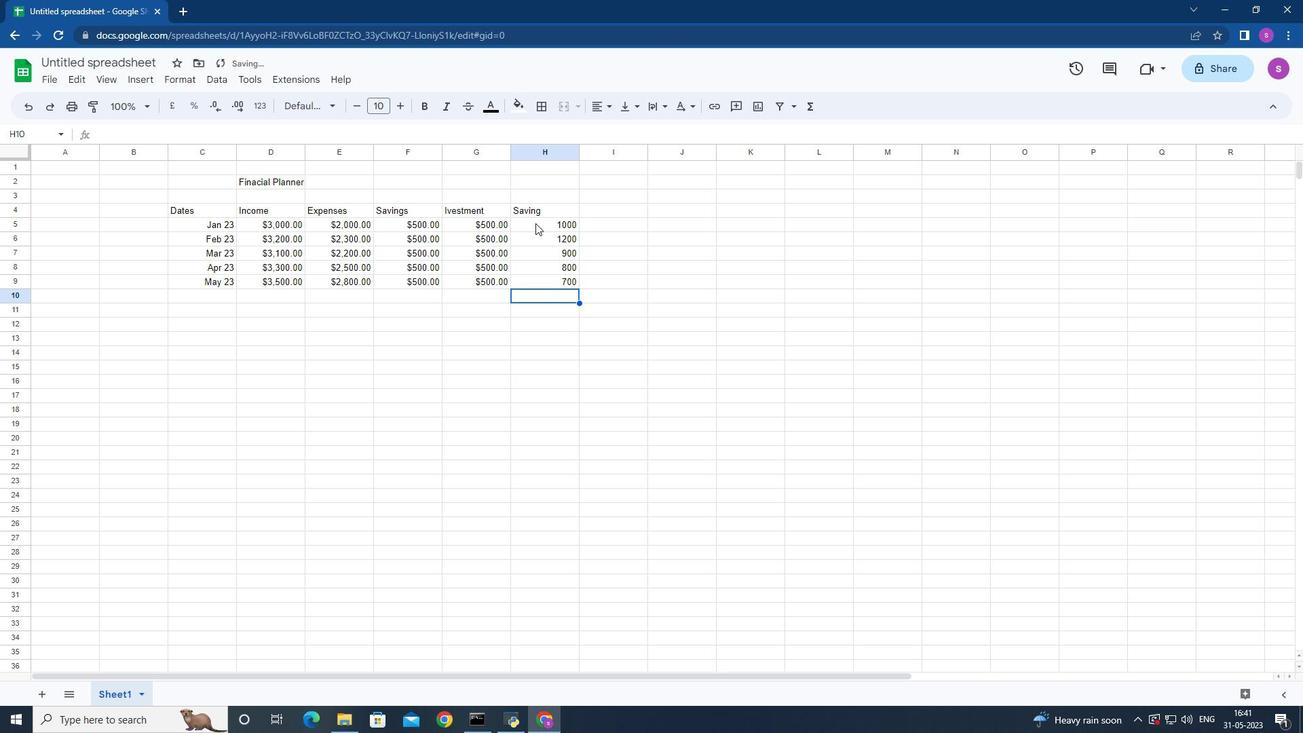 
Action: Mouse moved to (569, 227)
Screenshot: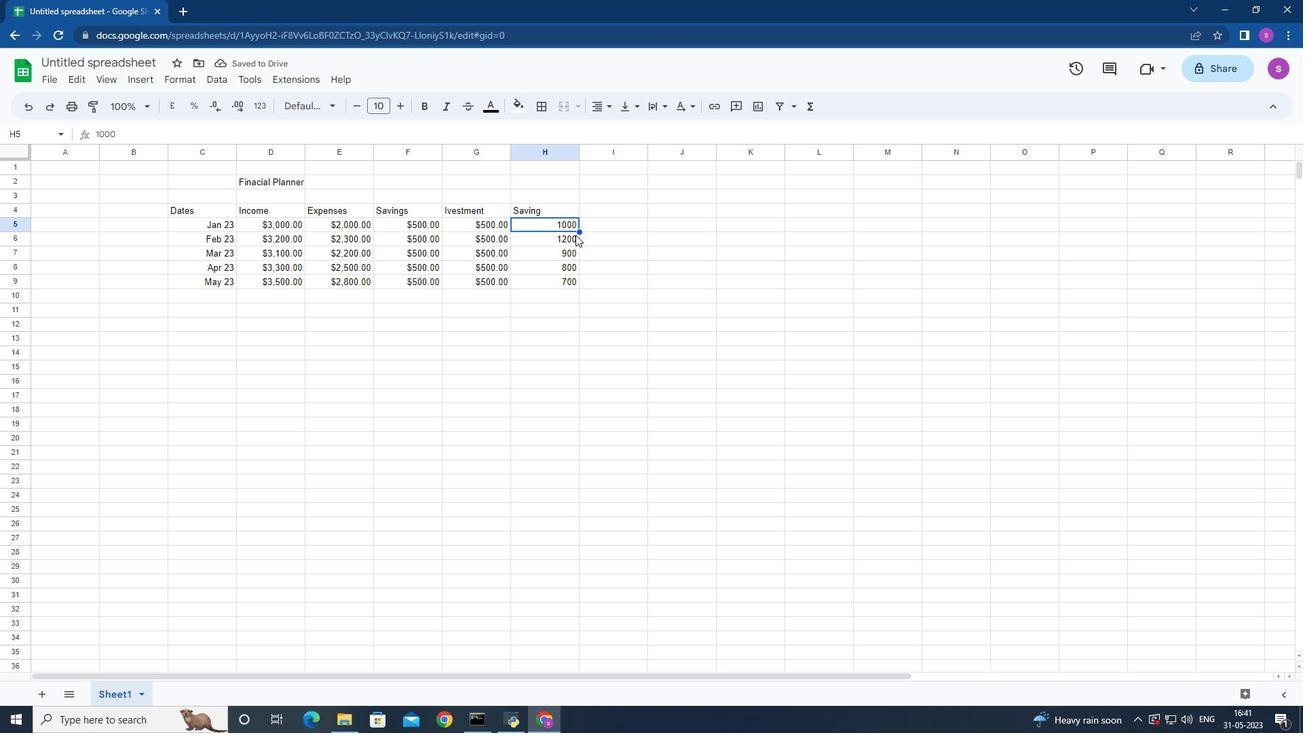 
Action: Mouse pressed left at (569, 227)
Screenshot: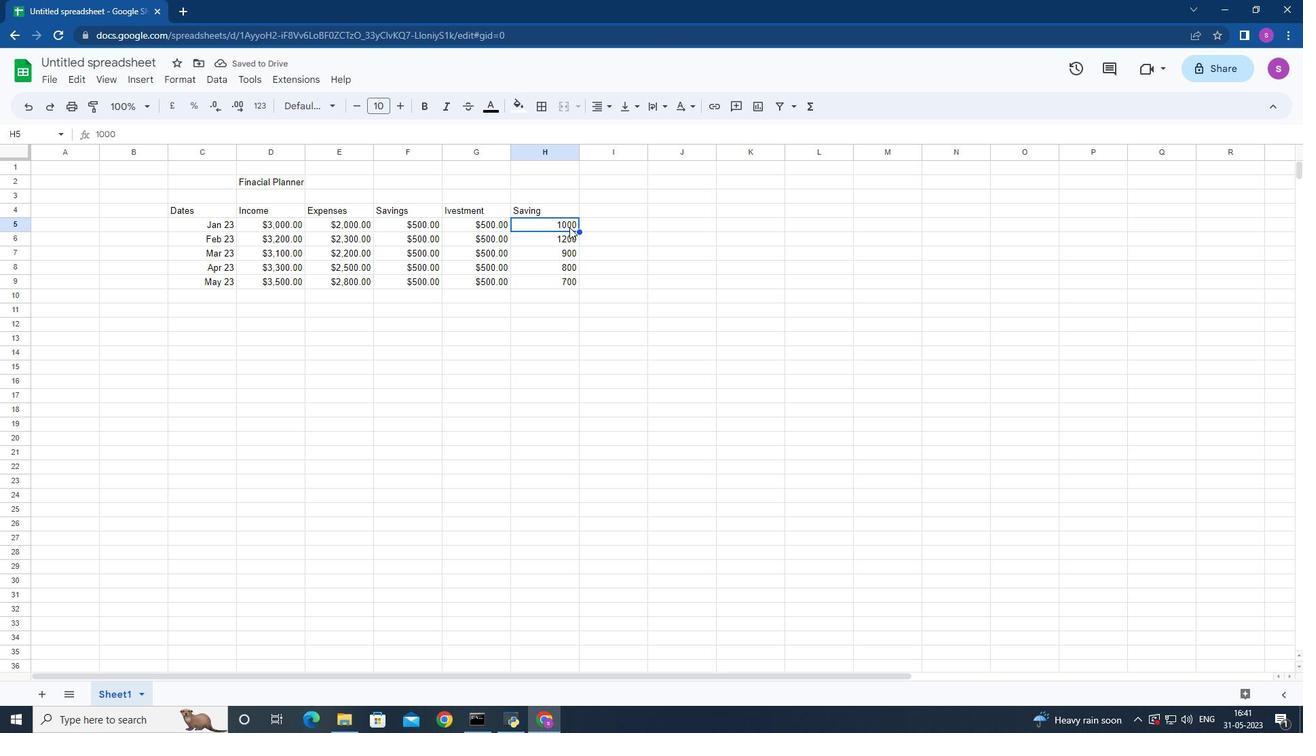 
Action: Mouse moved to (260, 103)
Screenshot: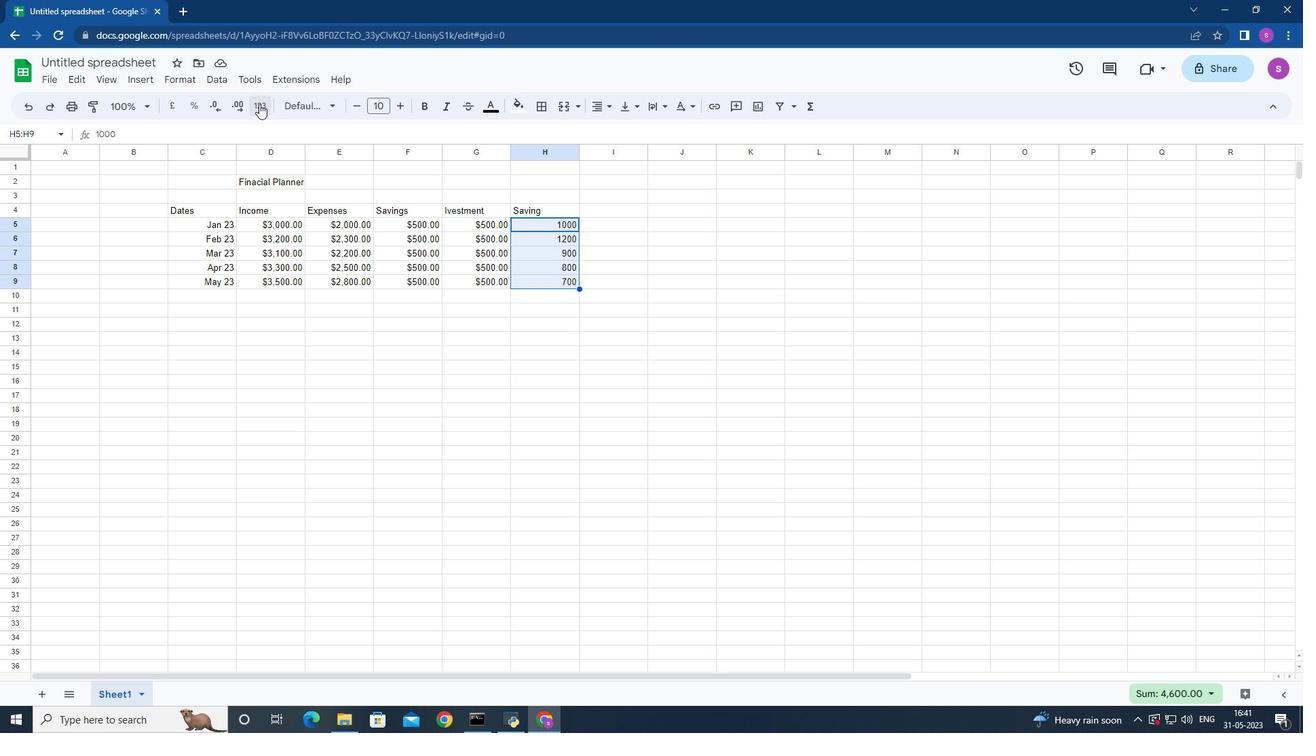 
Action: Mouse pressed left at (260, 103)
Screenshot: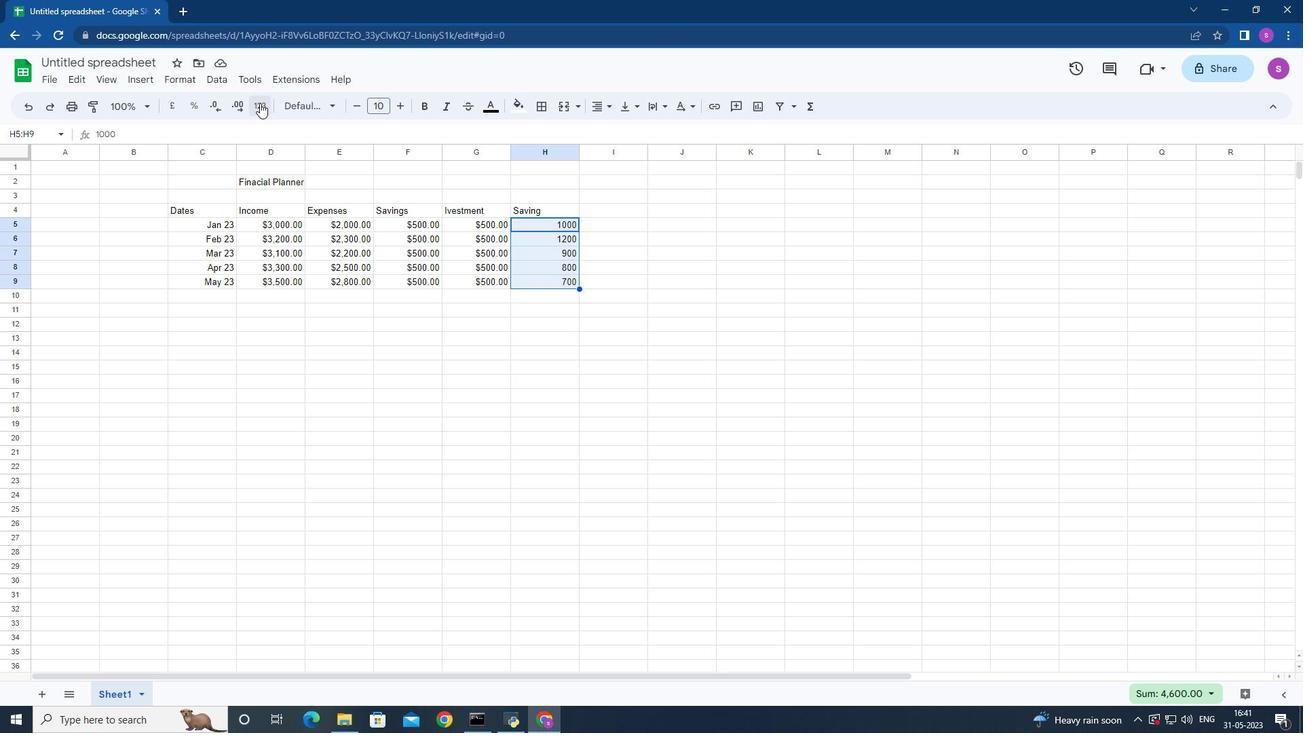 
Action: Mouse moved to (276, 452)
Screenshot: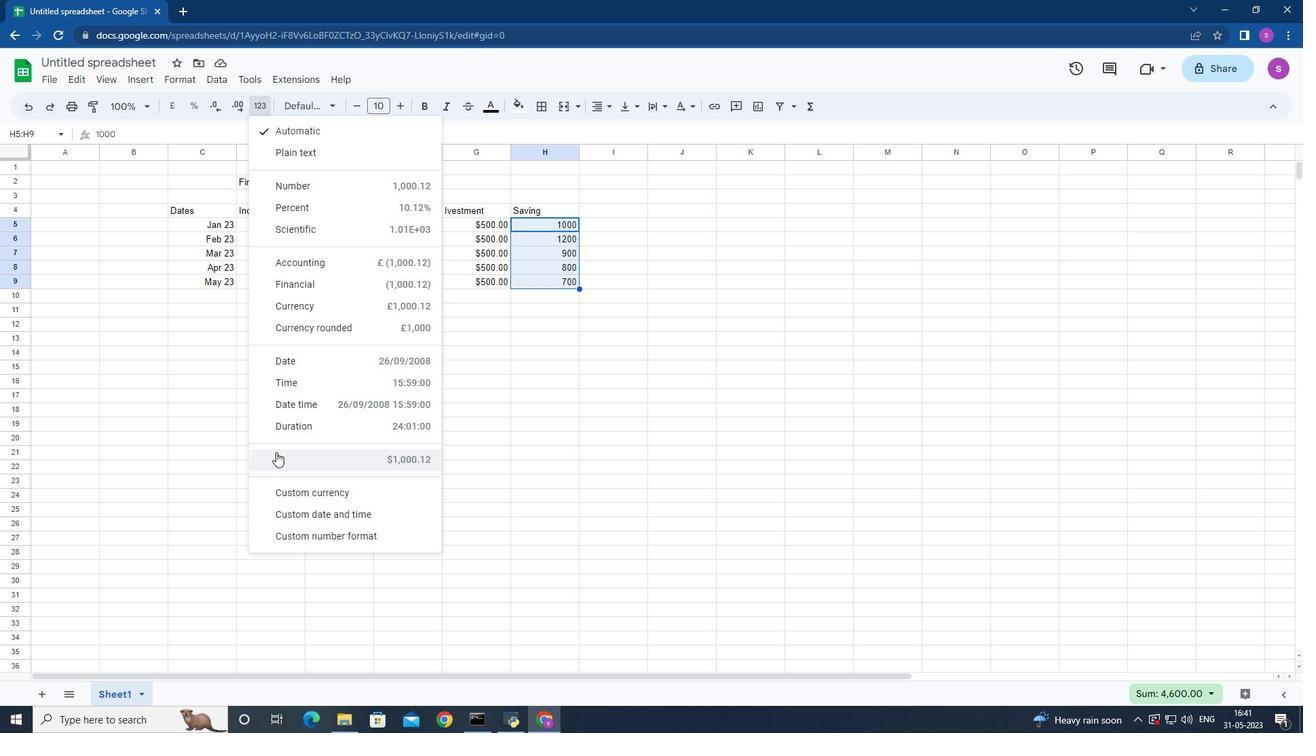 
Action: Mouse pressed left at (276, 452)
Screenshot: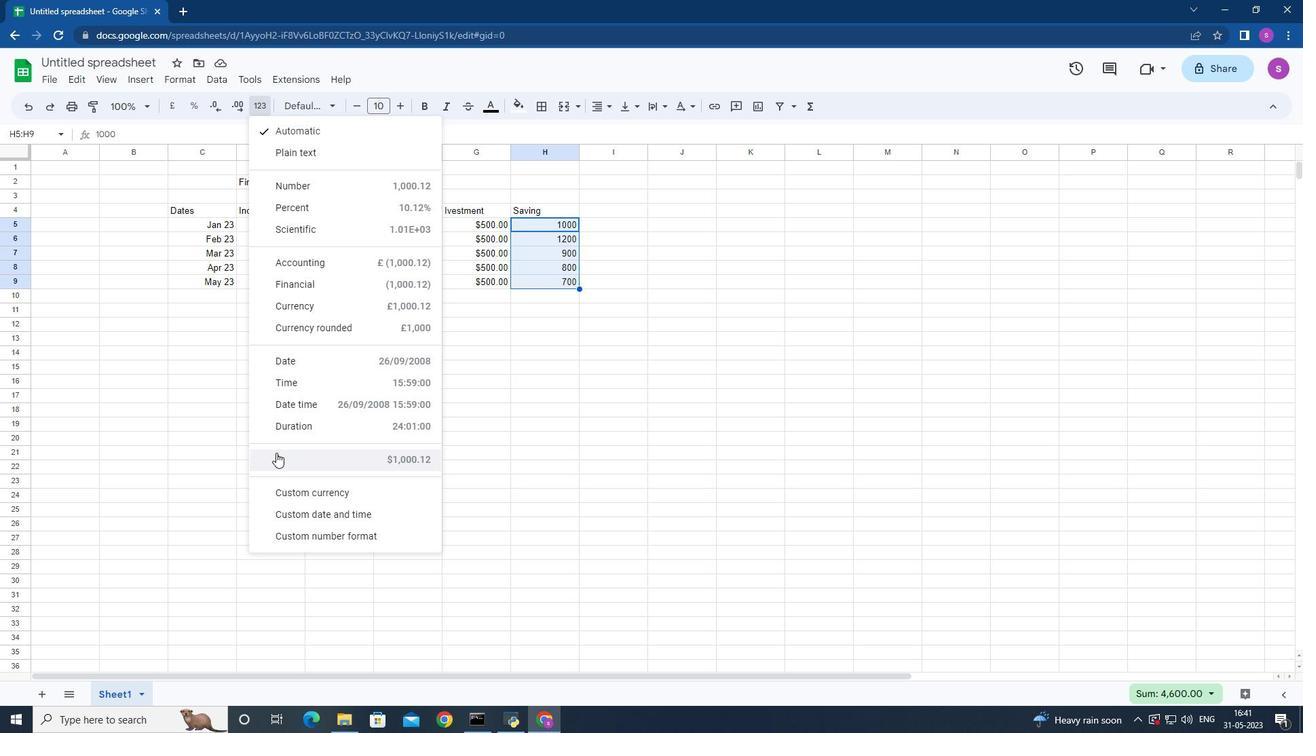 
Action: Mouse moved to (719, 282)
Screenshot: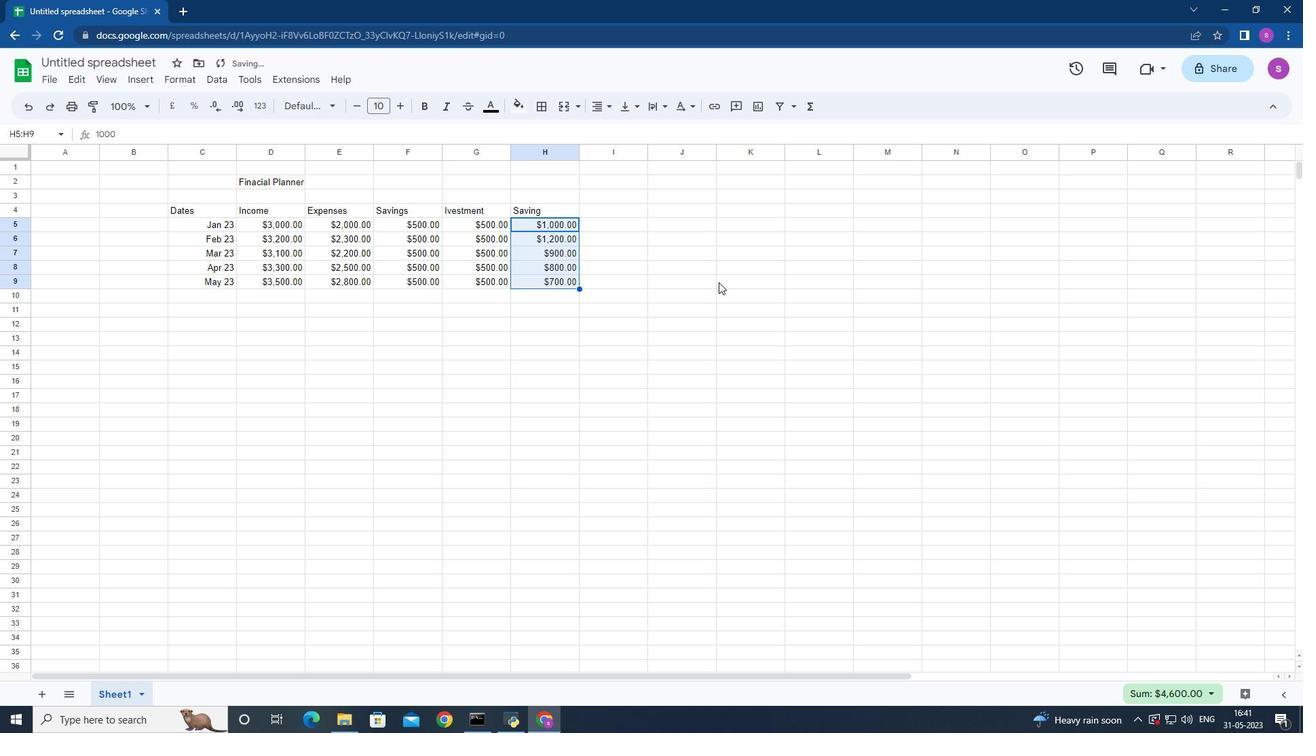 
Action: Mouse pressed left at (719, 282)
Screenshot: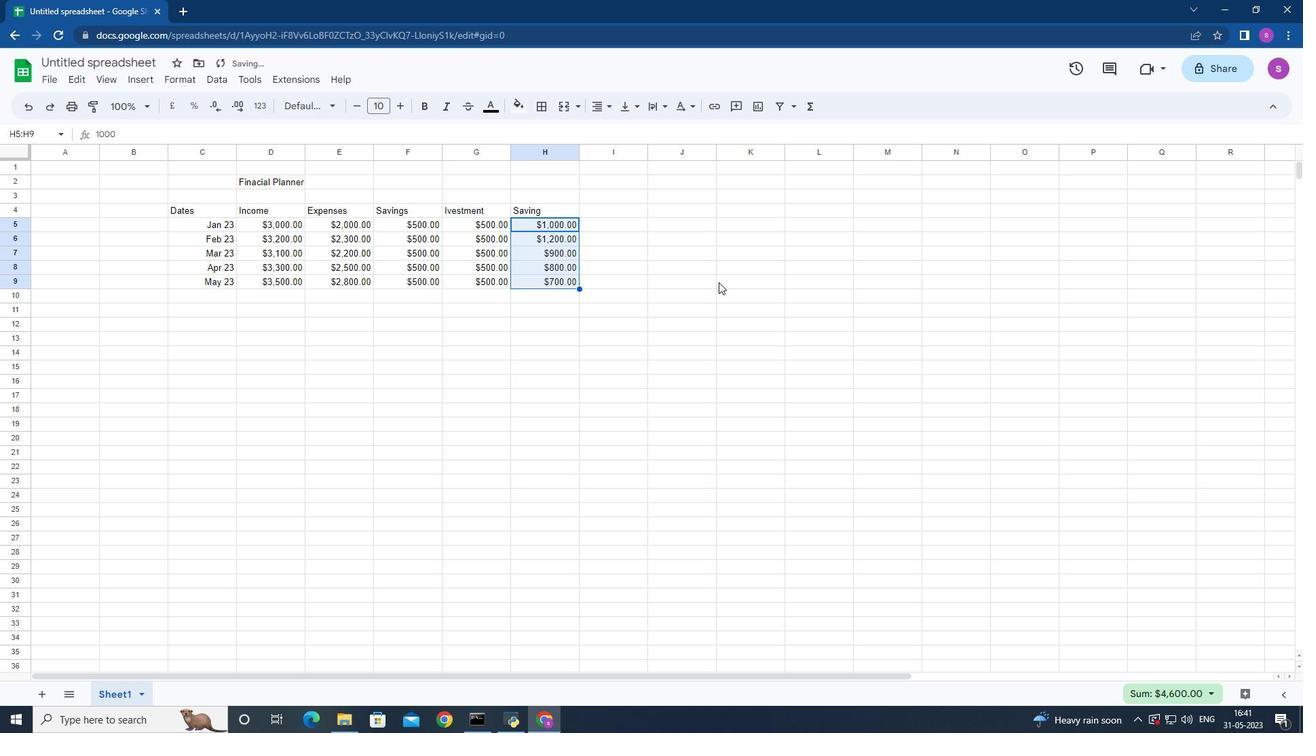 
Action: Mouse moved to (77, 57)
Screenshot: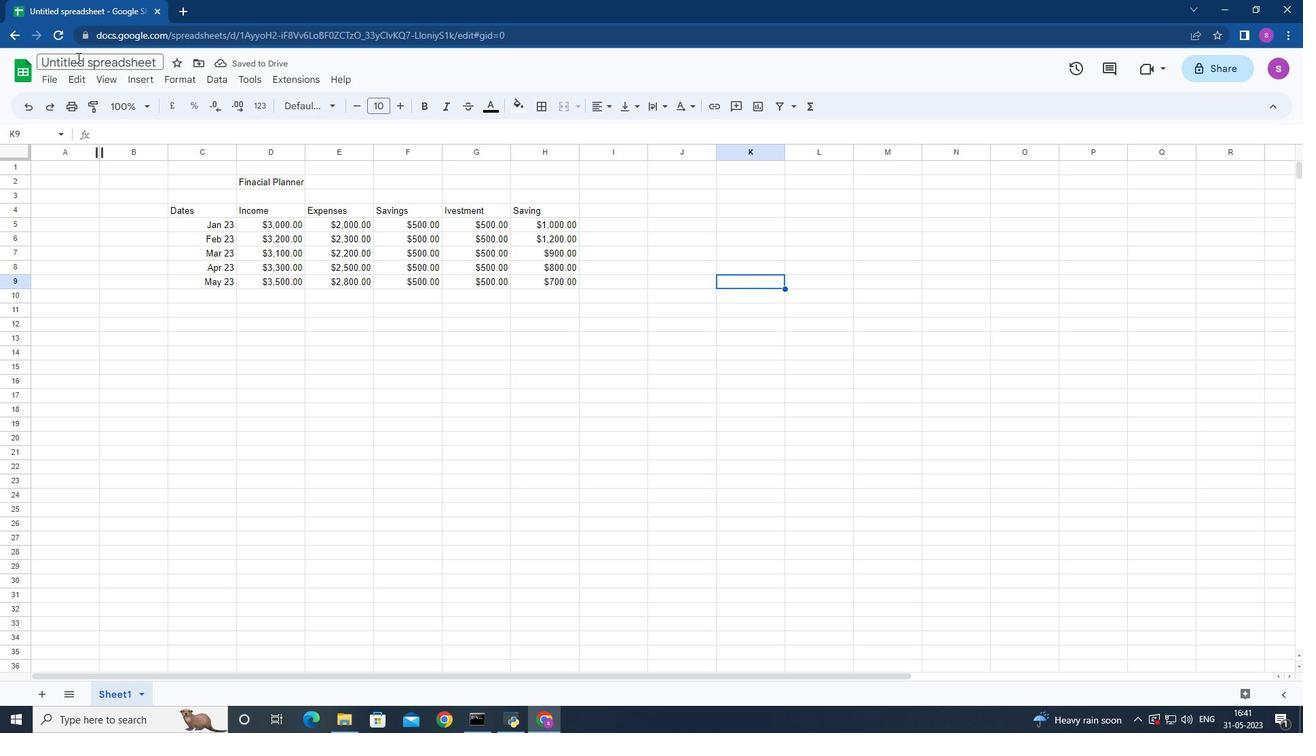
Action: Mouse pressed left at (77, 57)
Screenshot: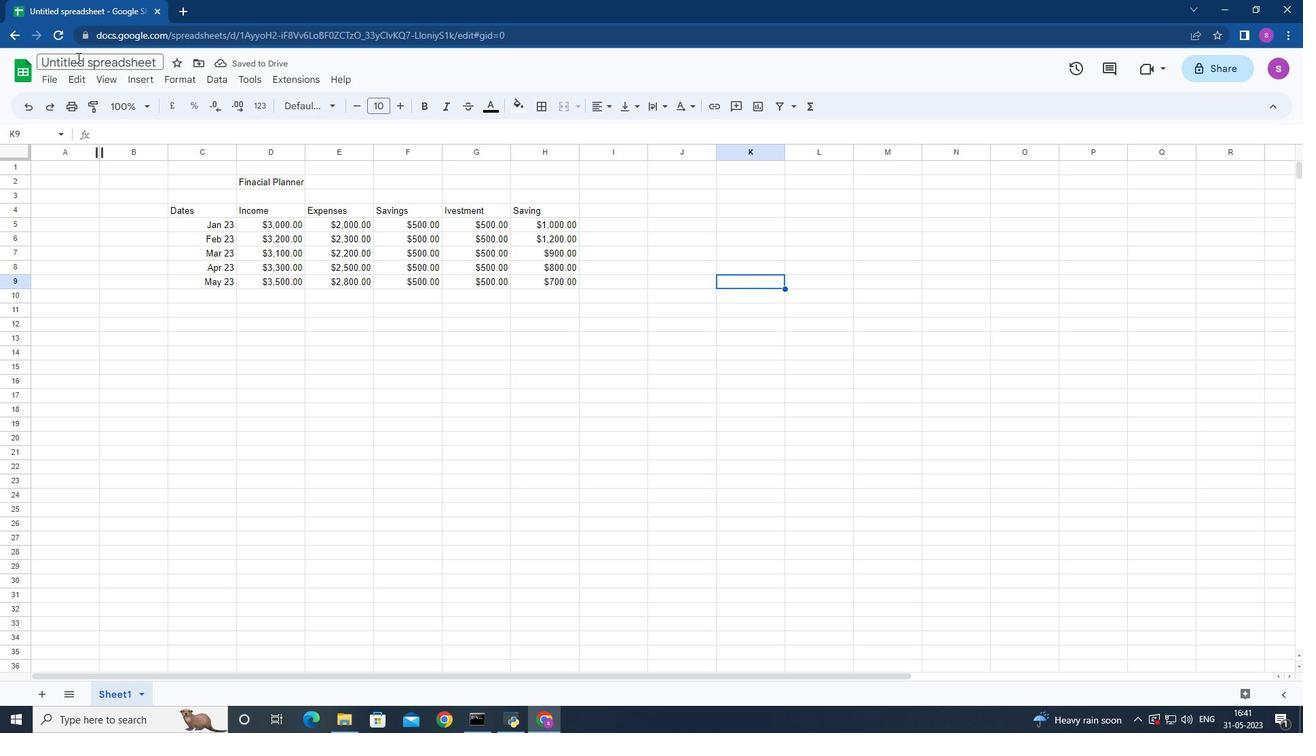 
Action: Mouse moved to (81, 58)
Screenshot: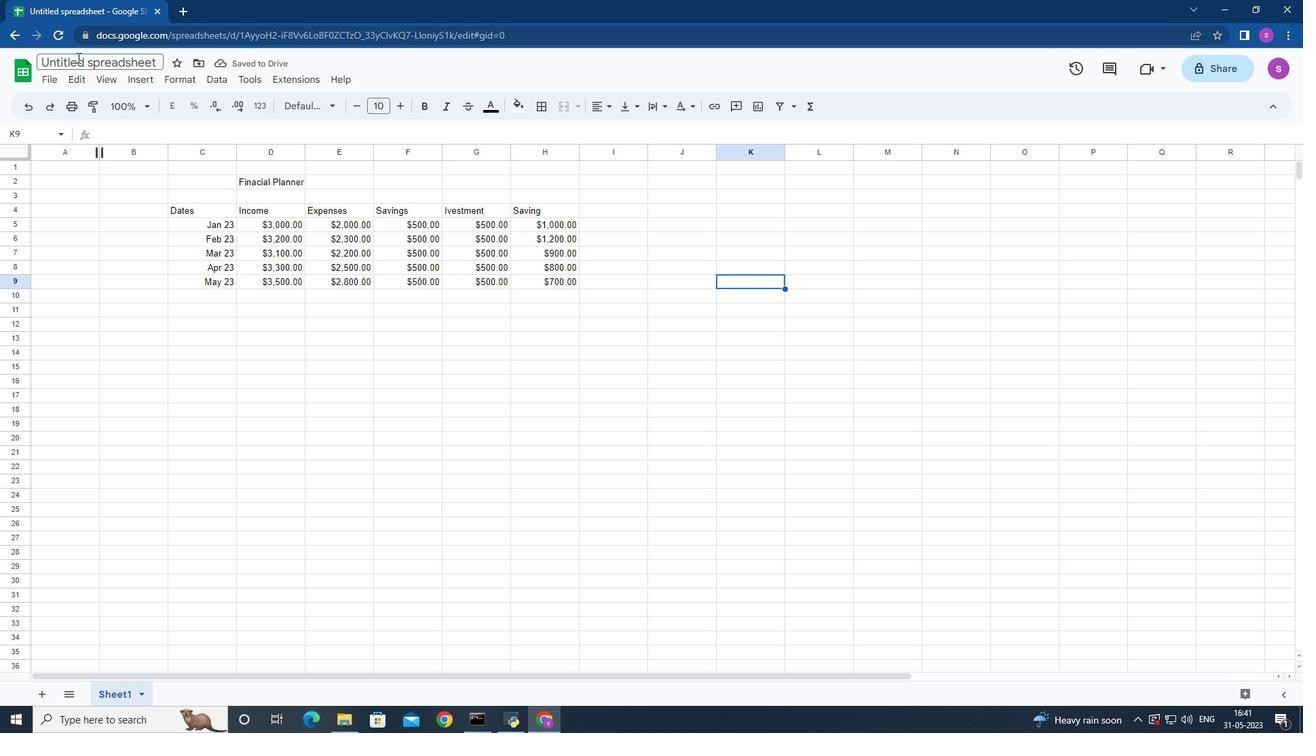 
Action: Key pressed <Key.backspace><Key.shift>Buj<Key.backspace>dget<Key.space><Key.shift>Tool<Key.space>templatesbook<Key.enter>
Screenshot: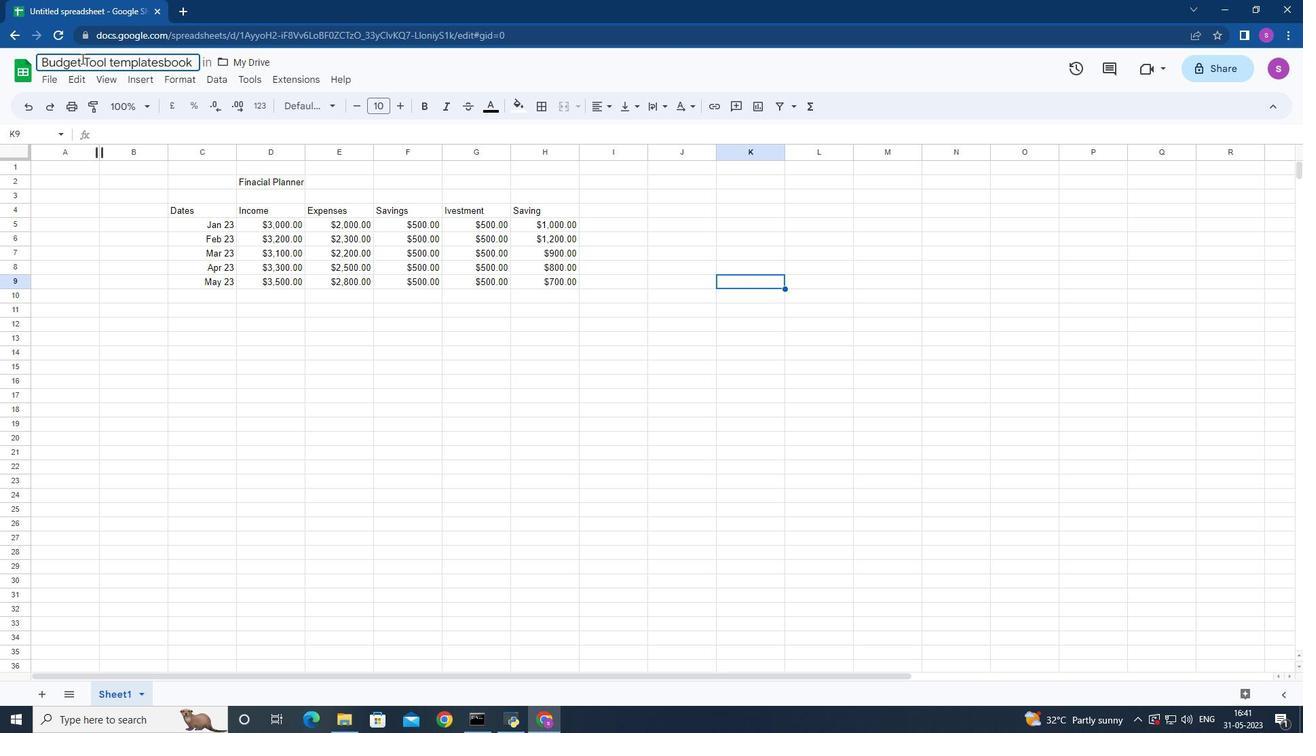 
Action: Mouse moved to (631, 329)
Screenshot: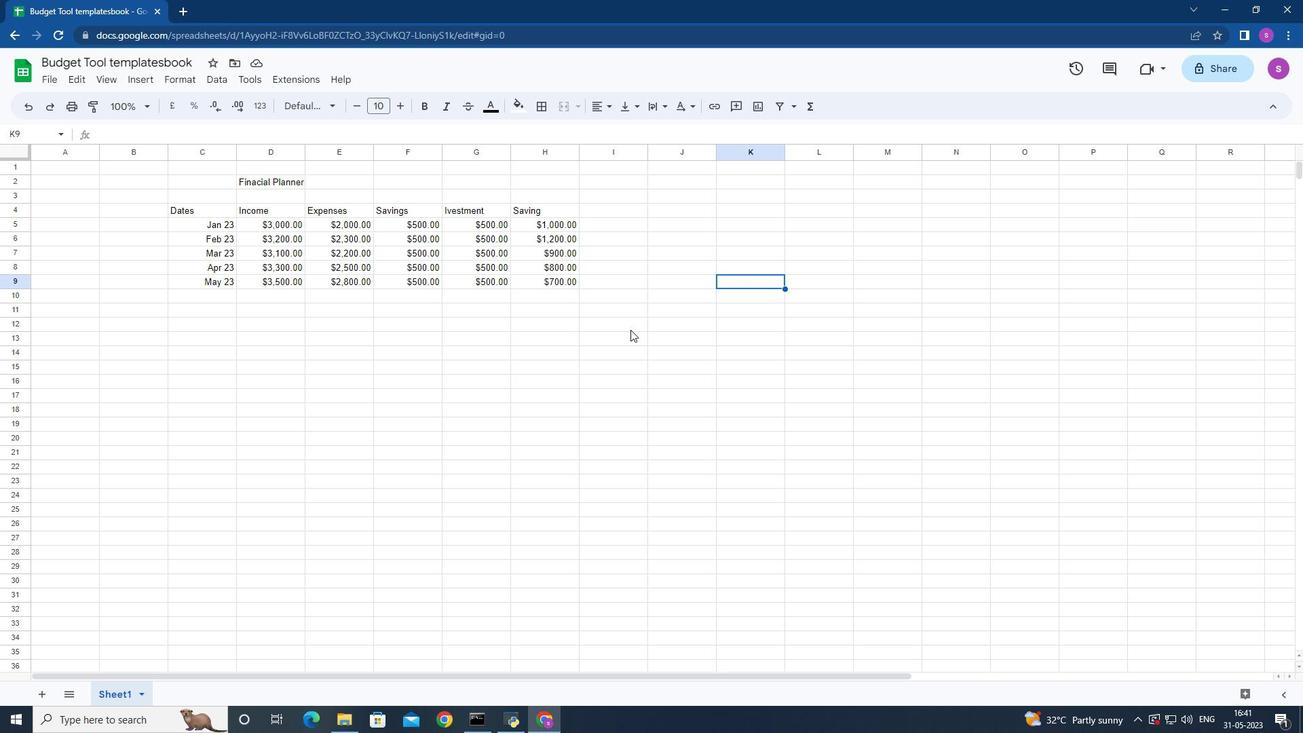 
Action: Mouse pressed left at (631, 329)
Screenshot: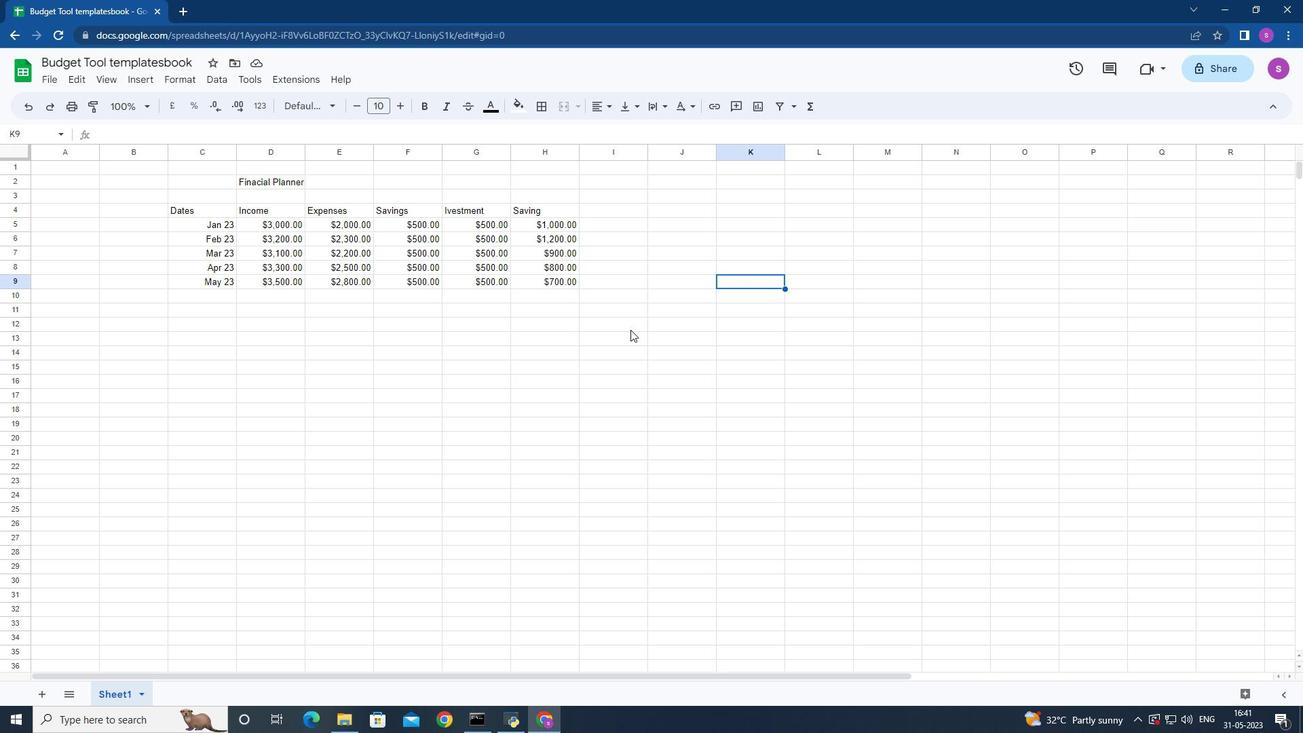 
Action: Mouse moved to (543, 372)
Screenshot: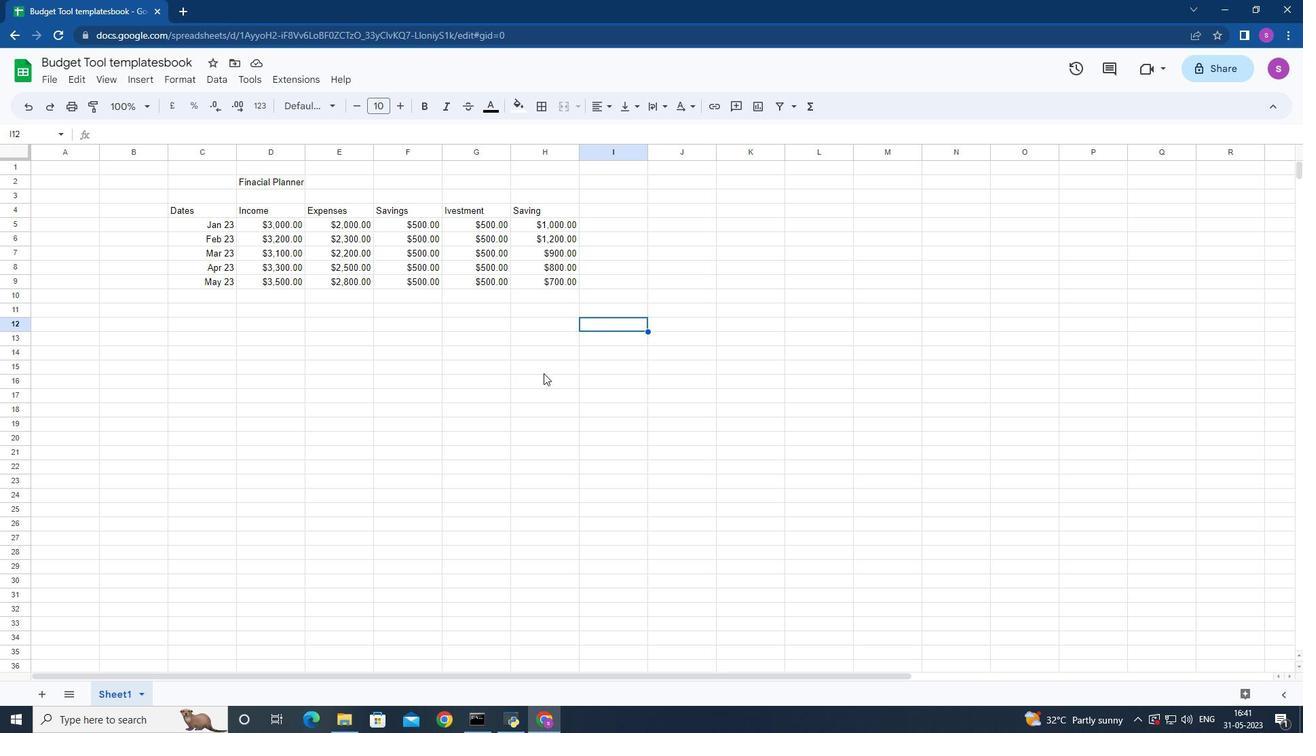
Action: Key pressed ctrl+S
Screenshot: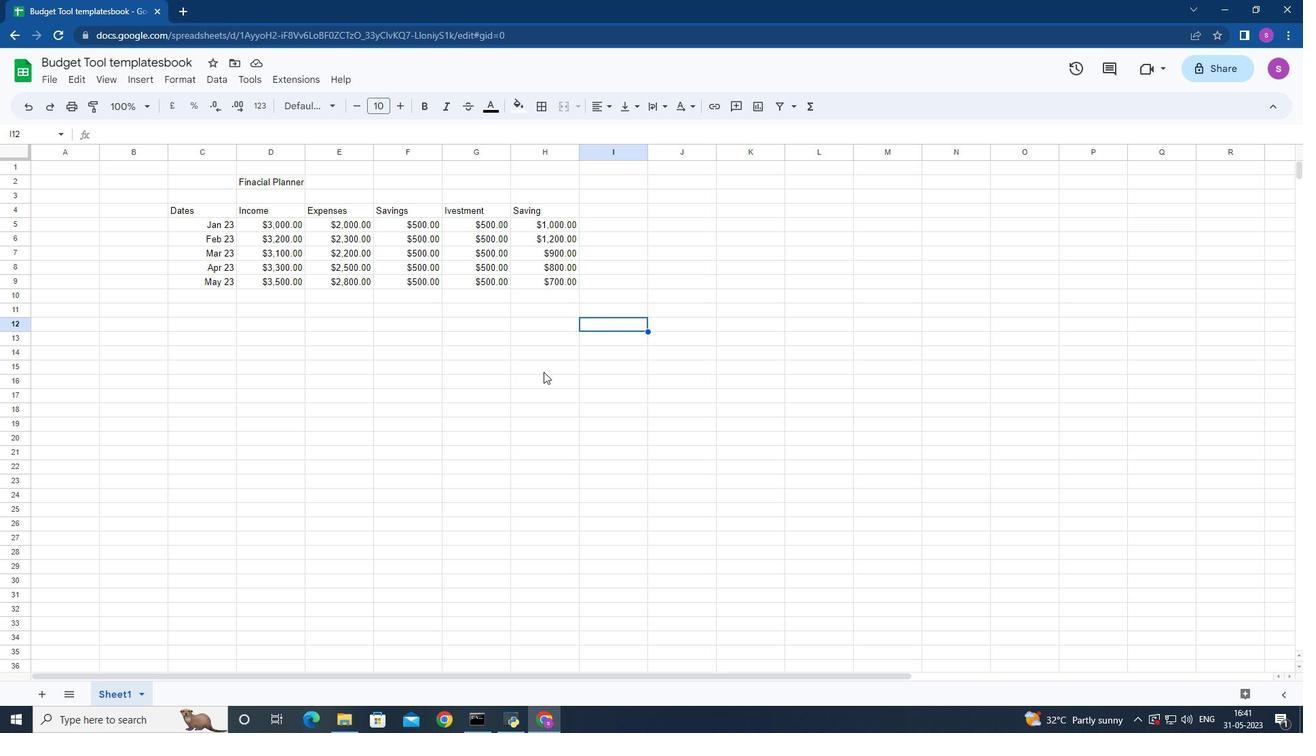 
Action: Mouse moved to (491, 319)
Screenshot: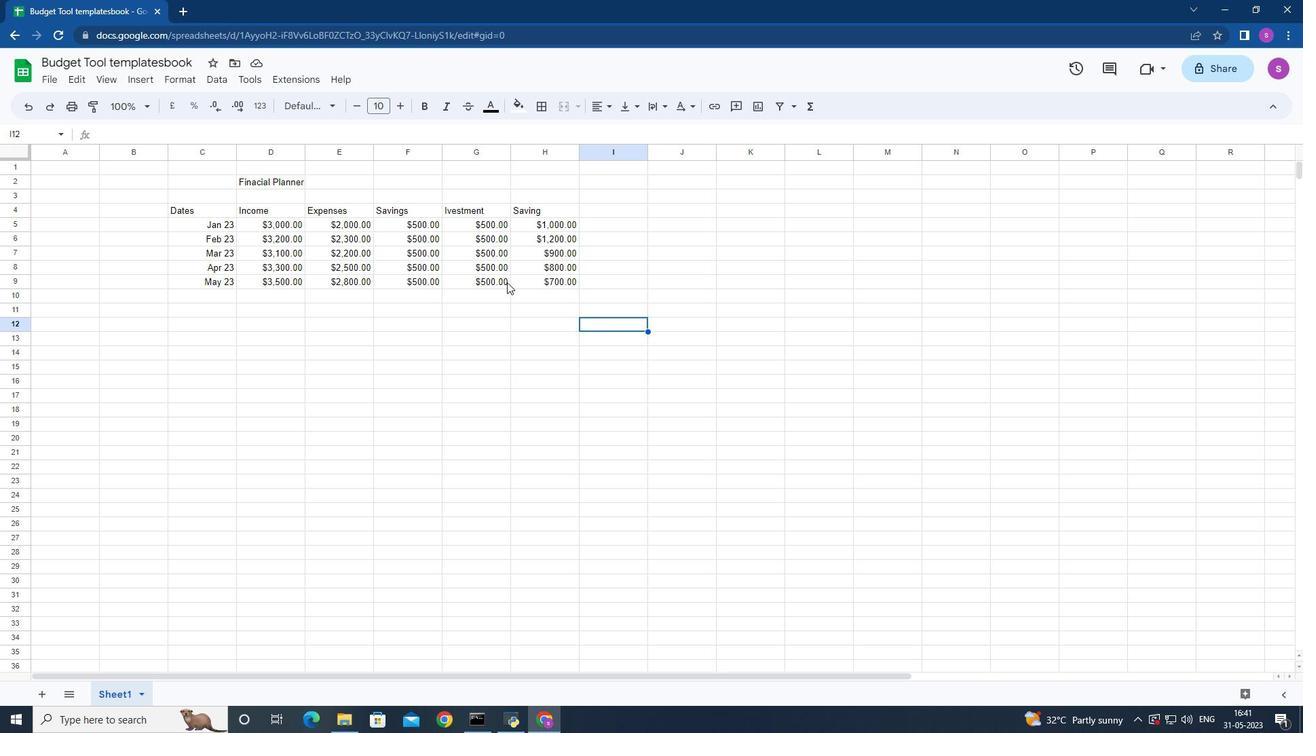 
